 Task: Toggle the use commit input as a stash message.
Action: Mouse moved to (13, 506)
Screenshot: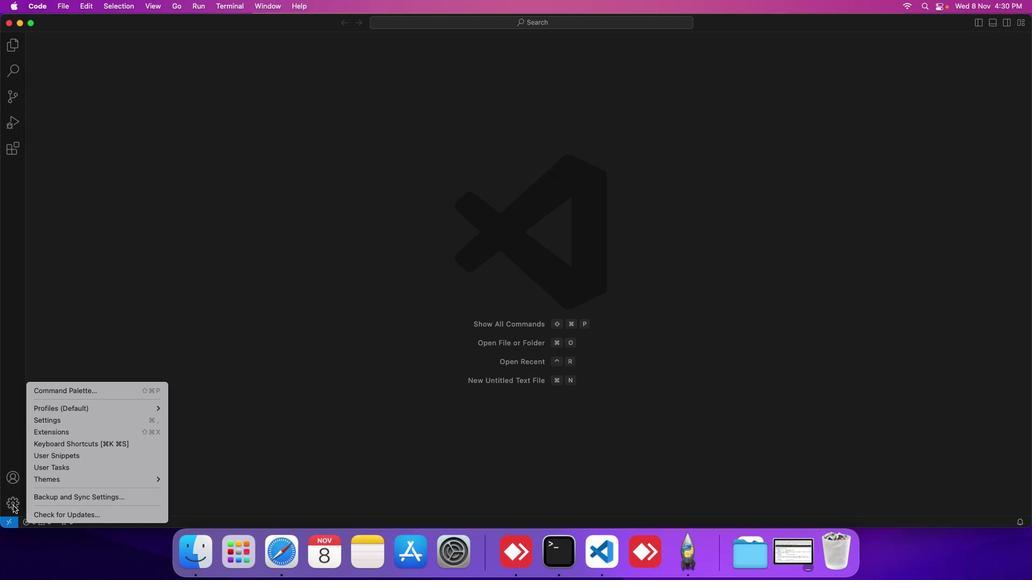 
Action: Mouse pressed left at (13, 506)
Screenshot: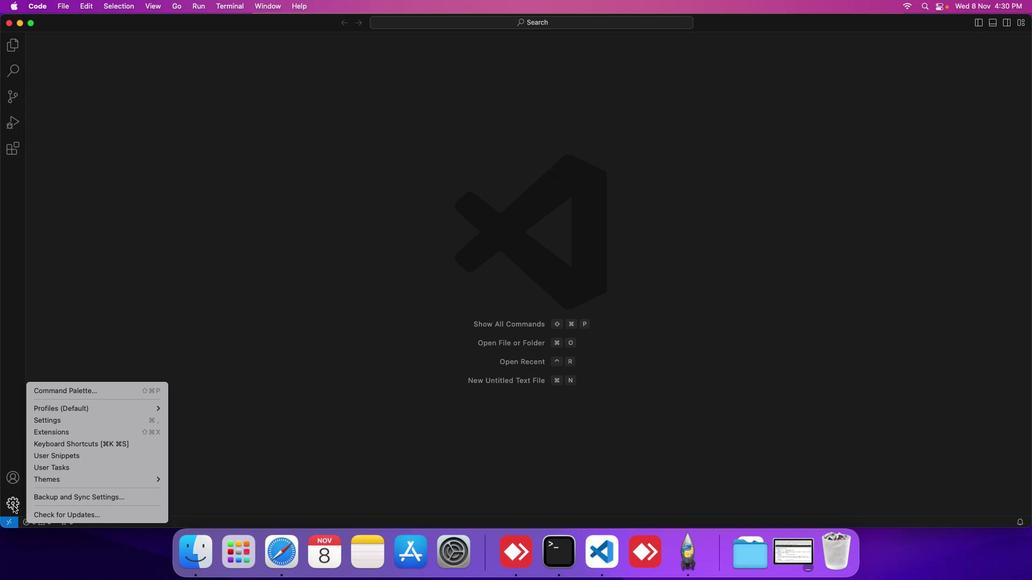 
Action: Mouse moved to (76, 423)
Screenshot: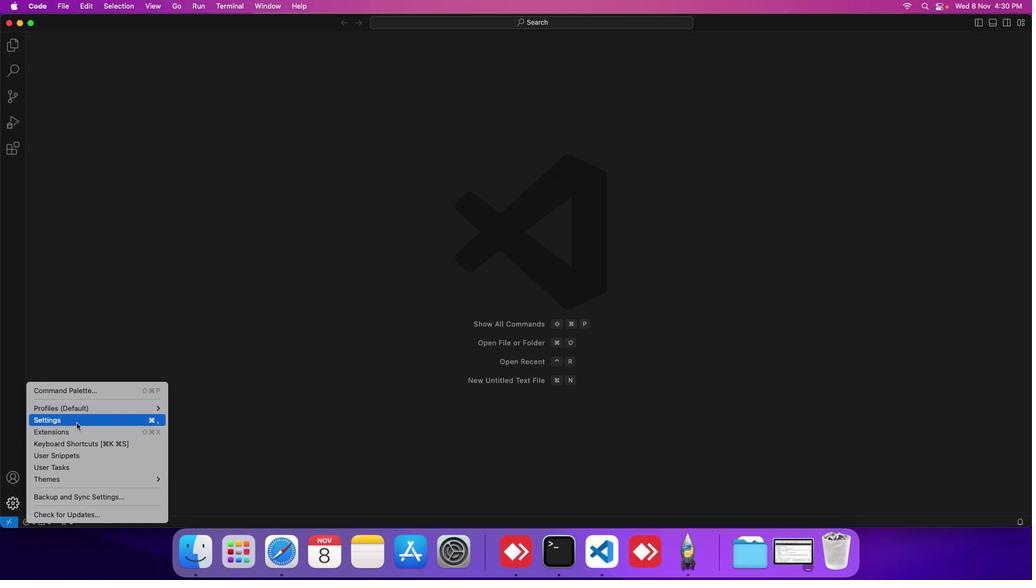 
Action: Mouse pressed left at (76, 423)
Screenshot: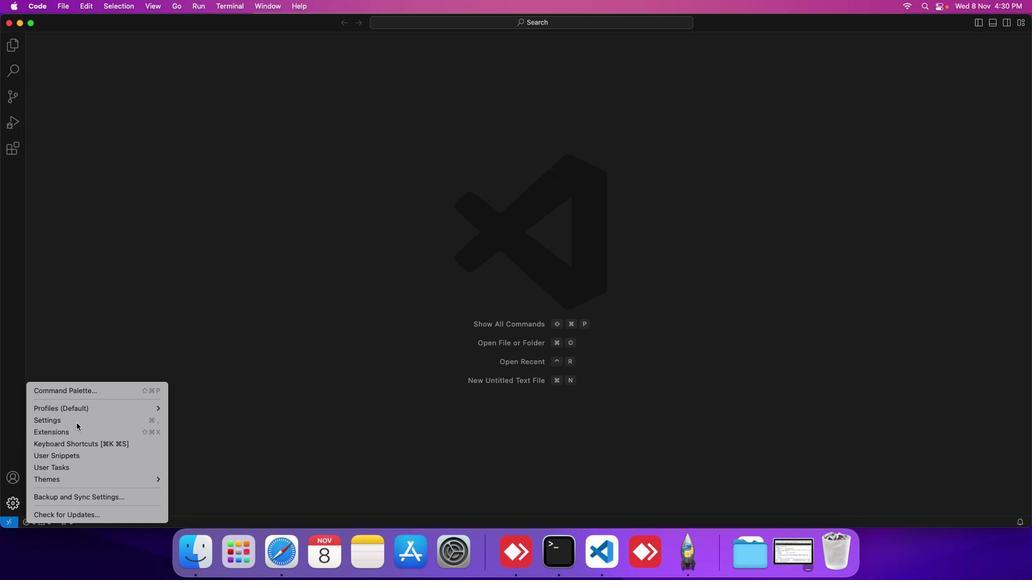 
Action: Mouse moved to (248, 193)
Screenshot: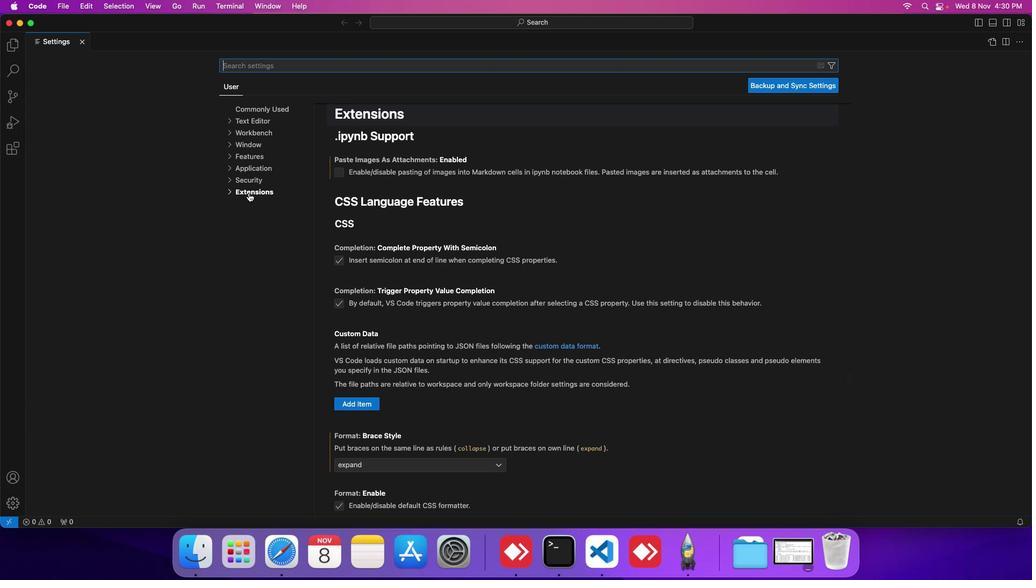 
Action: Mouse pressed left at (248, 193)
Screenshot: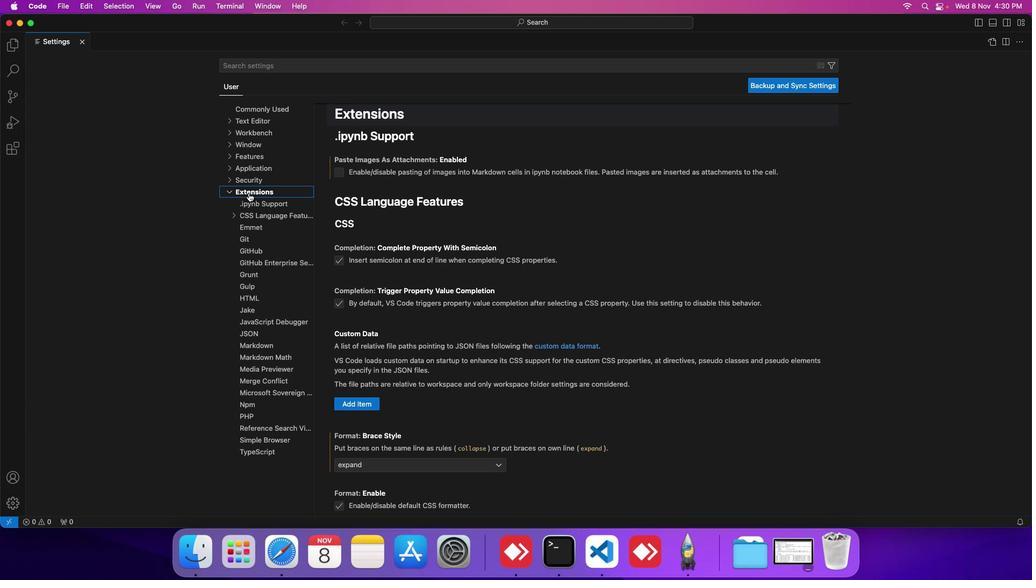 
Action: Mouse moved to (253, 238)
Screenshot: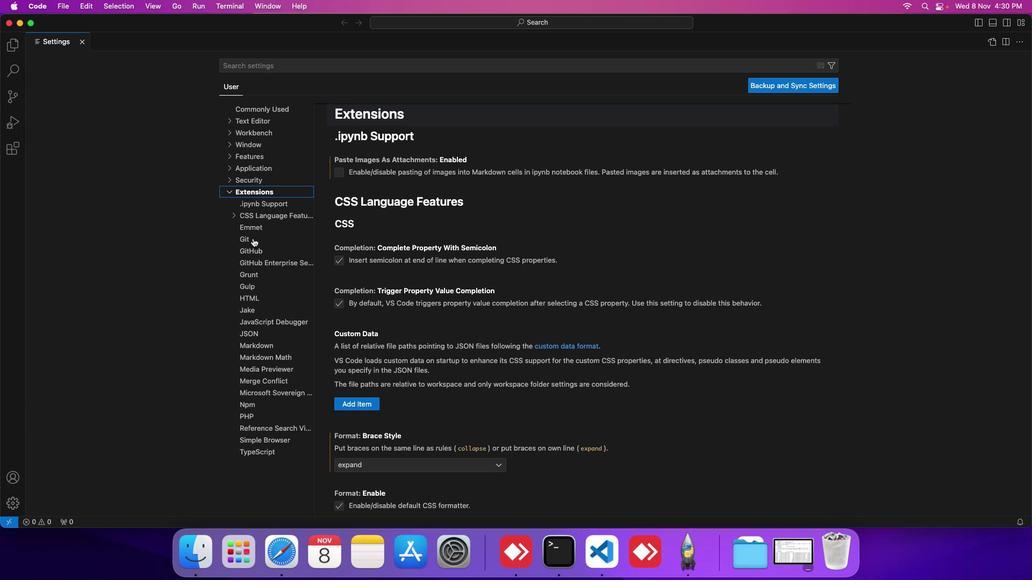 
Action: Mouse pressed left at (253, 238)
Screenshot: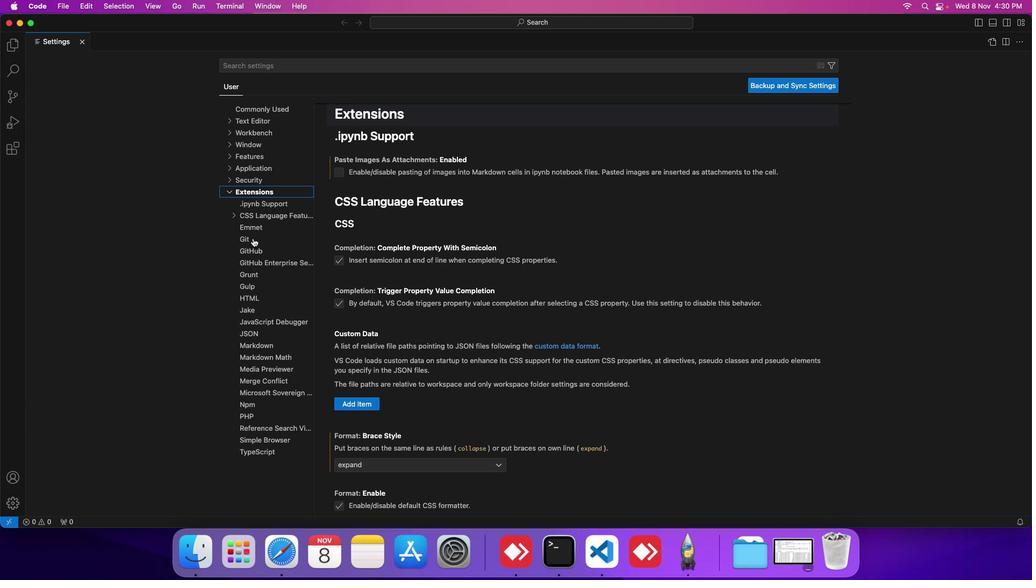 
Action: Mouse moved to (352, 276)
Screenshot: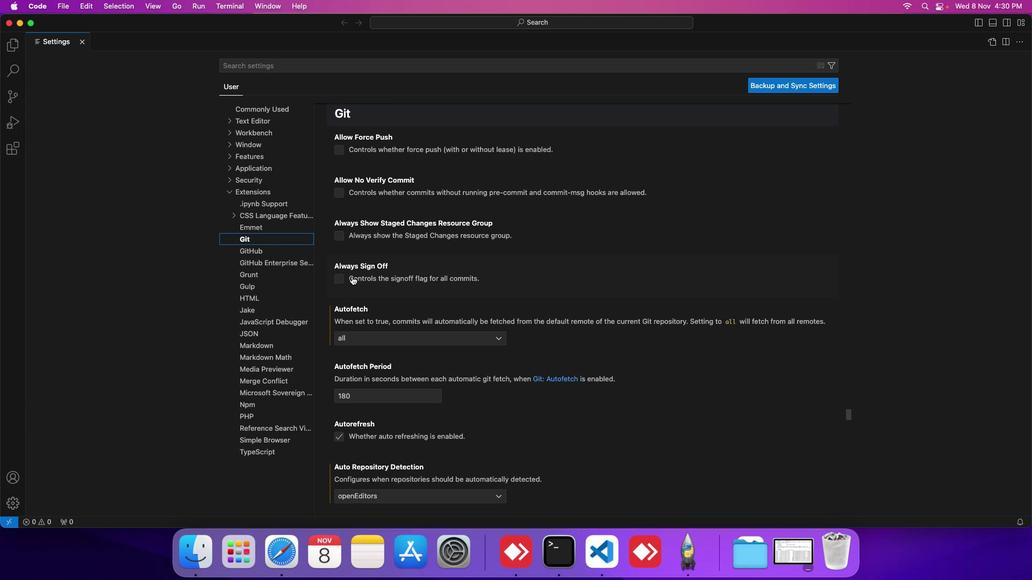 
Action: Mouse scrolled (352, 276) with delta (0, 0)
Screenshot: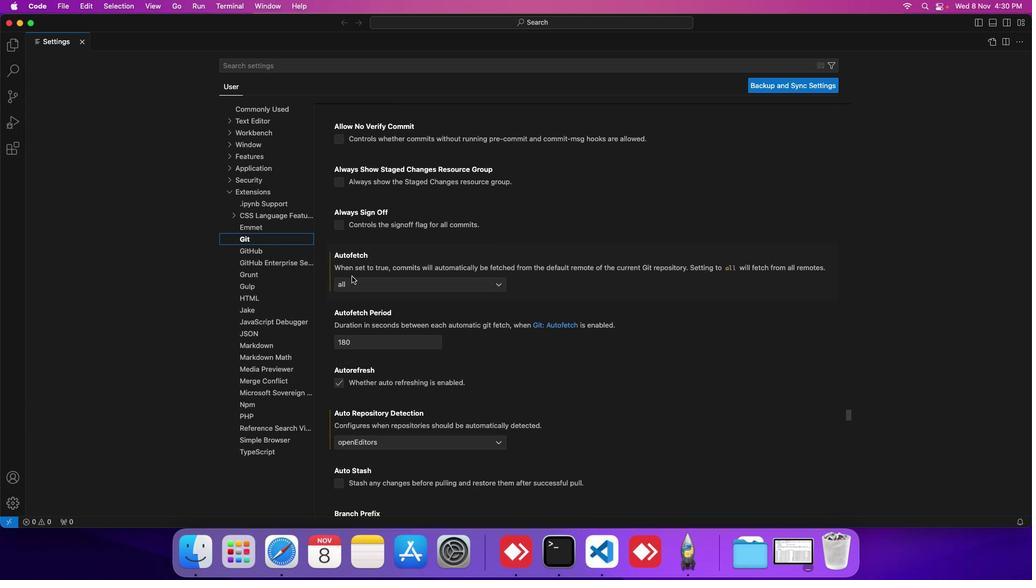 
Action: Mouse scrolled (352, 276) with delta (0, 0)
Screenshot: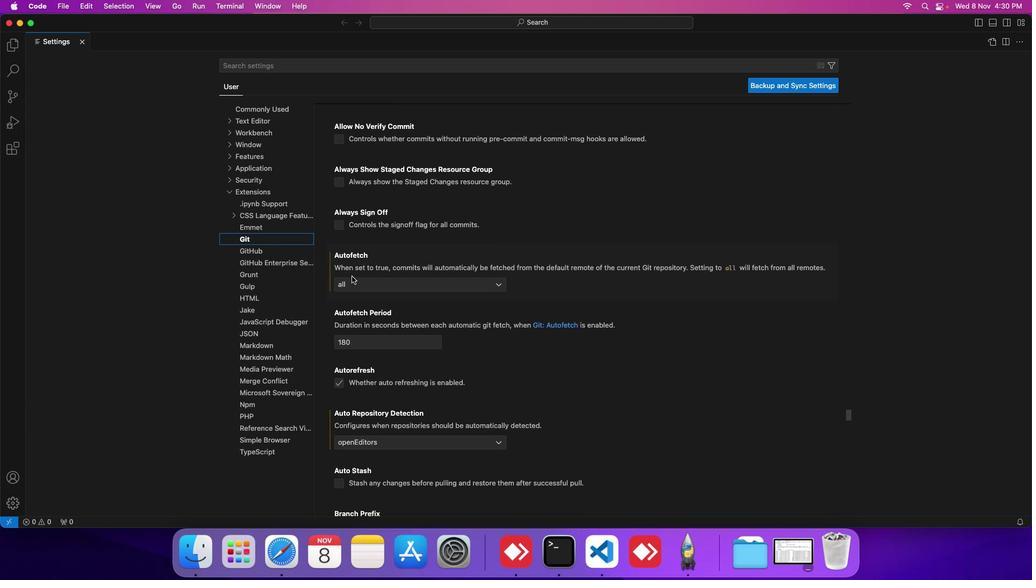 
Action: Mouse scrolled (352, 276) with delta (0, 0)
Screenshot: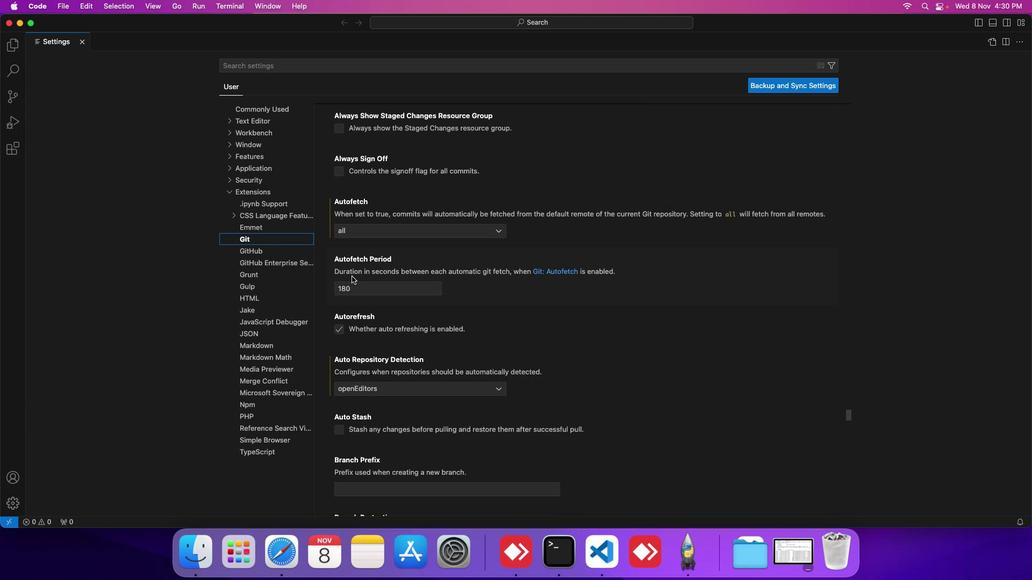 
Action: Mouse scrolled (352, 276) with delta (0, 0)
Screenshot: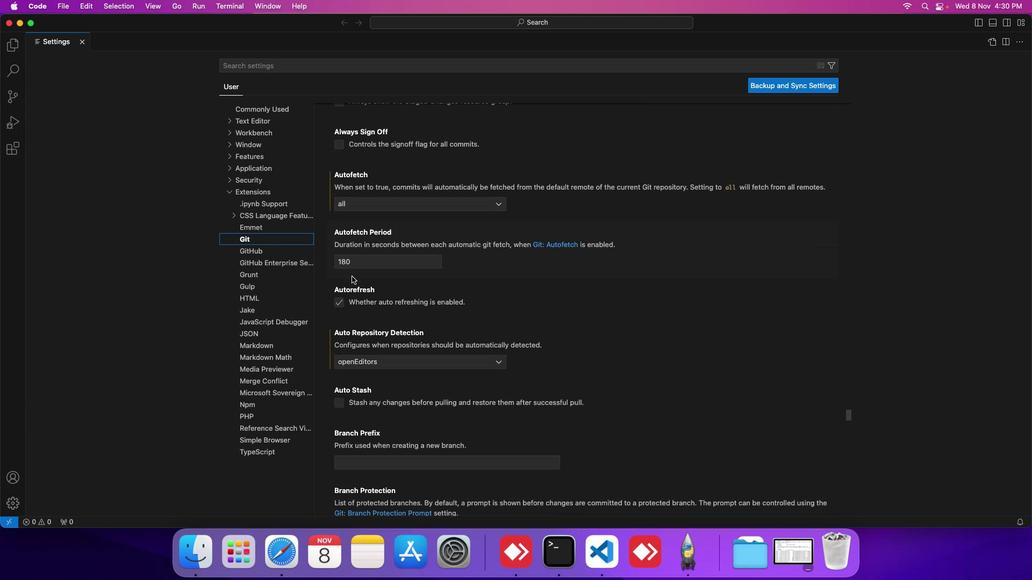 
Action: Mouse scrolled (352, 276) with delta (0, 0)
Screenshot: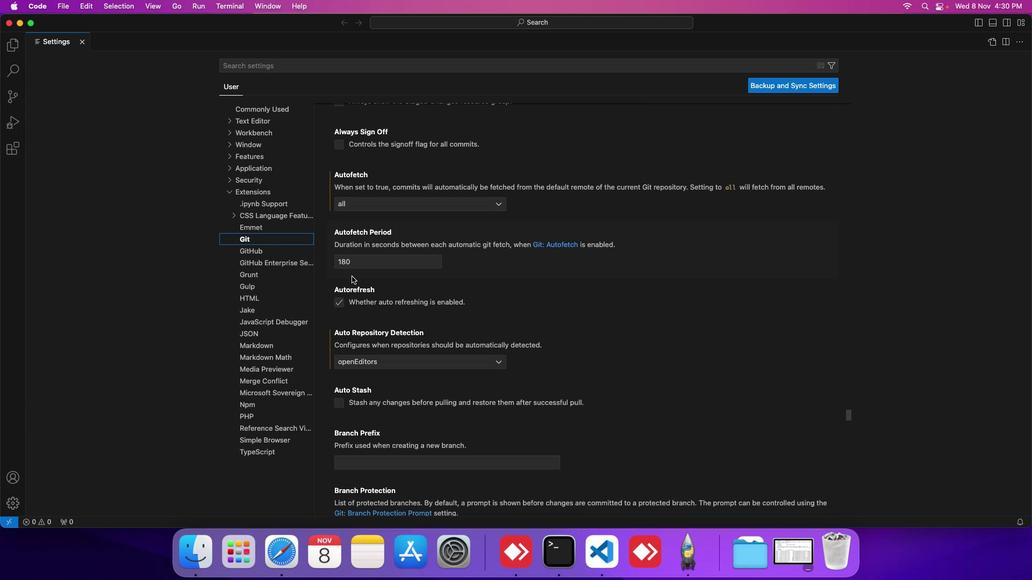 
Action: Mouse scrolled (352, 276) with delta (0, 0)
Screenshot: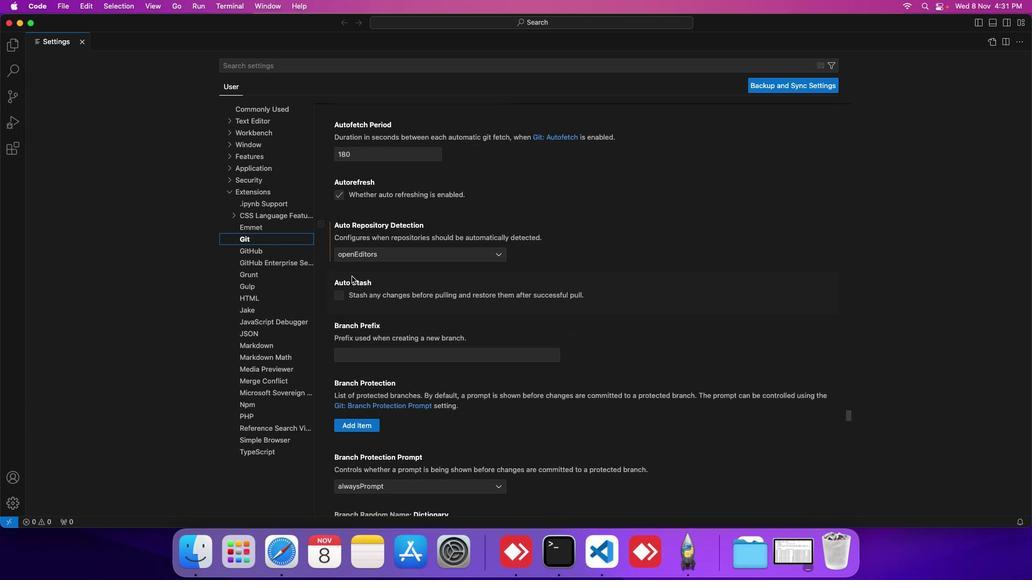
Action: Mouse scrolled (352, 276) with delta (0, 0)
Screenshot: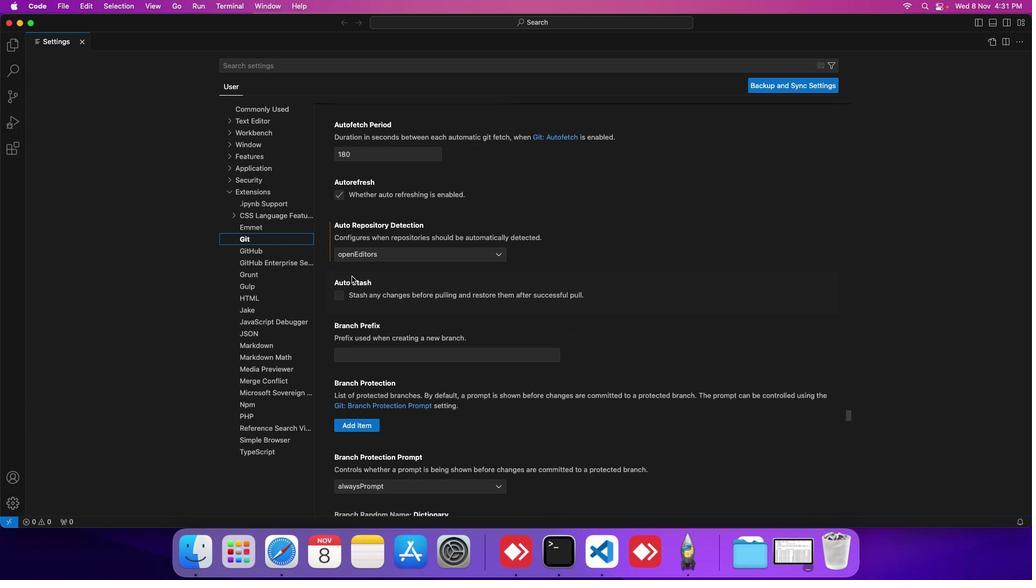 
Action: Mouse scrolled (352, 276) with delta (0, -1)
Screenshot: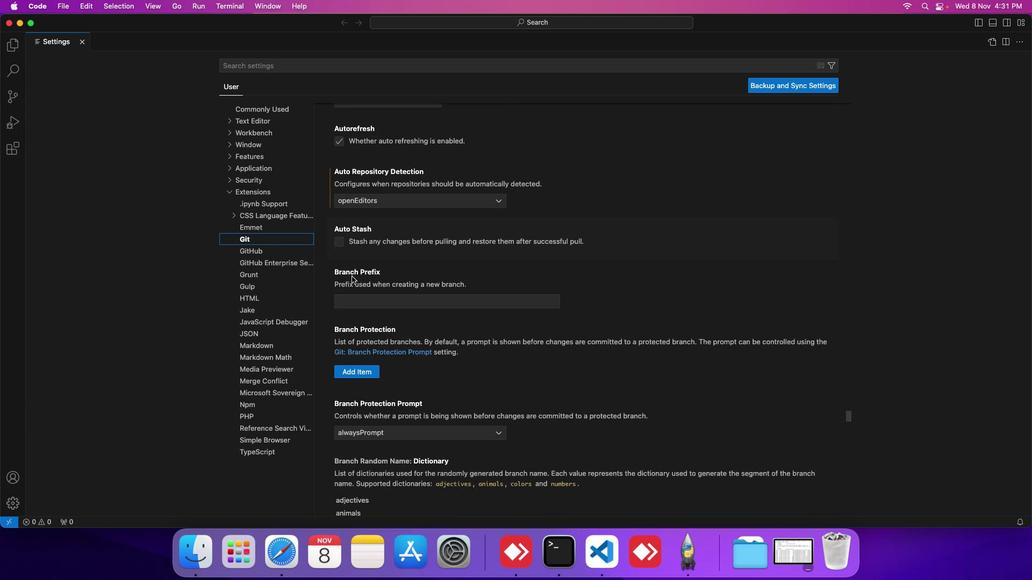 
Action: Mouse scrolled (352, 276) with delta (0, -1)
Screenshot: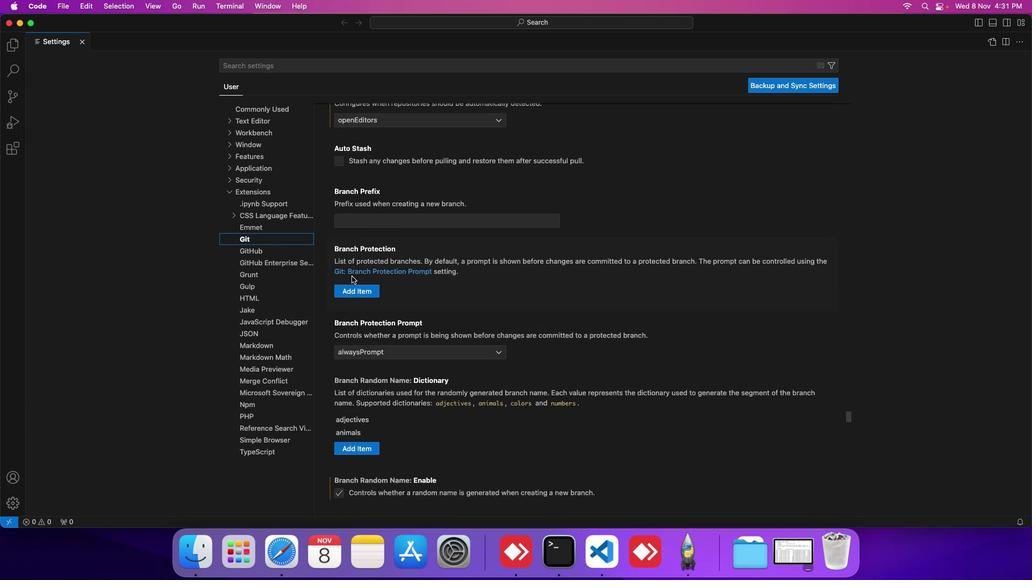 
Action: Mouse scrolled (352, 276) with delta (0, -1)
Screenshot: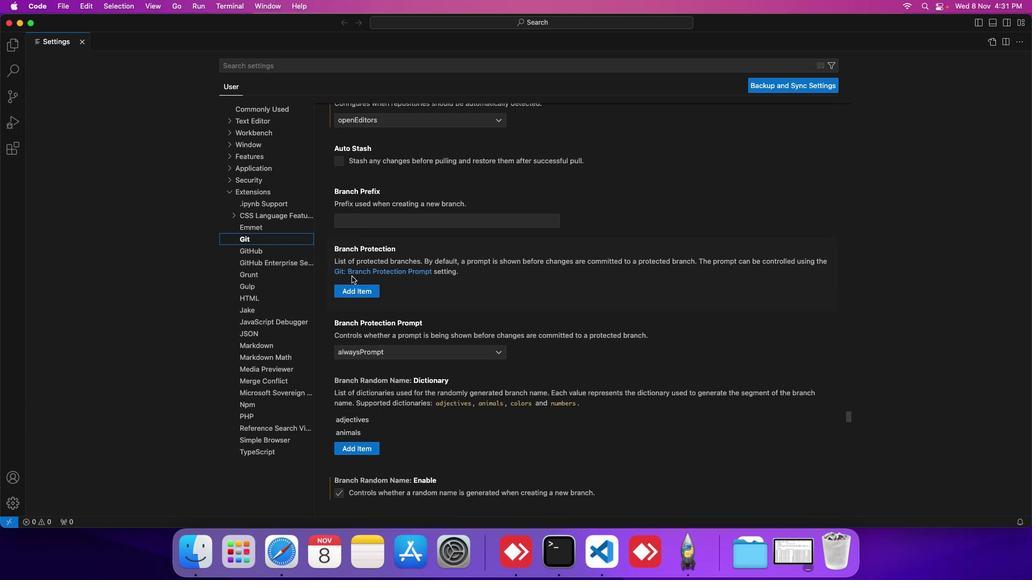 
Action: Mouse scrolled (352, 276) with delta (0, 0)
Screenshot: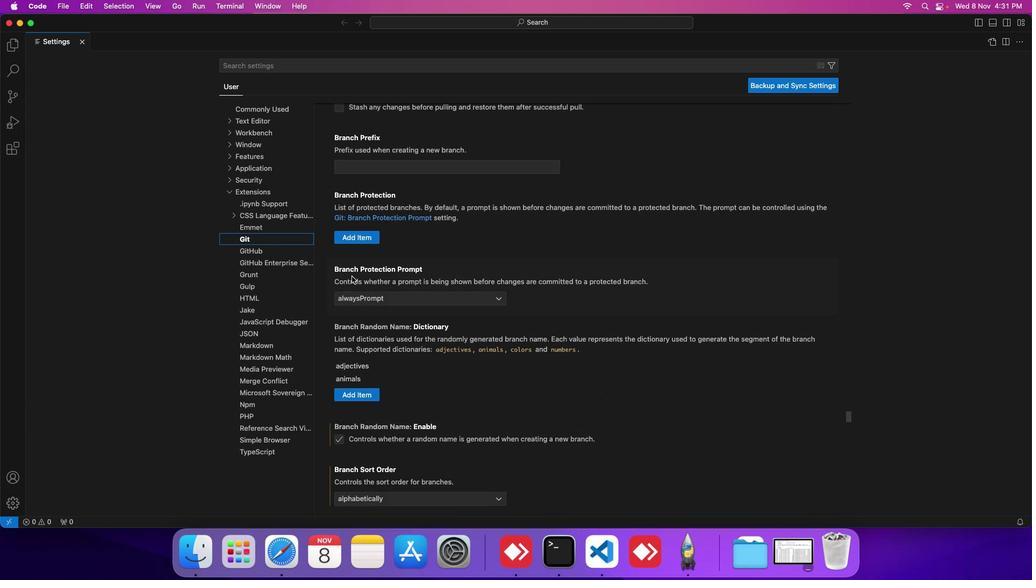 
Action: Mouse scrolled (352, 276) with delta (0, 0)
Screenshot: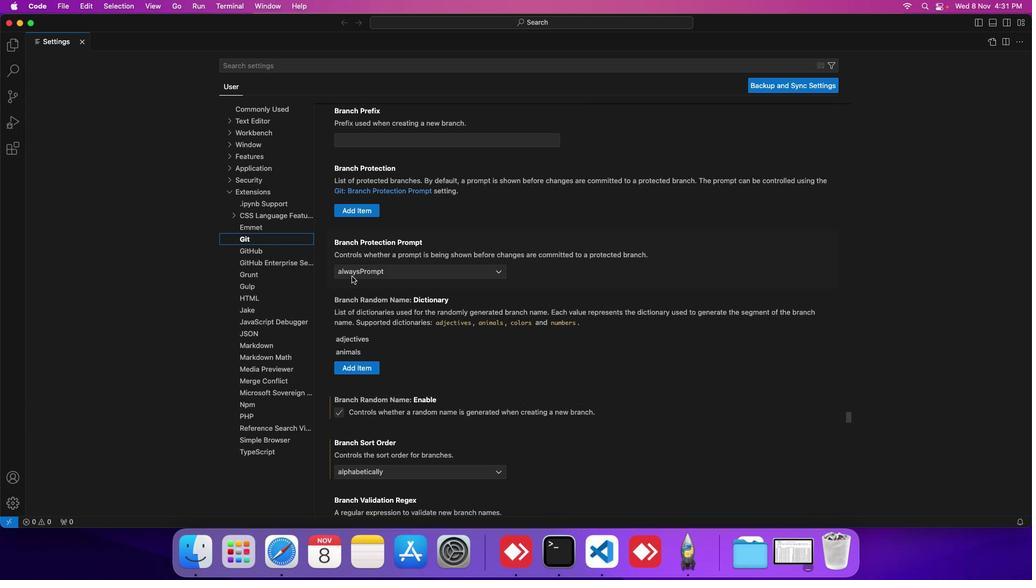 
Action: Mouse scrolled (352, 276) with delta (0, 0)
Screenshot: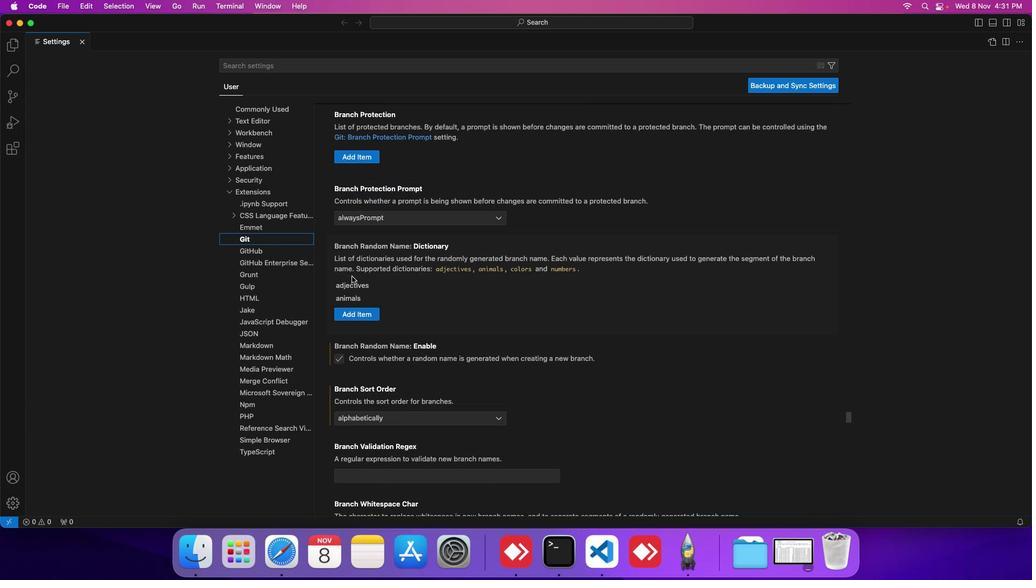 
Action: Mouse scrolled (352, 276) with delta (0, -1)
Screenshot: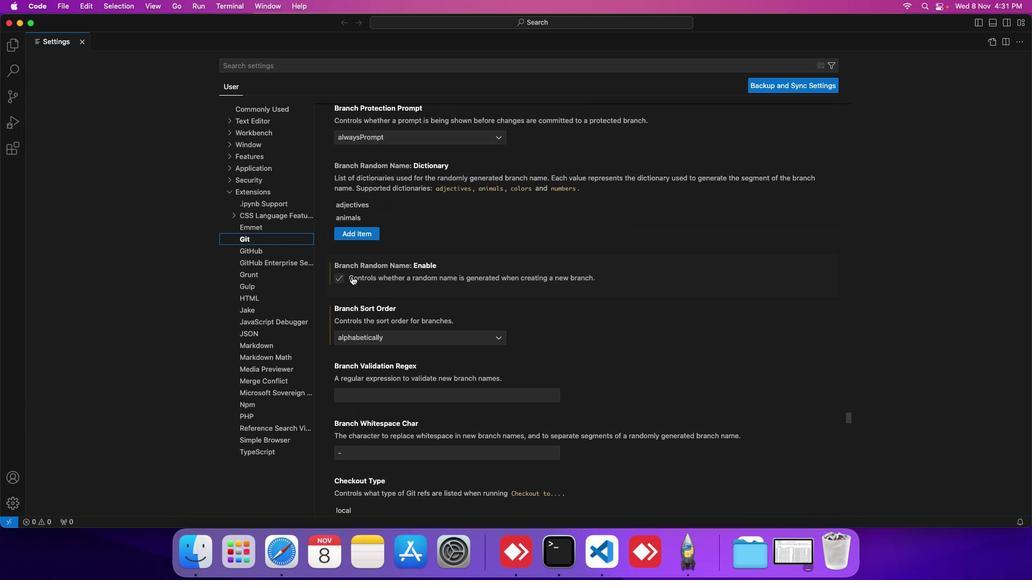 
Action: Mouse scrolled (352, 276) with delta (0, -1)
Screenshot: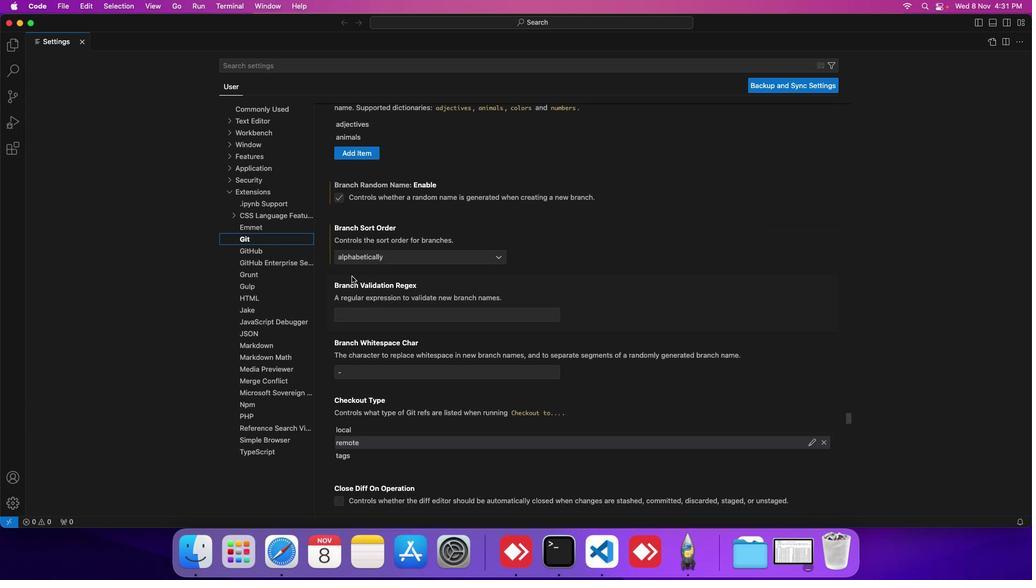 
Action: Mouse scrolled (352, 276) with delta (0, -1)
Screenshot: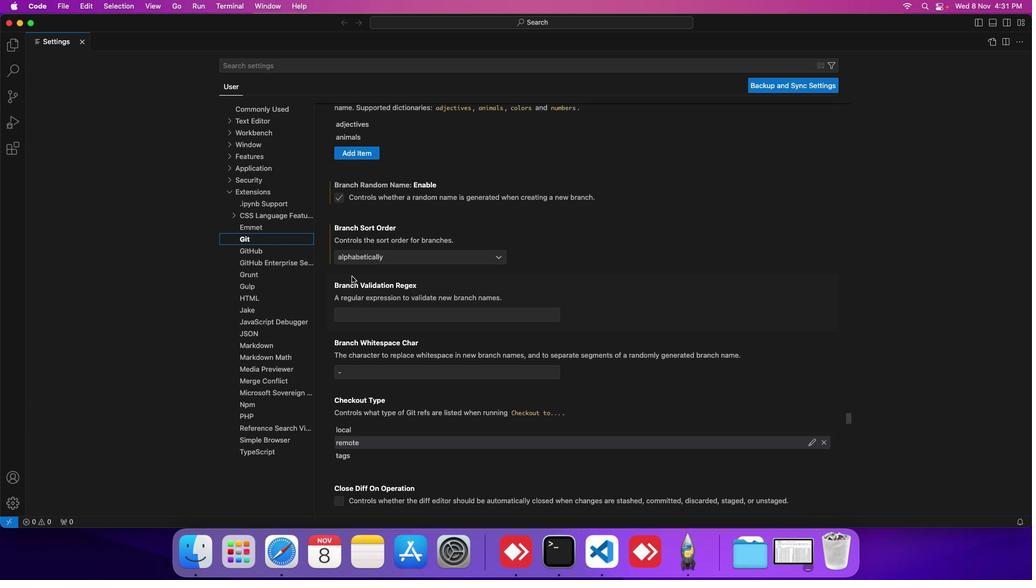 
Action: Mouse scrolled (352, 276) with delta (0, 0)
Screenshot: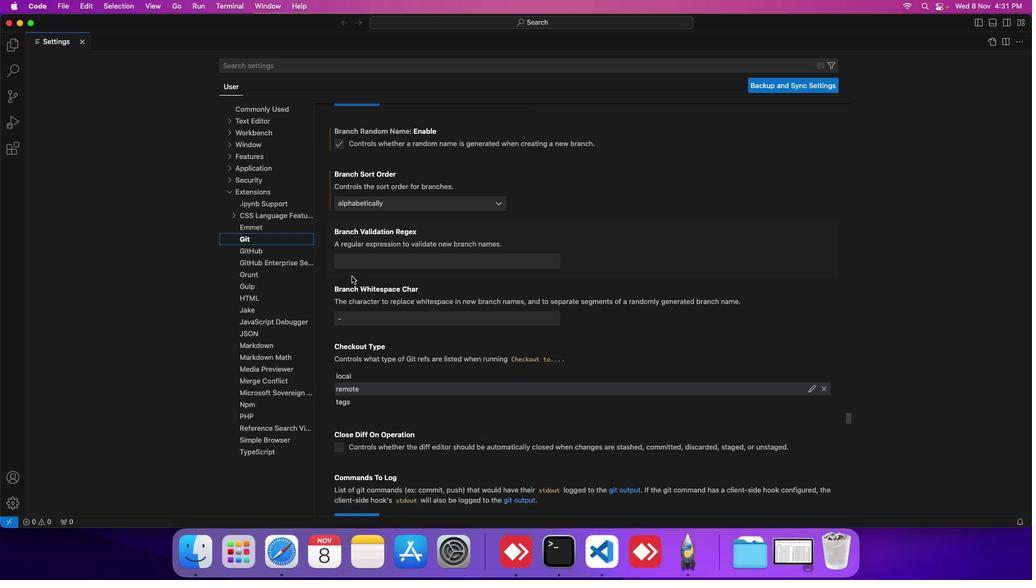 
Action: Mouse scrolled (352, 276) with delta (0, 0)
Screenshot: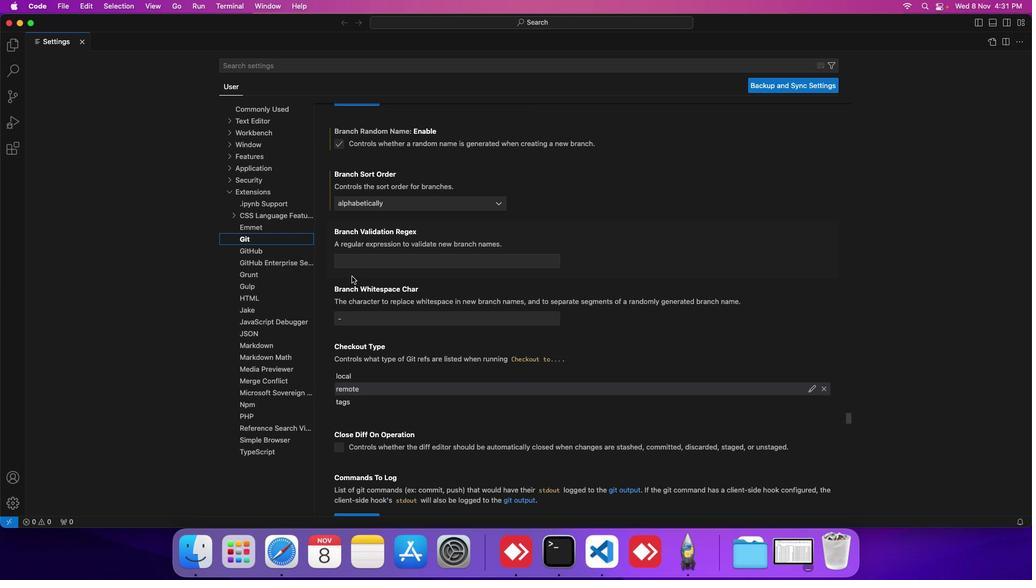 
Action: Mouse scrolled (352, 276) with delta (0, 0)
Screenshot: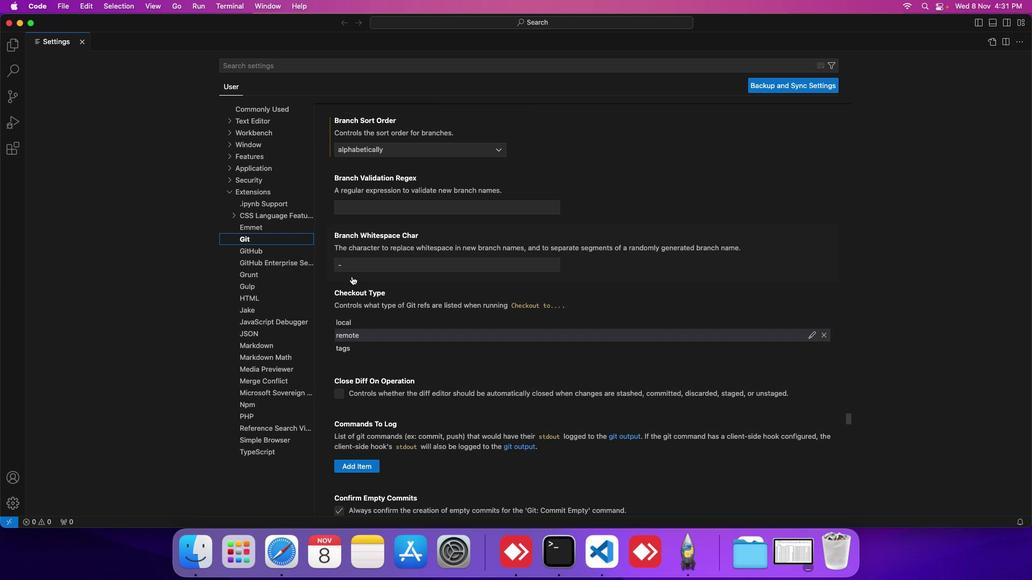 
Action: Mouse scrolled (352, 276) with delta (0, 0)
Screenshot: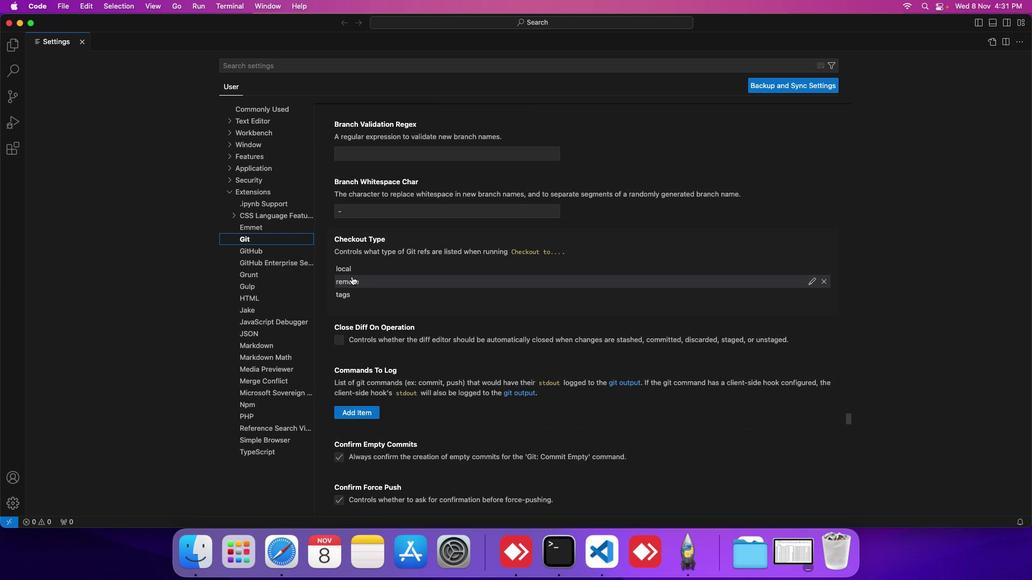 
Action: Mouse scrolled (352, 276) with delta (0, -1)
Screenshot: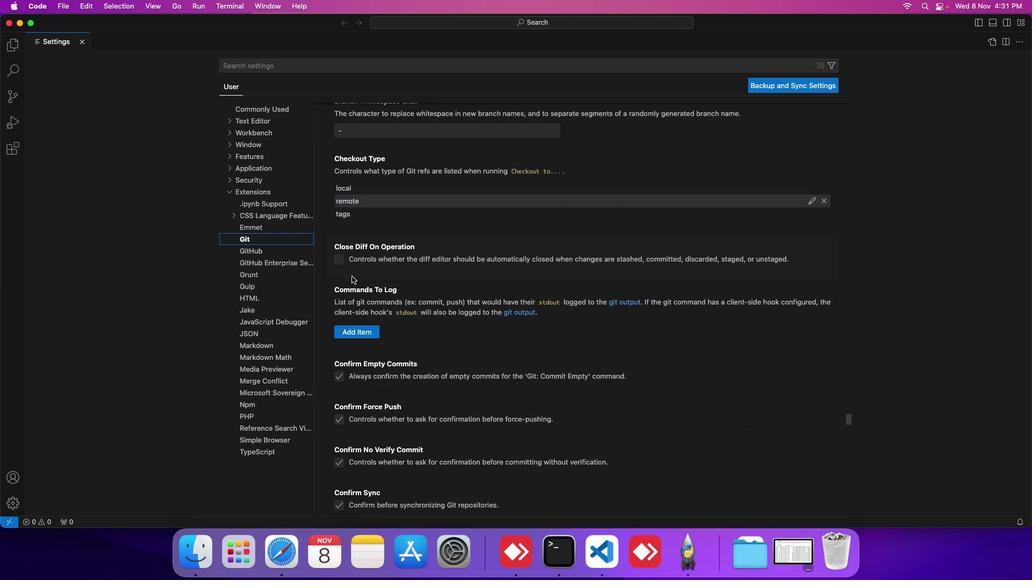 
Action: Mouse scrolled (352, 276) with delta (0, -1)
Screenshot: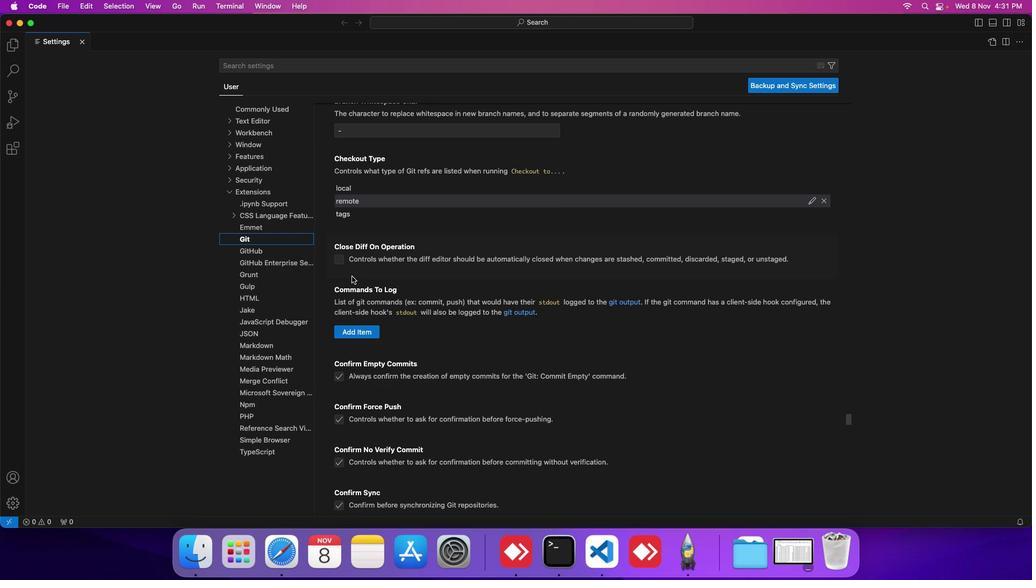 
Action: Mouse scrolled (352, 276) with delta (0, 0)
Screenshot: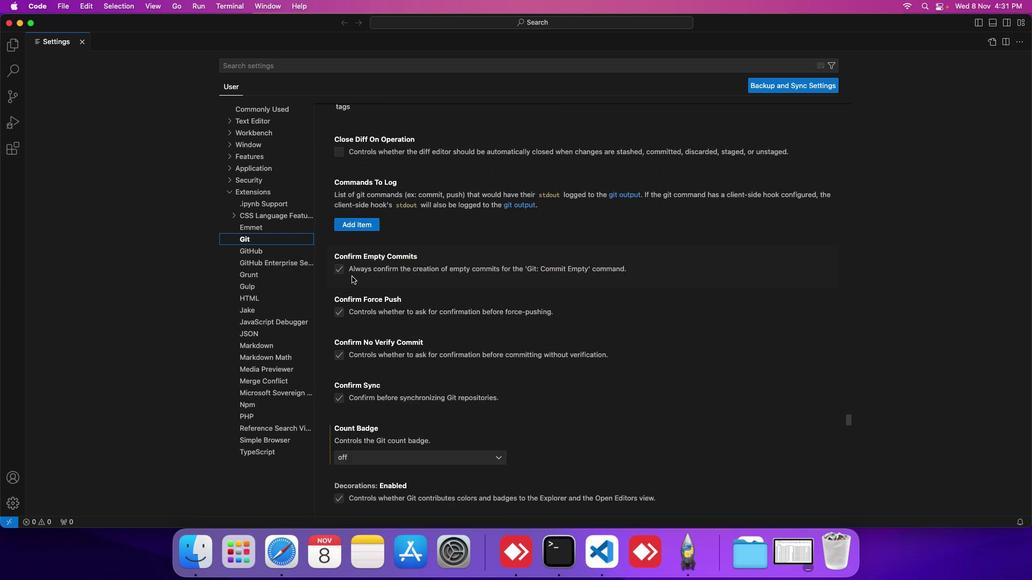 
Action: Mouse scrolled (352, 276) with delta (0, 0)
Screenshot: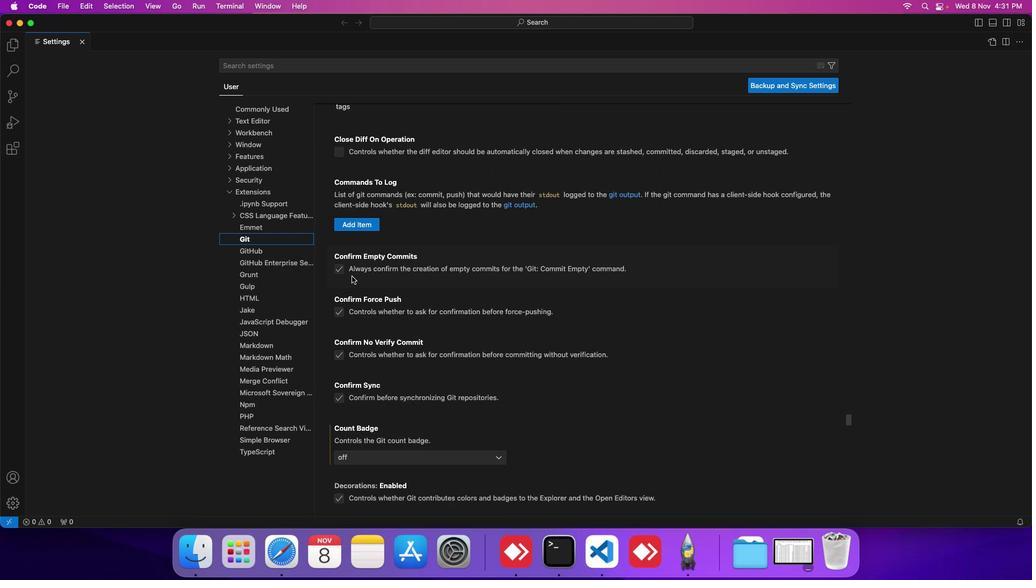 
Action: Mouse scrolled (352, 276) with delta (0, -1)
Screenshot: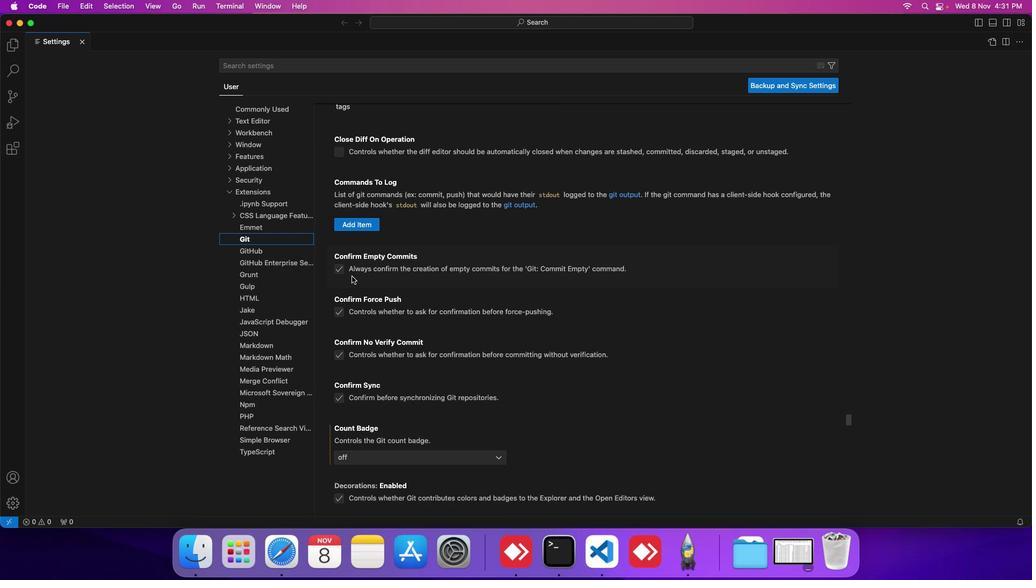 
Action: Mouse scrolled (352, 276) with delta (0, -1)
Screenshot: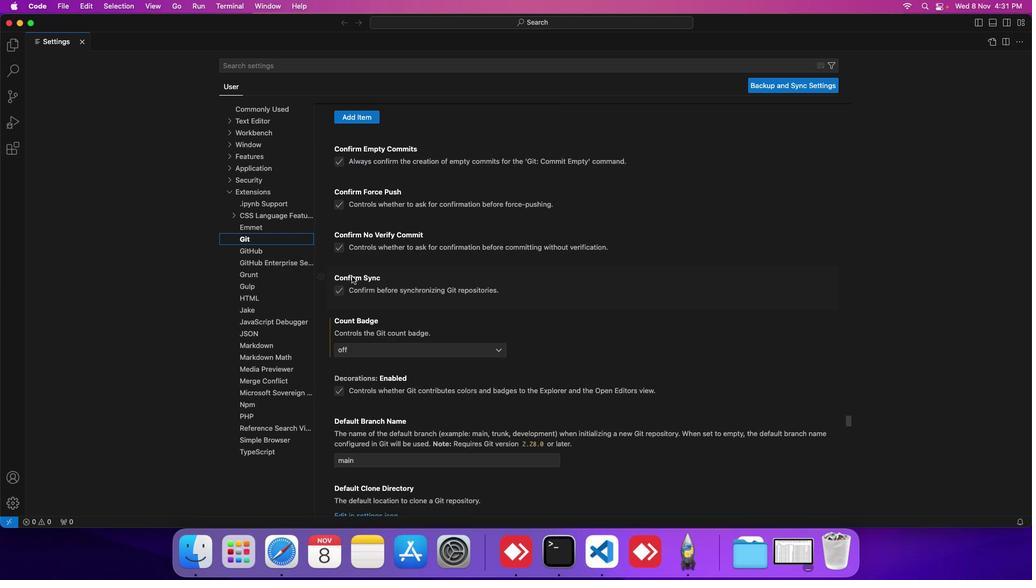
Action: Mouse scrolled (352, 276) with delta (0, -1)
Screenshot: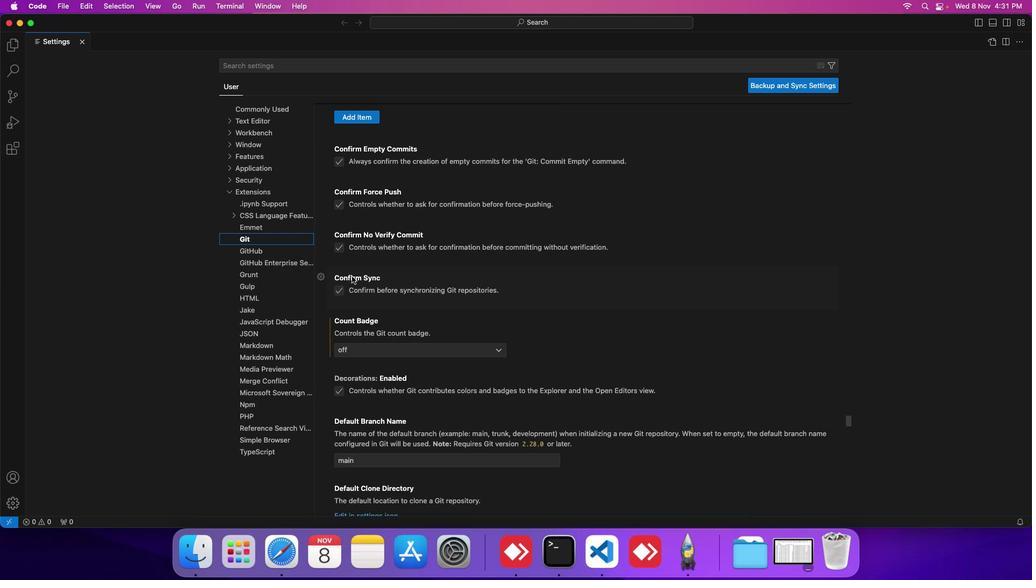 
Action: Mouse scrolled (352, 276) with delta (0, -1)
Screenshot: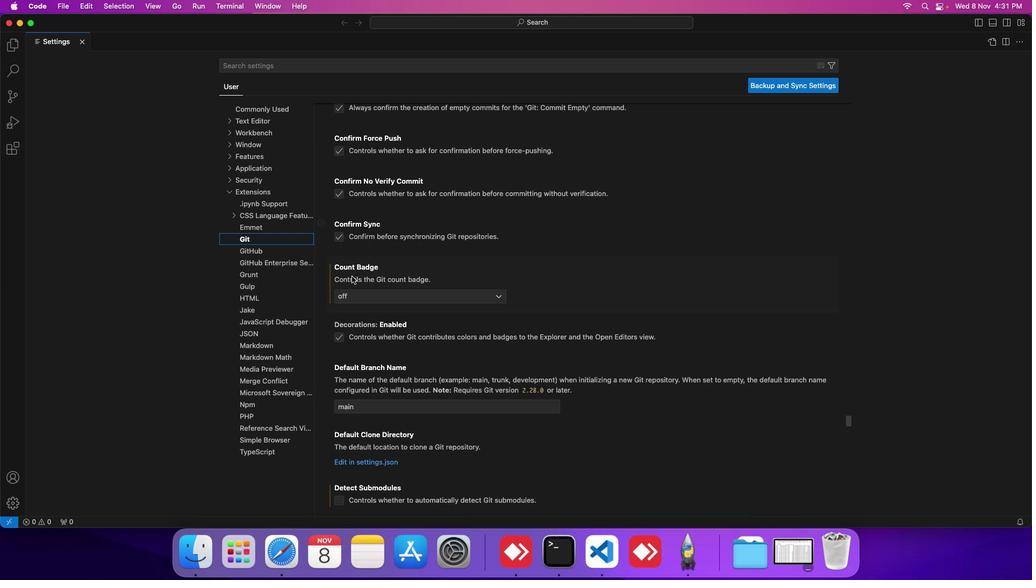 
Action: Mouse scrolled (352, 276) with delta (0, 0)
Screenshot: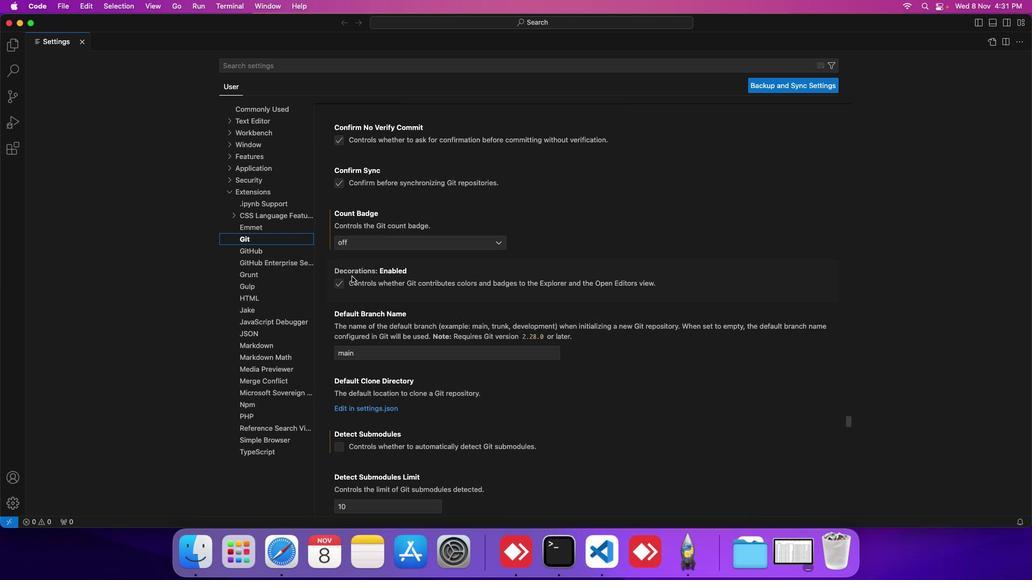 
Action: Mouse scrolled (352, 276) with delta (0, 0)
Screenshot: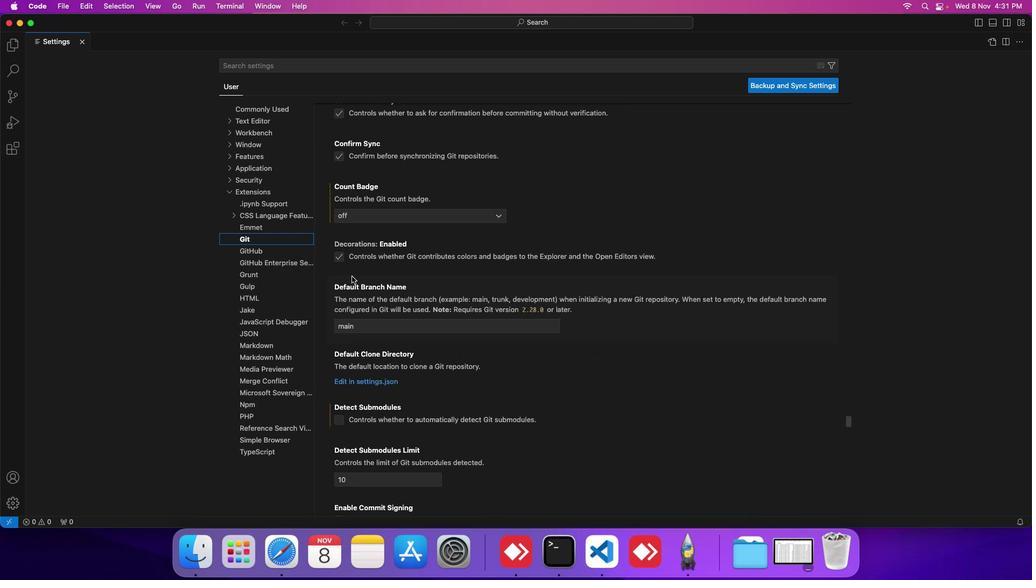 
Action: Mouse scrolled (352, 276) with delta (0, 0)
Screenshot: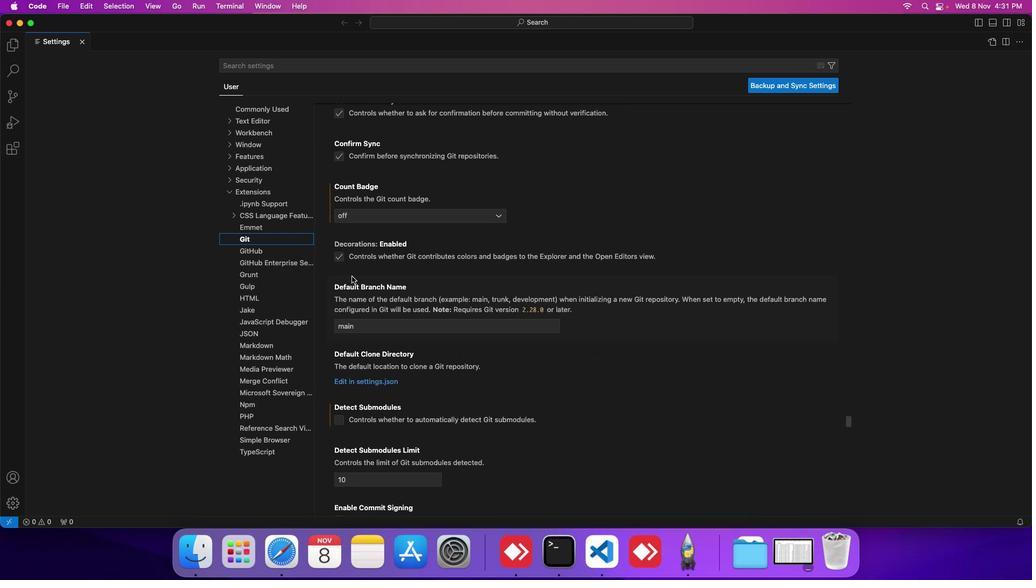 
Action: Mouse scrolled (352, 276) with delta (0, 0)
Screenshot: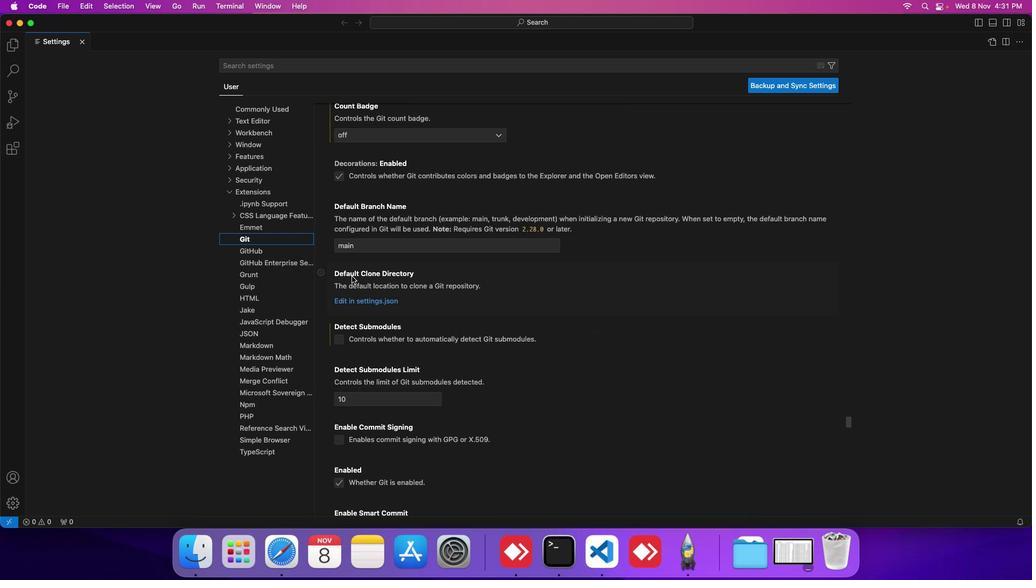 
Action: Mouse scrolled (352, 276) with delta (0, -1)
Screenshot: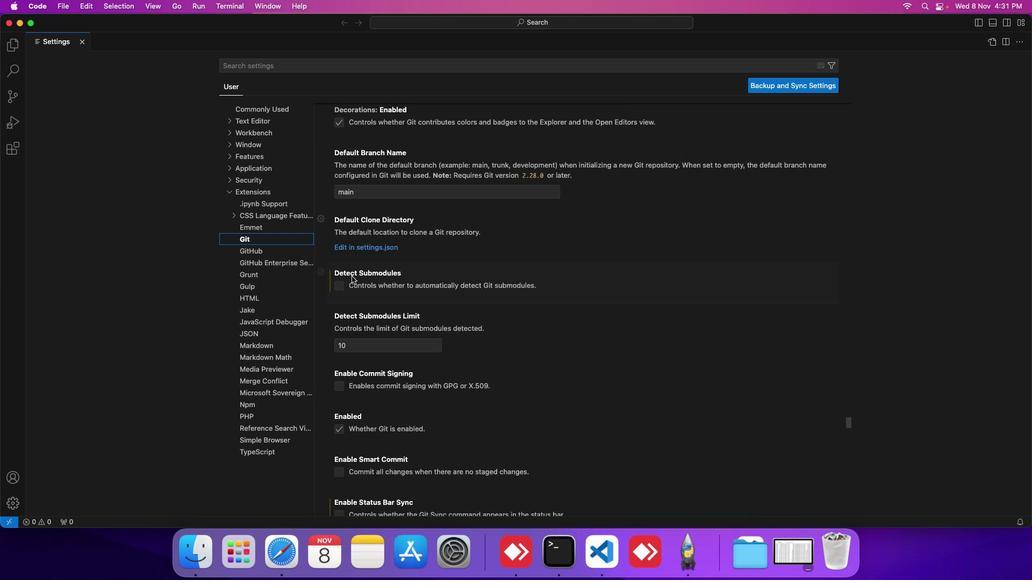 
Action: Mouse scrolled (352, 276) with delta (0, -1)
Screenshot: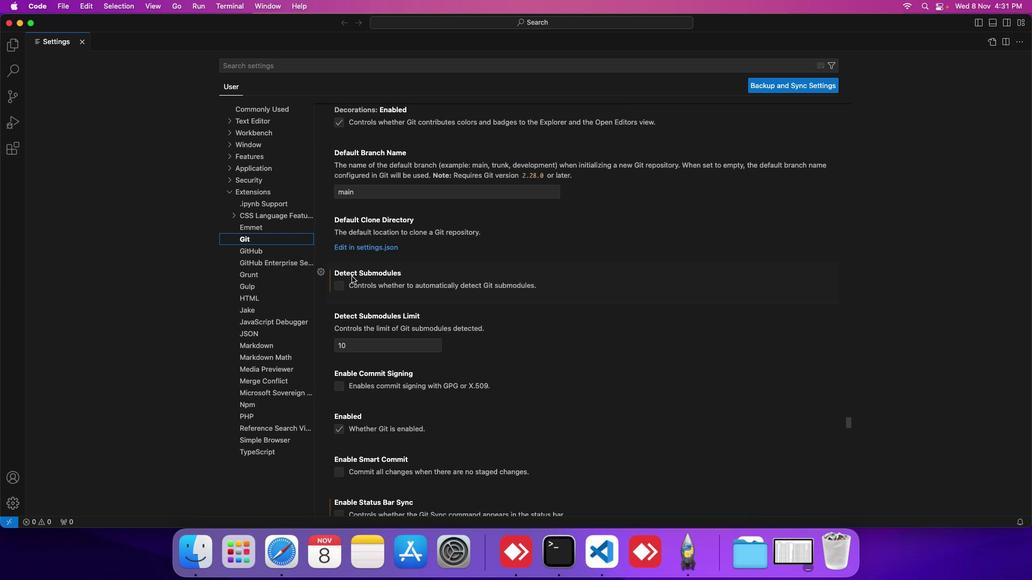 
Action: Mouse scrolled (352, 276) with delta (0, 0)
Screenshot: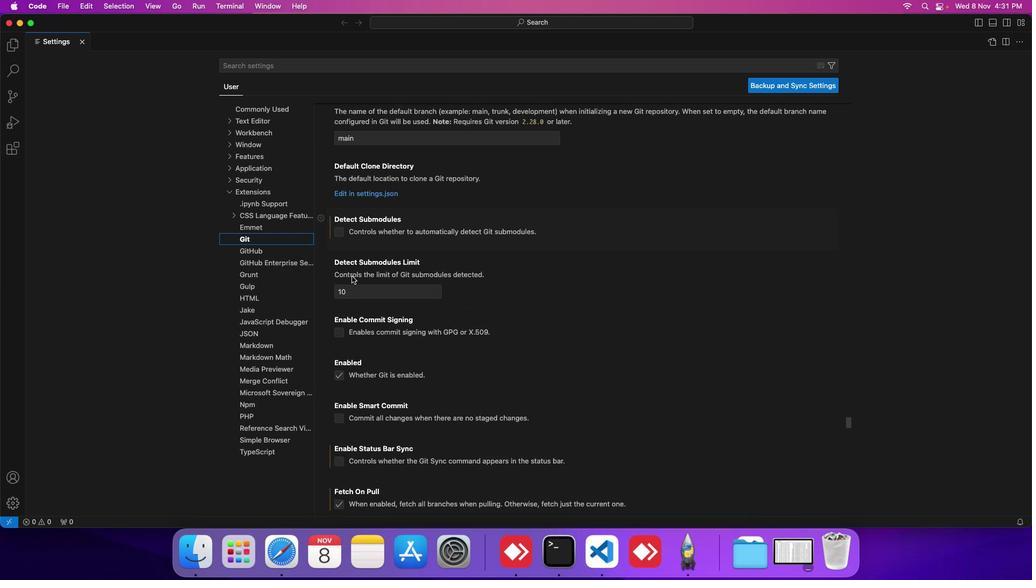 
Action: Mouse scrolled (352, 276) with delta (0, 0)
Screenshot: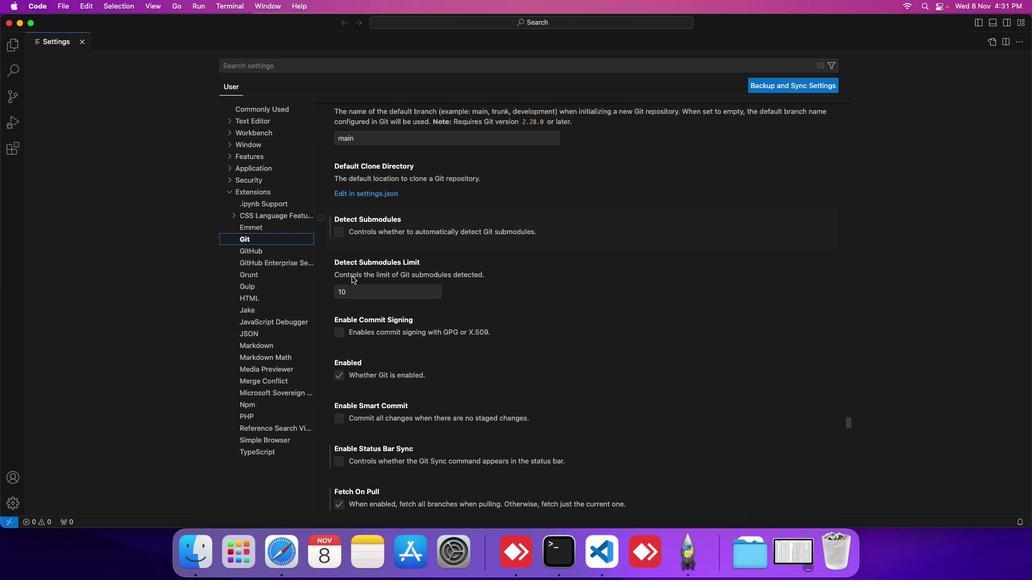 
Action: Mouse scrolled (352, 276) with delta (0, 0)
Screenshot: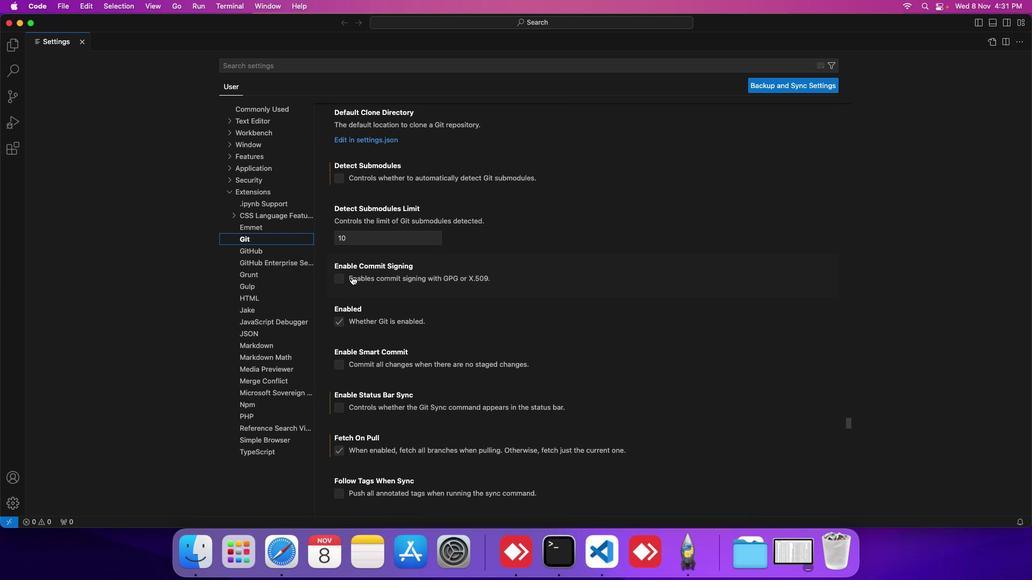 
Action: Mouse scrolled (352, 276) with delta (0, 0)
Screenshot: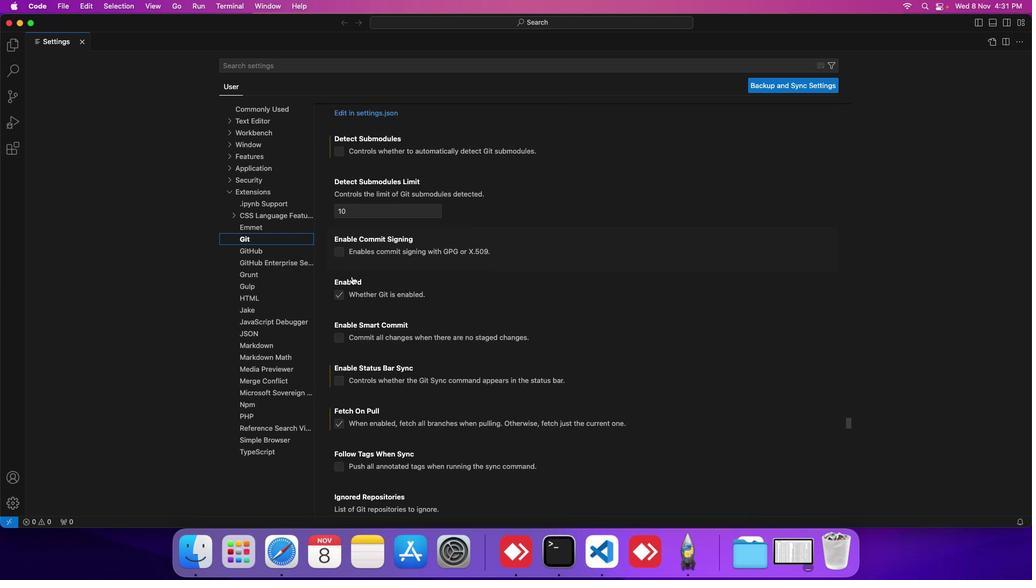 
Action: Mouse scrolled (352, 276) with delta (0, 0)
Screenshot: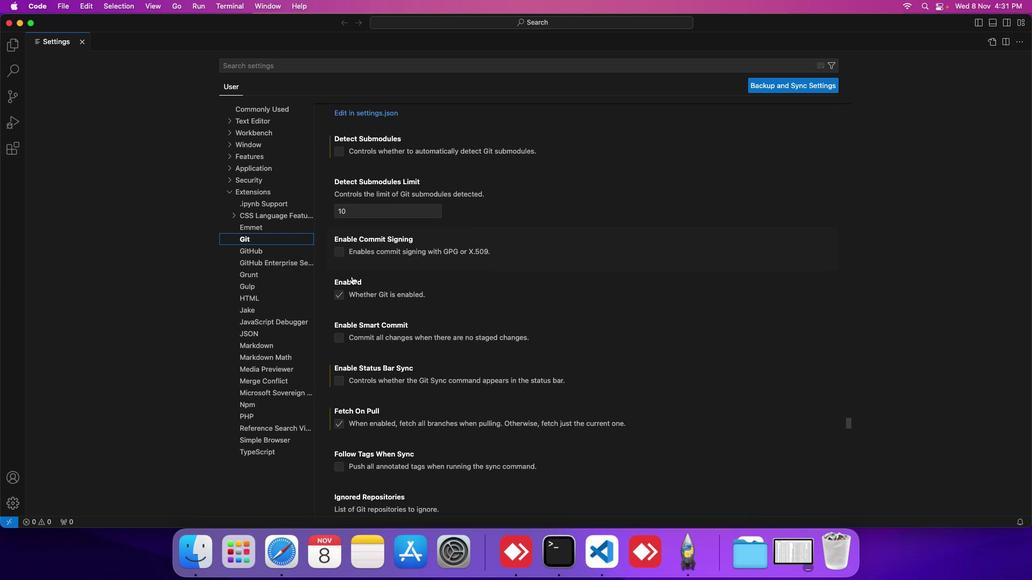 
Action: Mouse scrolled (352, 276) with delta (0, 0)
Screenshot: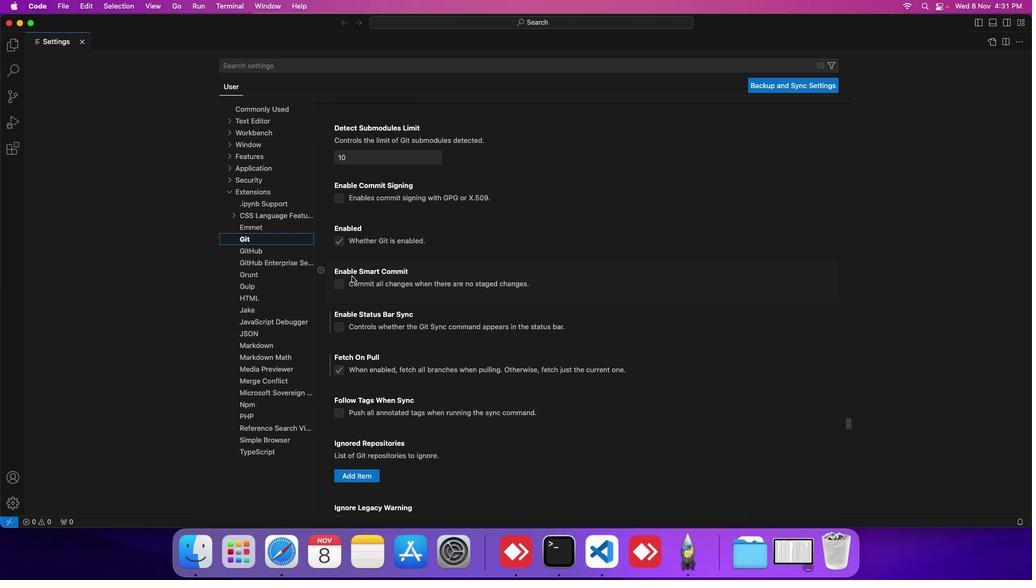 
Action: Mouse scrolled (352, 276) with delta (0, 0)
Screenshot: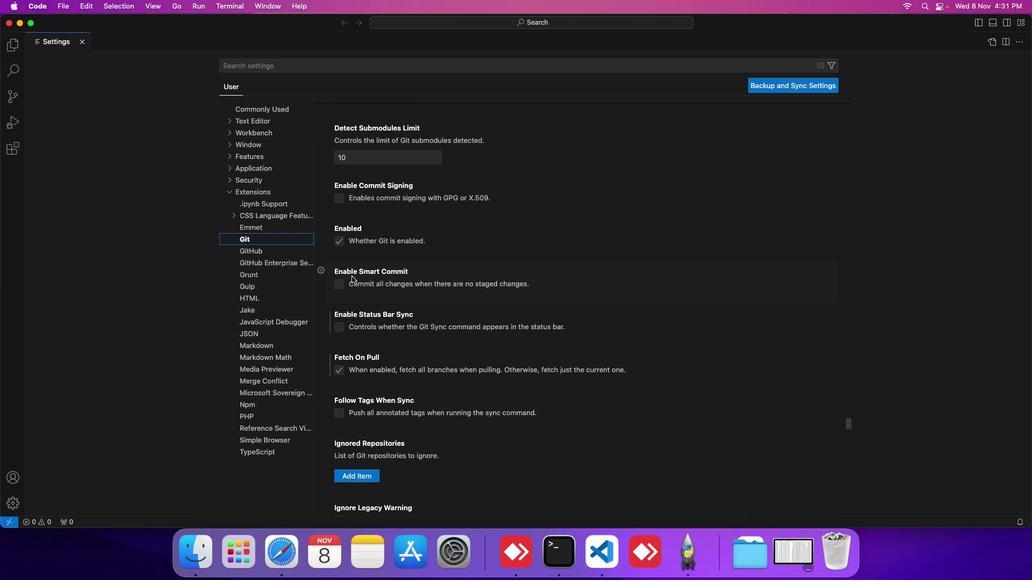 
Action: Mouse scrolled (352, 276) with delta (0, 0)
Screenshot: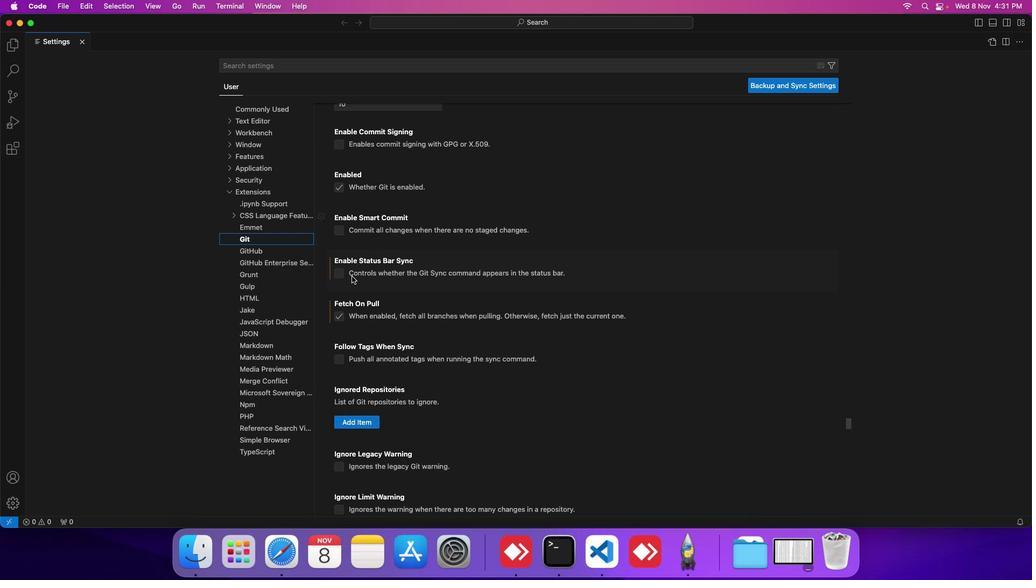 
Action: Mouse scrolled (352, 276) with delta (0, 0)
Screenshot: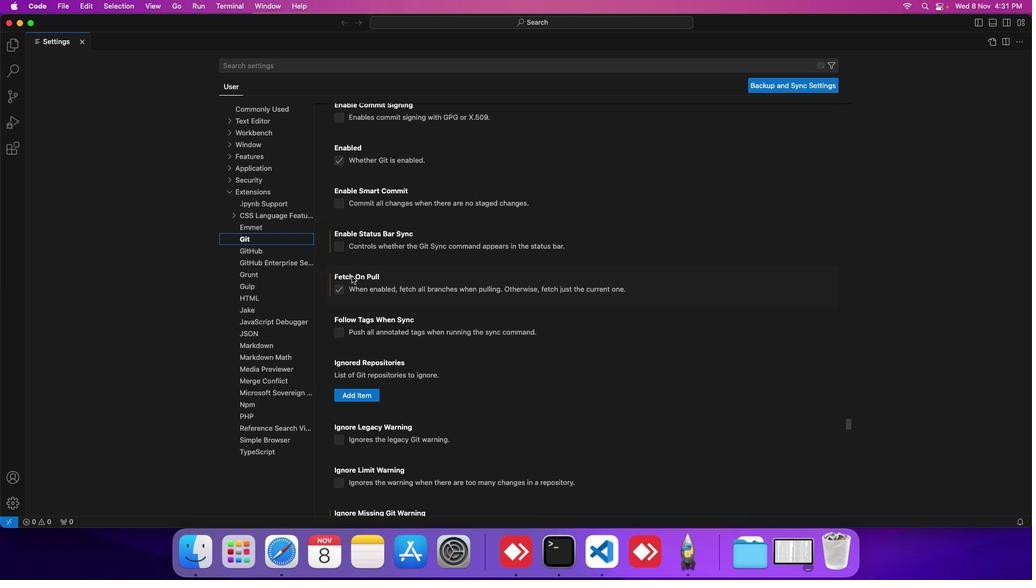 
Action: Mouse scrolled (352, 276) with delta (0, 0)
Screenshot: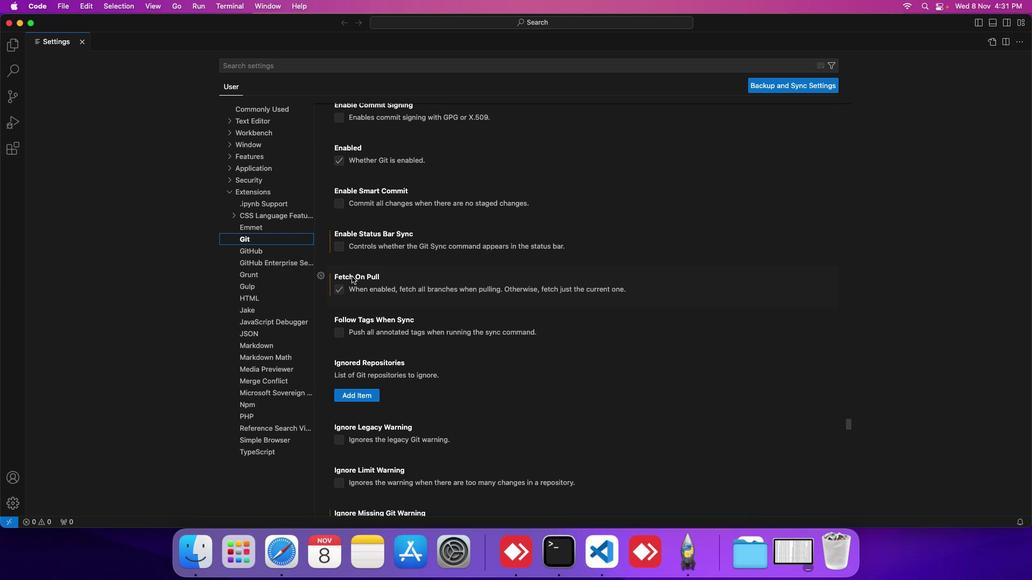 
Action: Mouse scrolled (352, 276) with delta (0, 0)
Screenshot: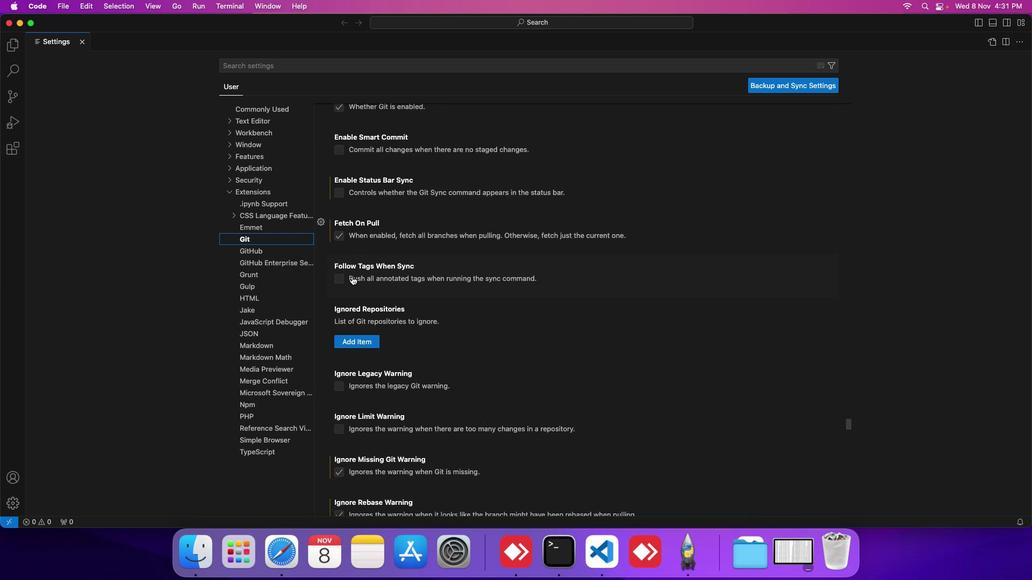 
Action: Mouse scrolled (352, 276) with delta (0, 0)
Screenshot: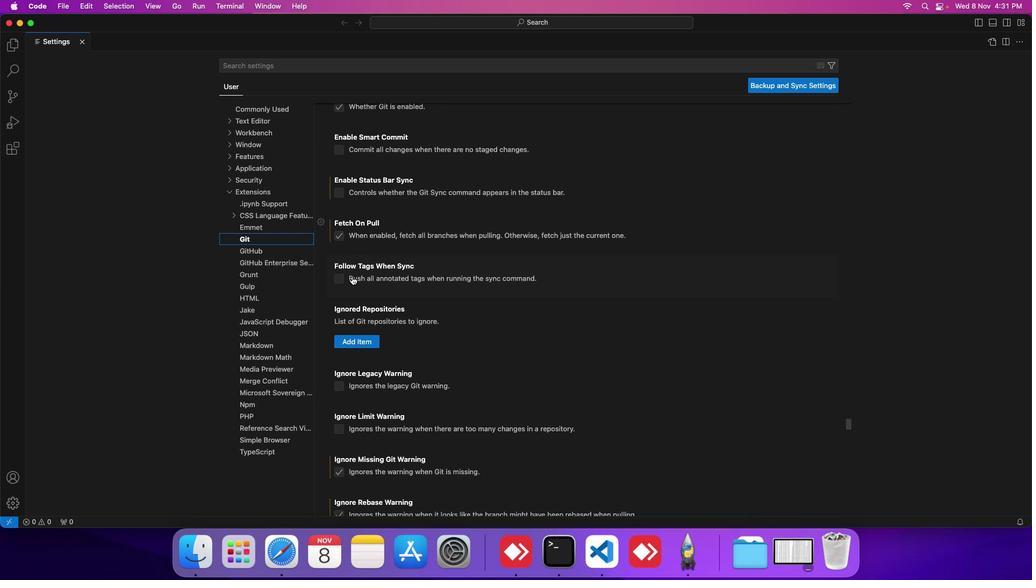 
Action: Mouse scrolled (352, 276) with delta (0, 0)
Screenshot: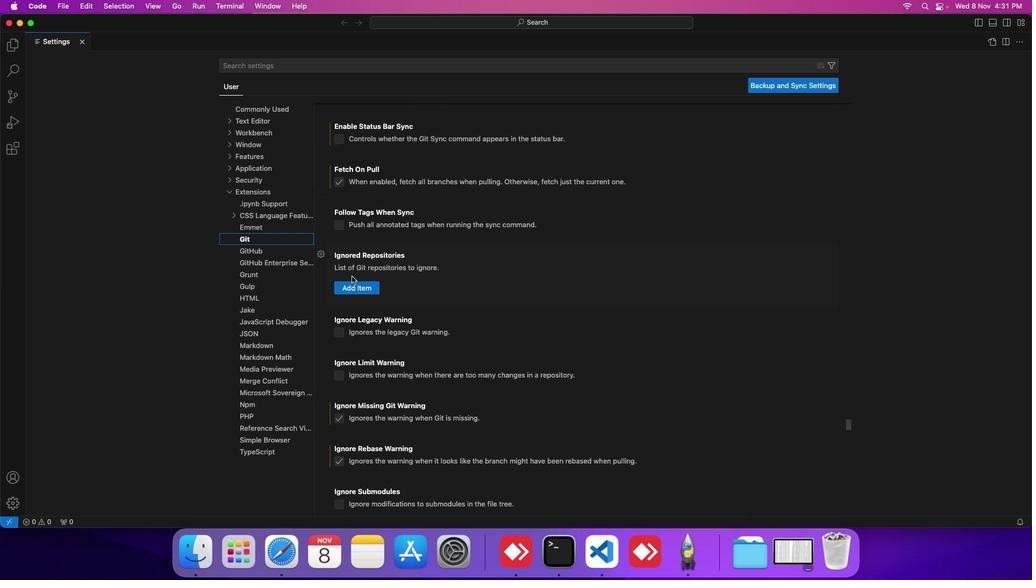 
Action: Mouse scrolled (352, 276) with delta (0, 0)
Screenshot: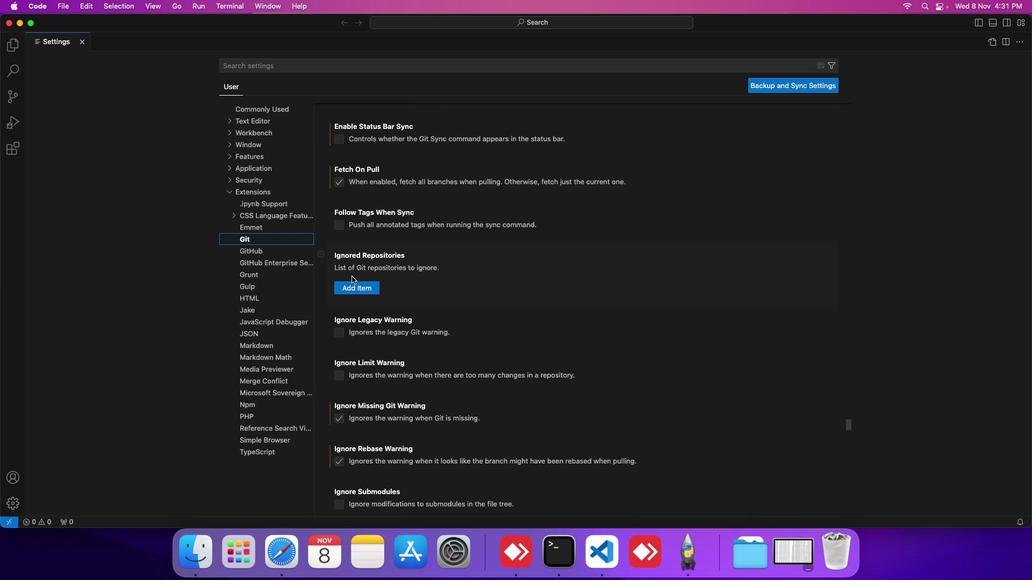 
Action: Mouse scrolled (352, 276) with delta (0, 0)
Screenshot: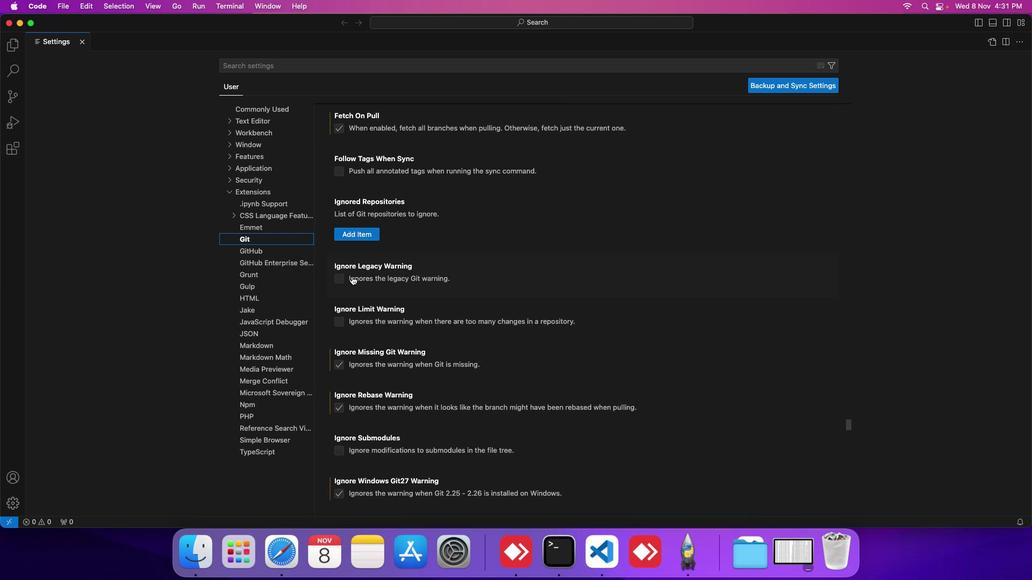 
Action: Mouse scrolled (352, 276) with delta (0, 0)
Screenshot: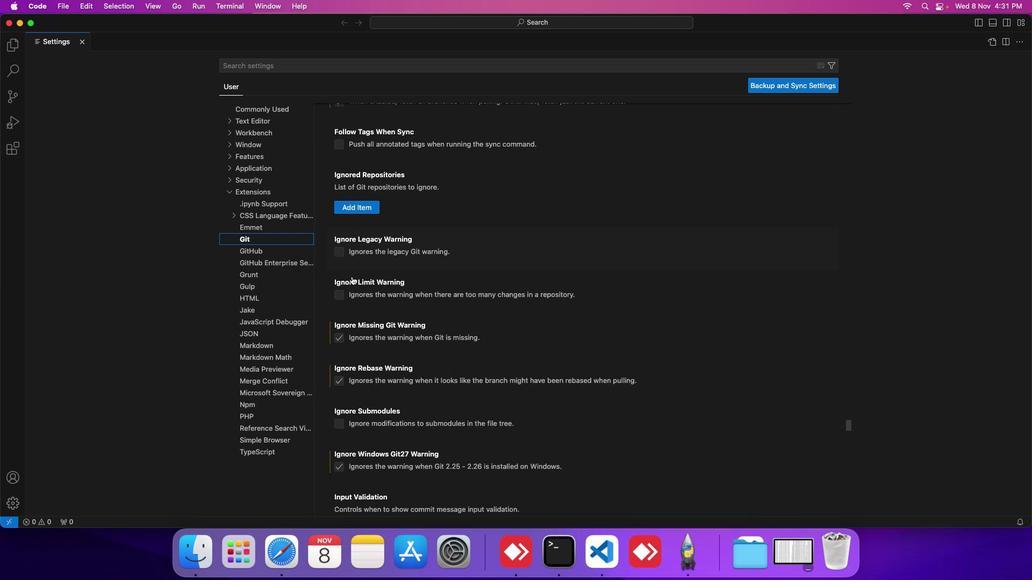 
Action: Mouse scrolled (352, 276) with delta (0, 0)
Screenshot: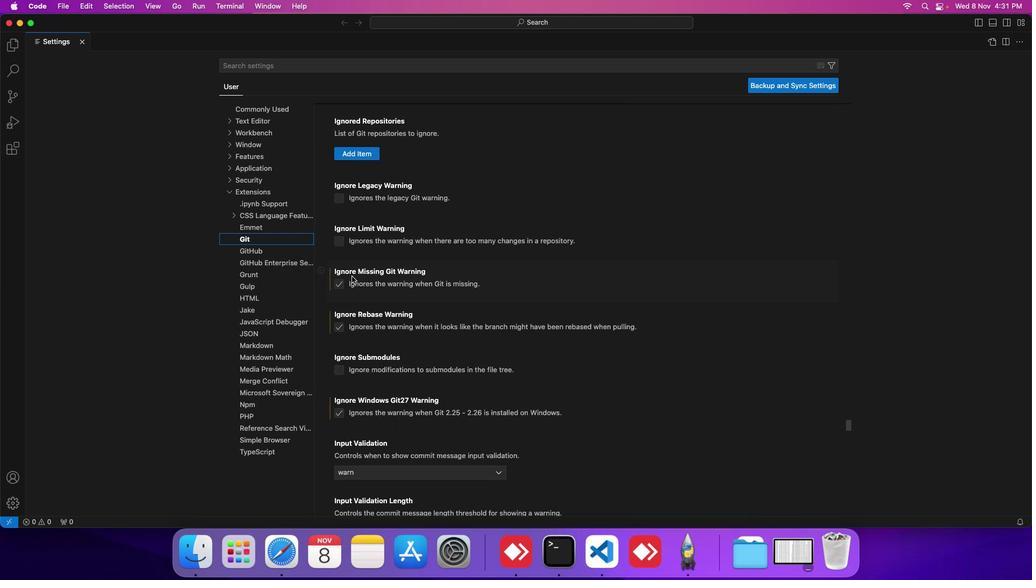 
Action: Mouse scrolled (352, 276) with delta (0, -1)
Screenshot: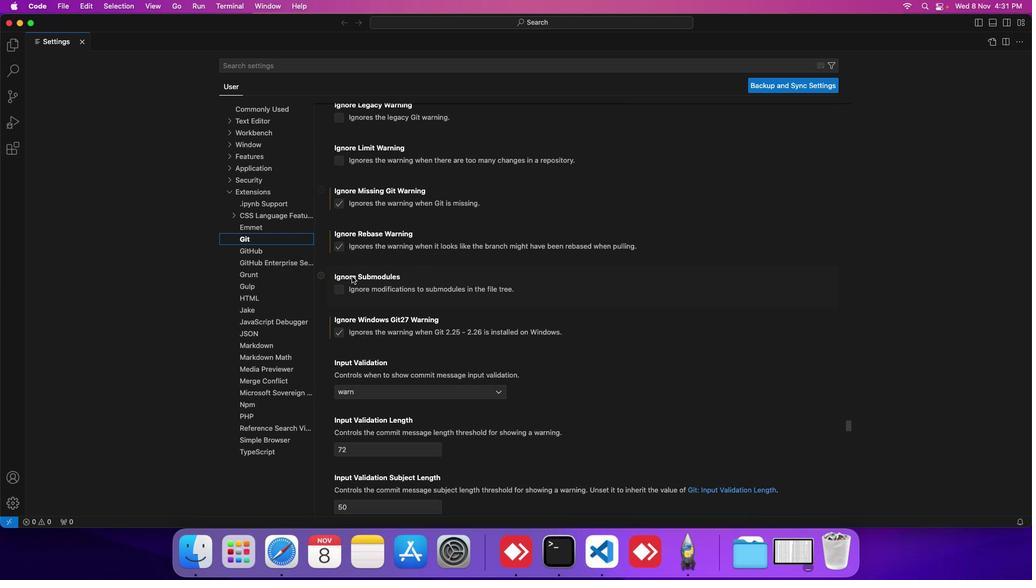 
Action: Mouse scrolled (352, 276) with delta (0, -1)
Screenshot: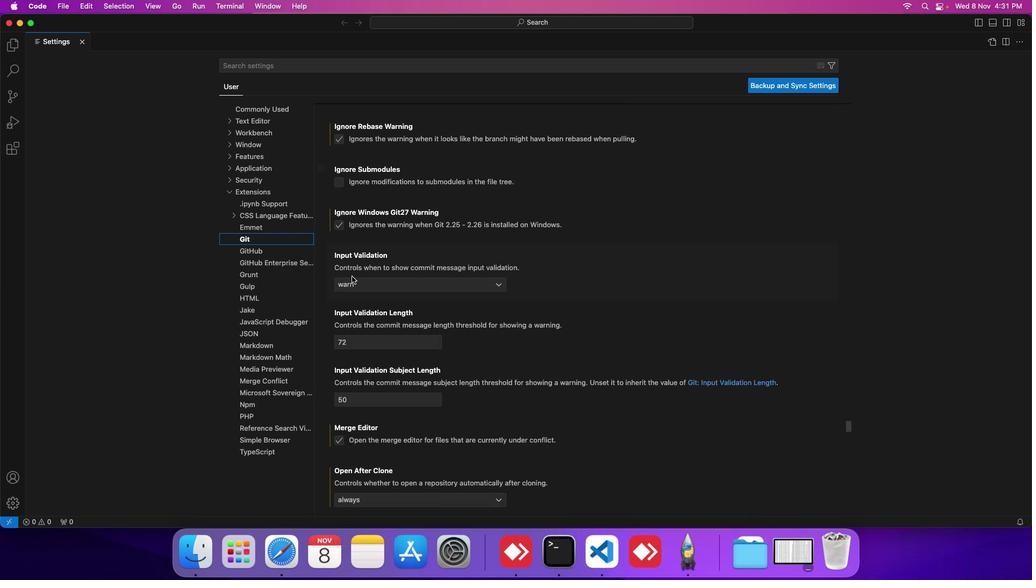 
Action: Mouse scrolled (352, 276) with delta (0, -2)
Screenshot: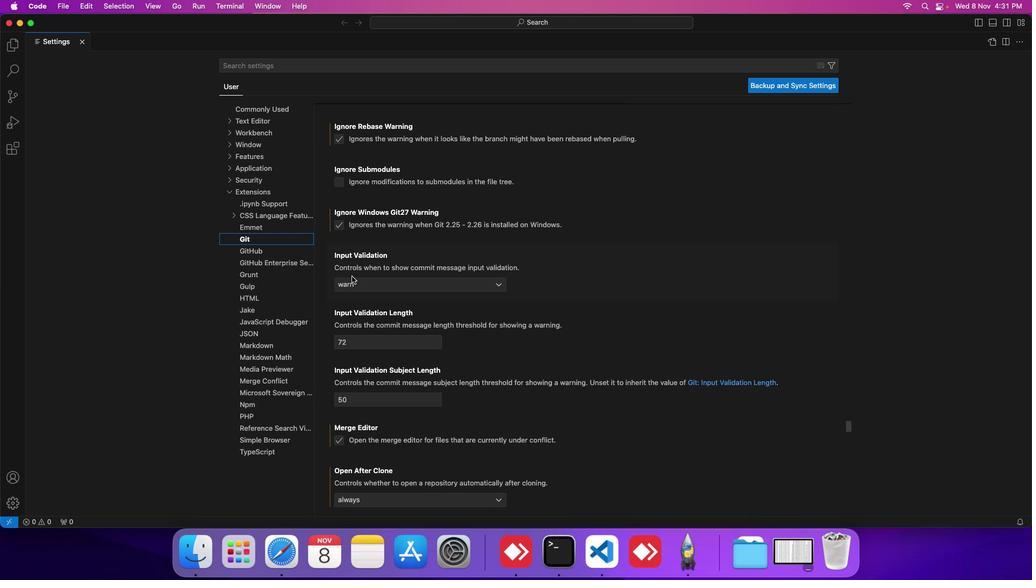 
Action: Mouse scrolled (352, 276) with delta (0, 0)
Screenshot: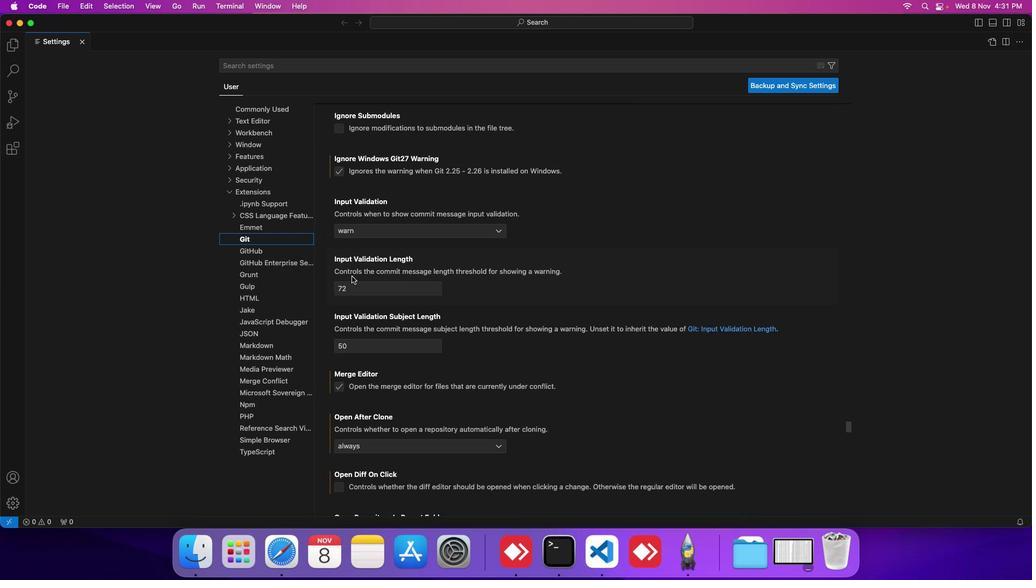 
Action: Mouse scrolled (352, 276) with delta (0, 0)
Screenshot: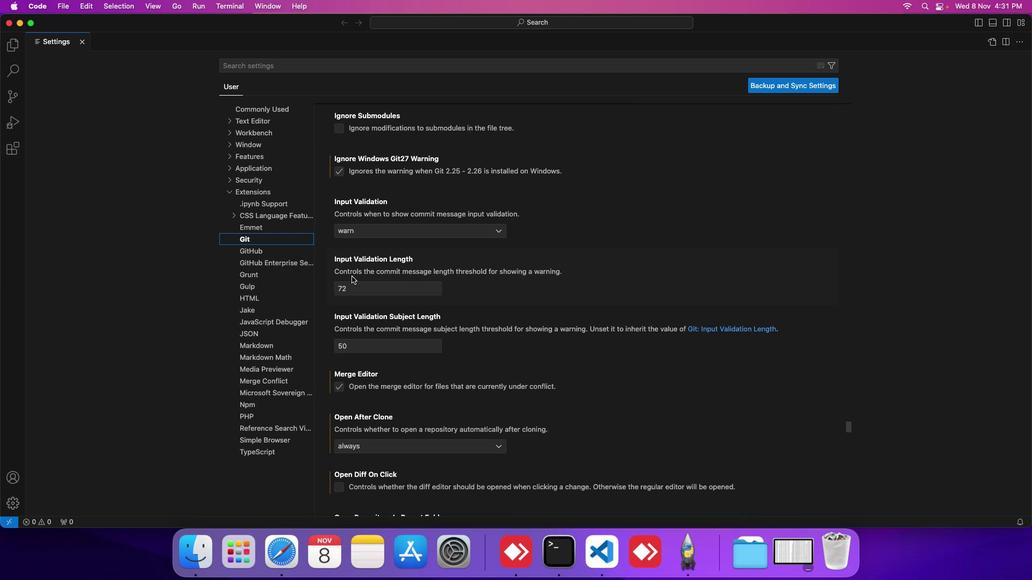 
Action: Mouse scrolled (352, 276) with delta (0, 0)
Screenshot: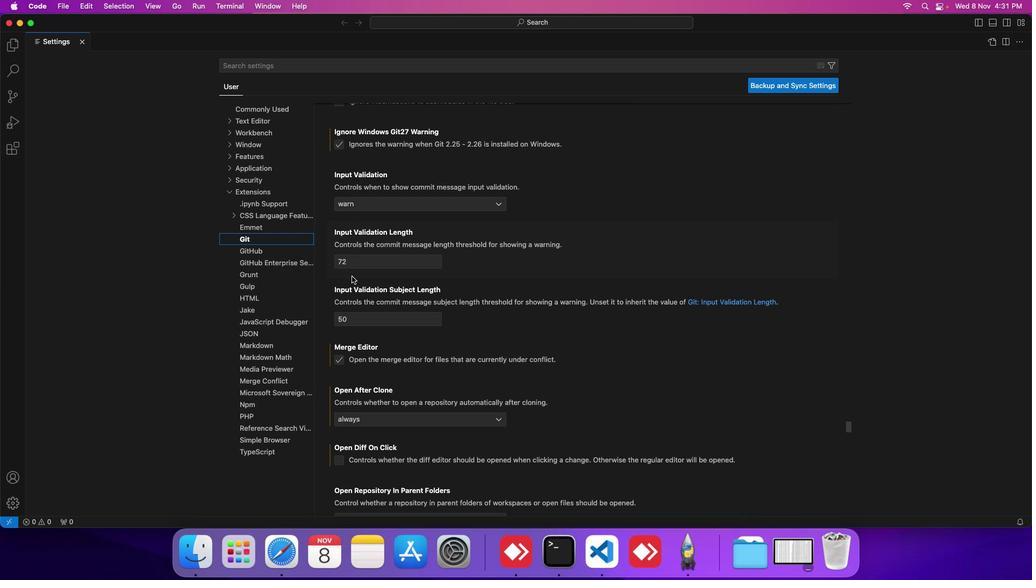 
Action: Mouse scrolled (352, 276) with delta (0, 0)
Screenshot: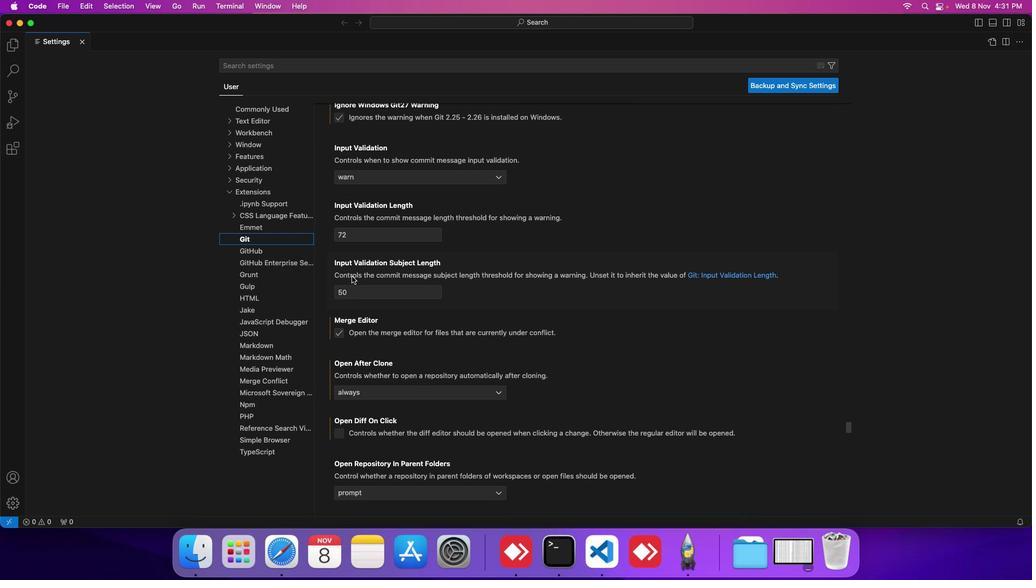 
Action: Mouse scrolled (352, 276) with delta (0, 0)
Screenshot: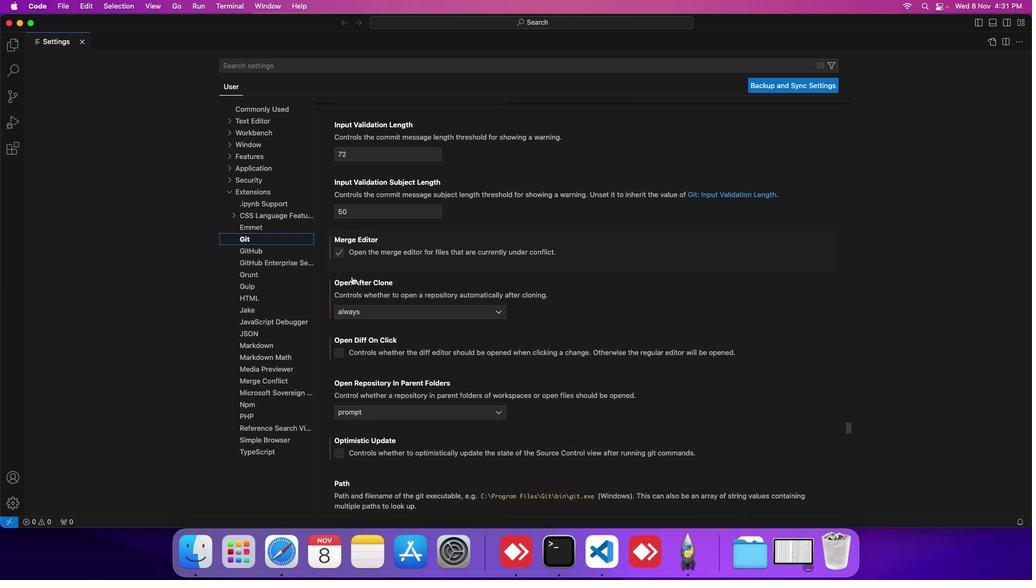 
Action: Mouse scrolled (352, 276) with delta (0, 0)
Screenshot: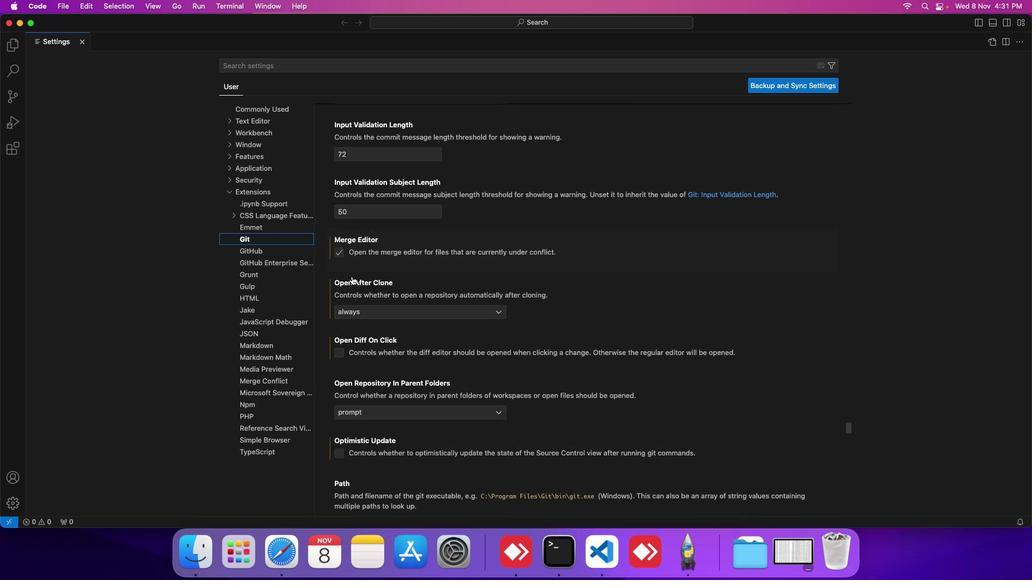 
Action: Mouse scrolled (352, 276) with delta (0, 0)
Screenshot: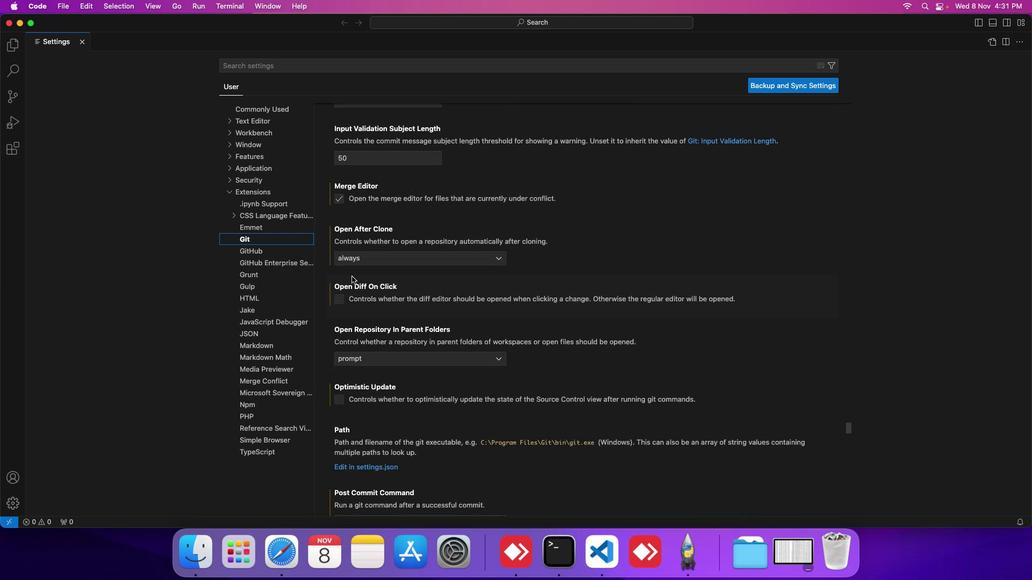 
Action: Mouse scrolled (352, 276) with delta (0, -1)
Screenshot: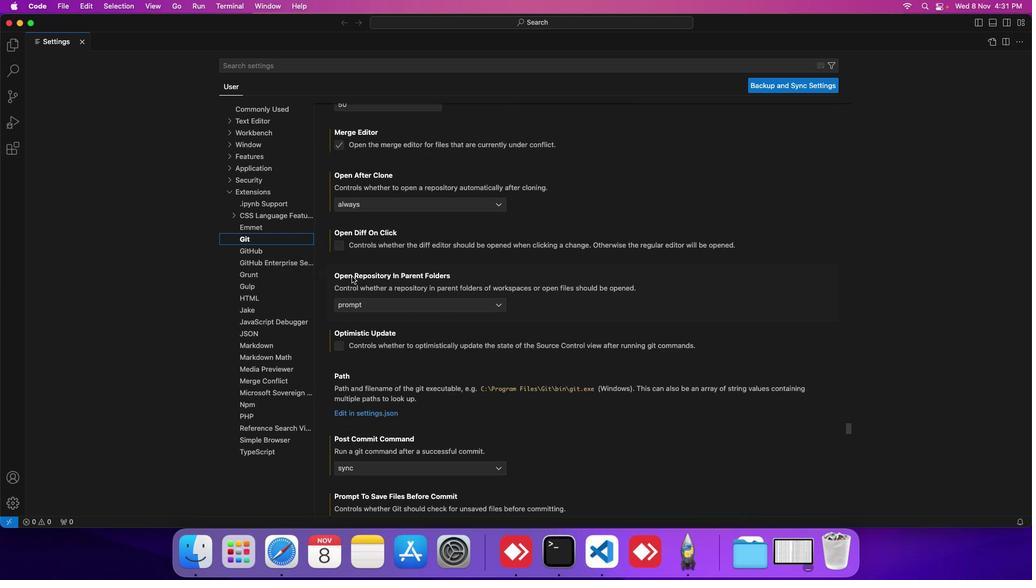 
Action: Mouse scrolled (352, 276) with delta (0, -1)
Screenshot: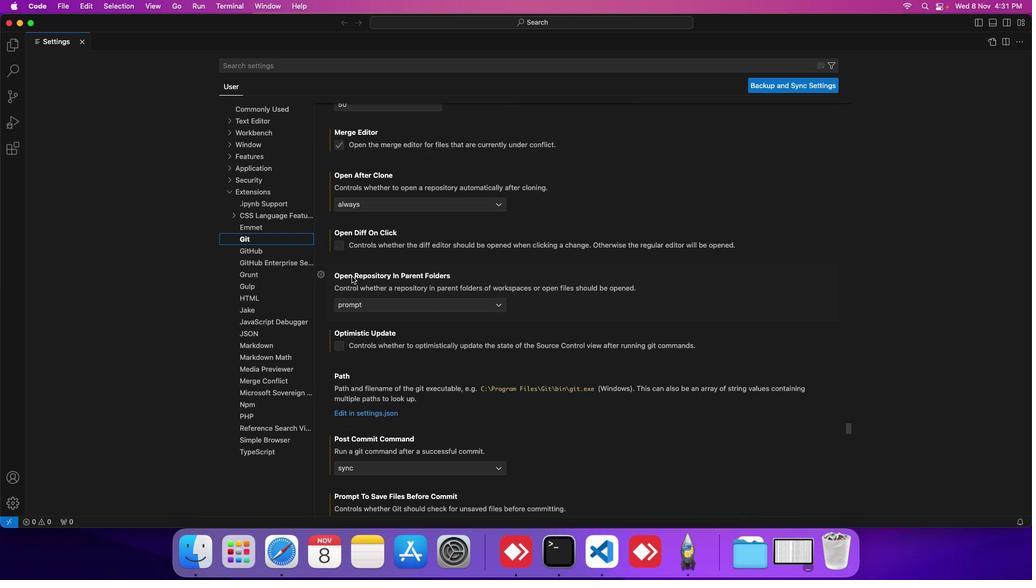 
Action: Mouse scrolled (352, 276) with delta (0, 0)
Screenshot: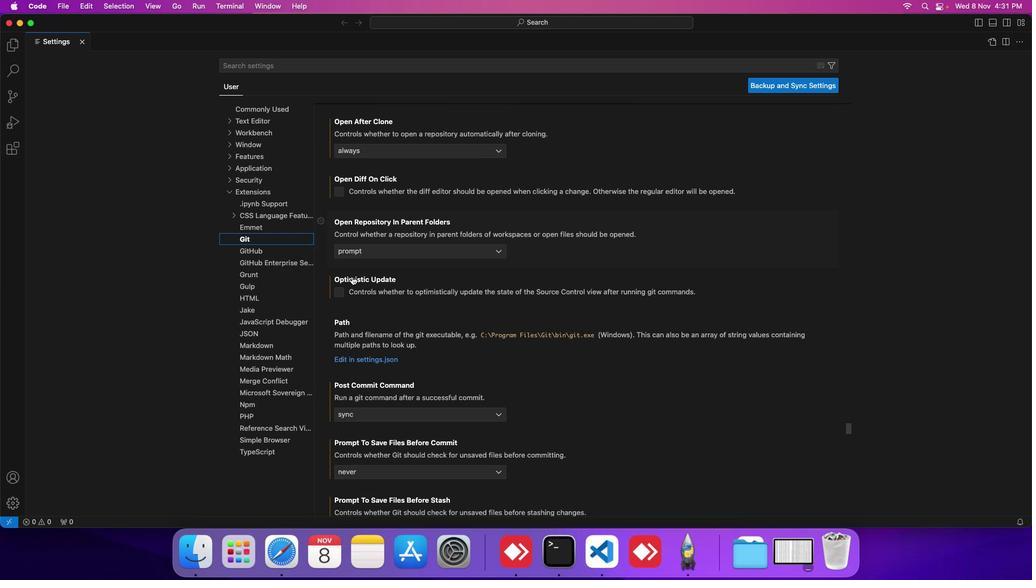 
Action: Mouse scrolled (352, 276) with delta (0, 0)
Screenshot: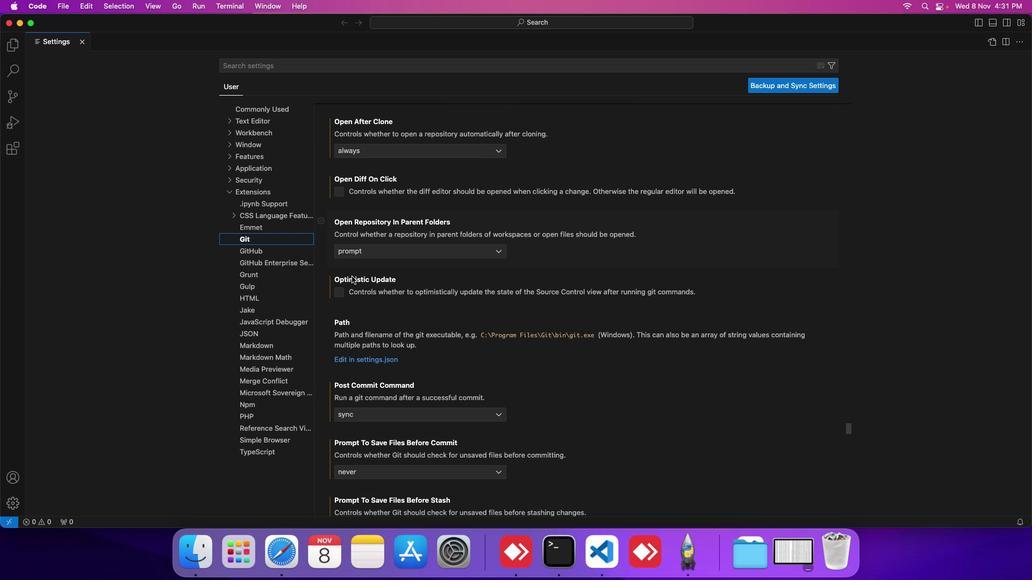 
Action: Mouse scrolled (352, 276) with delta (0, 0)
Screenshot: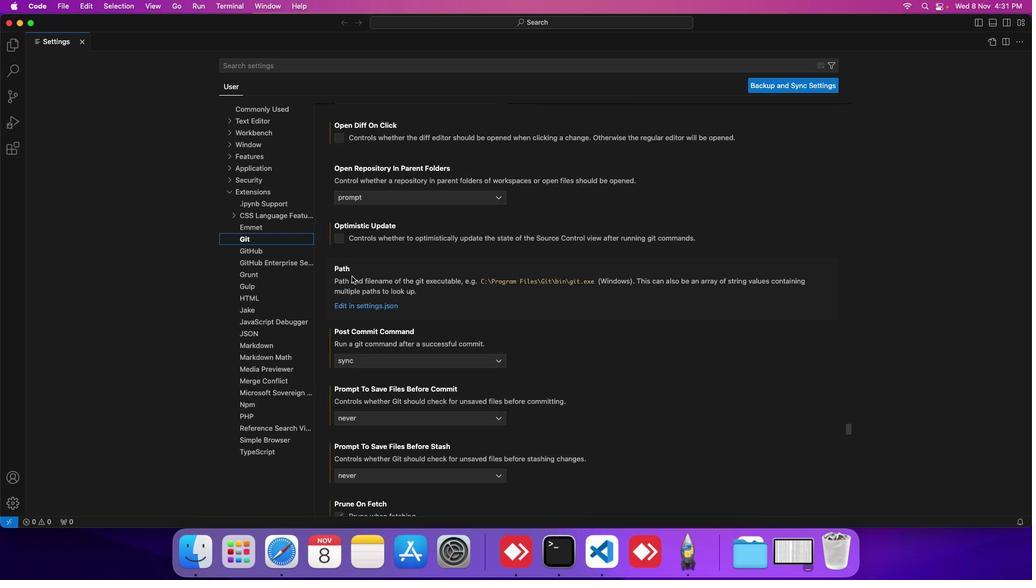 
Action: Mouse scrolled (352, 276) with delta (0, 0)
Screenshot: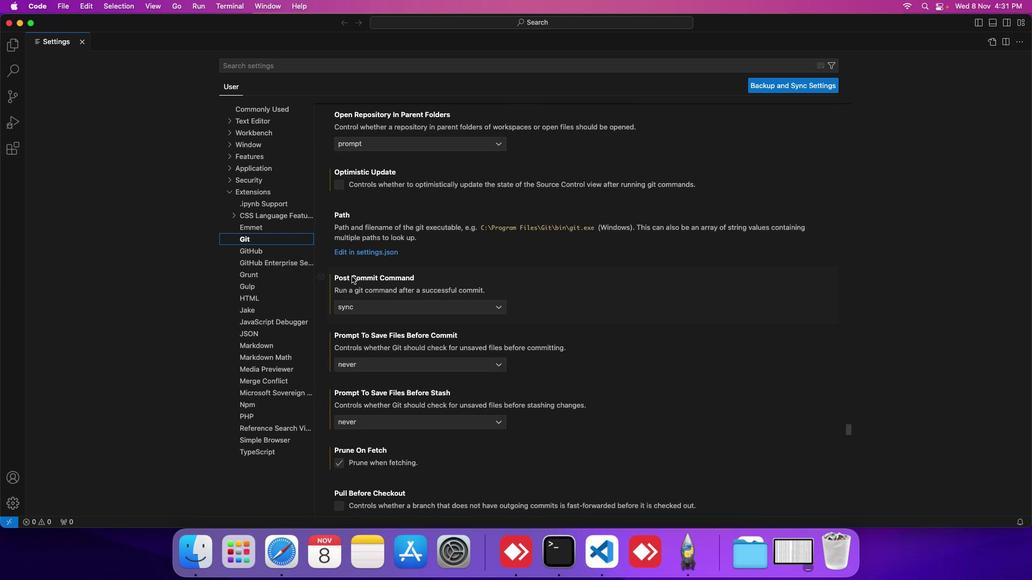 
Action: Mouse scrolled (352, 276) with delta (0, -1)
Screenshot: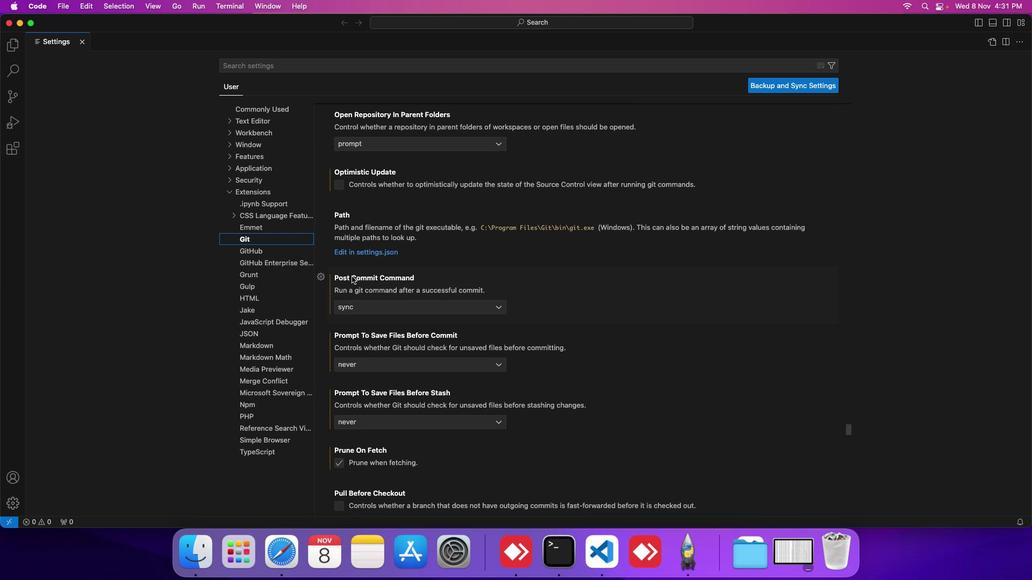 
Action: Mouse scrolled (352, 276) with delta (0, 0)
Screenshot: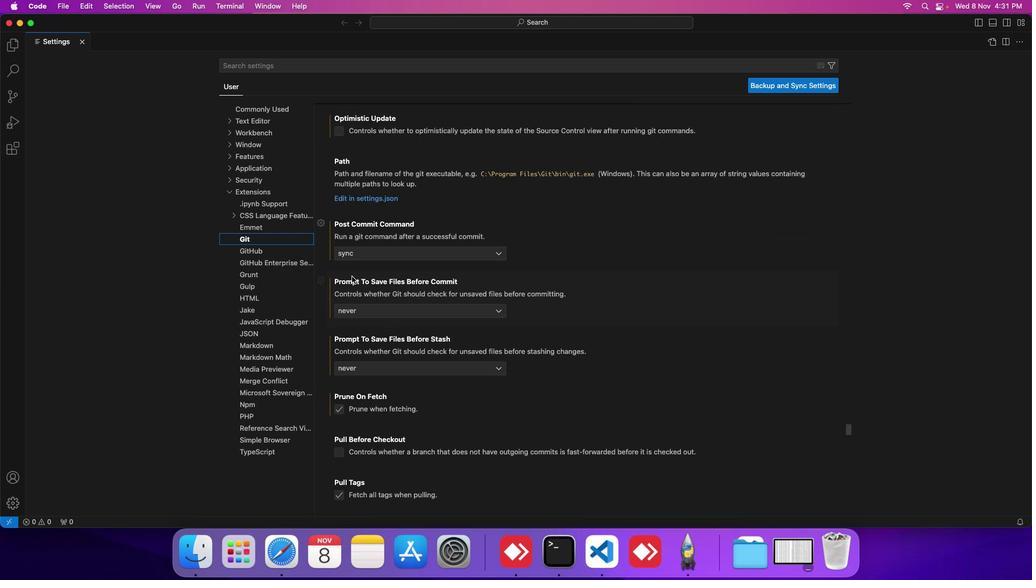 
Action: Mouse scrolled (352, 276) with delta (0, 0)
Screenshot: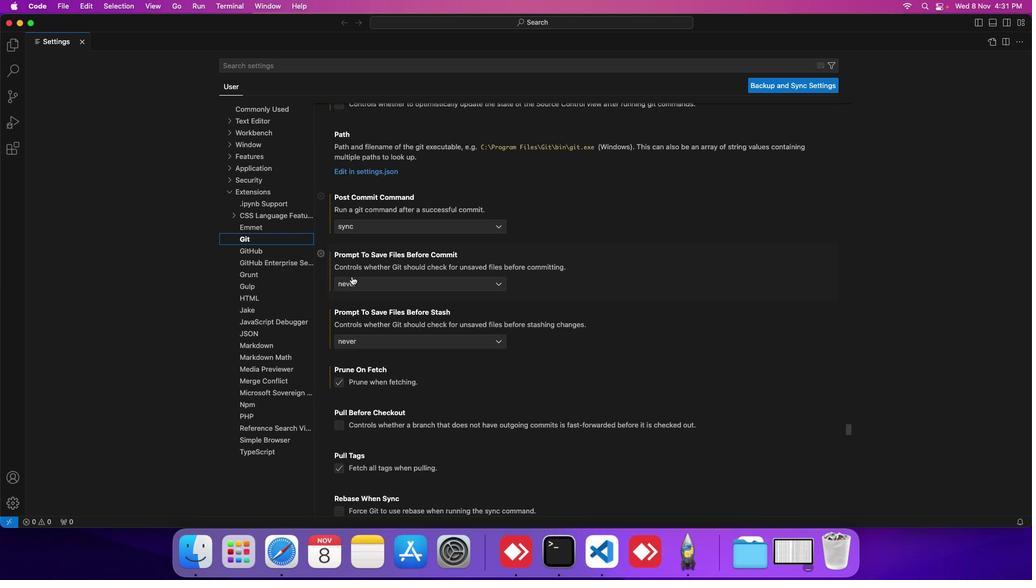 
Action: Mouse scrolled (352, 276) with delta (0, 0)
Screenshot: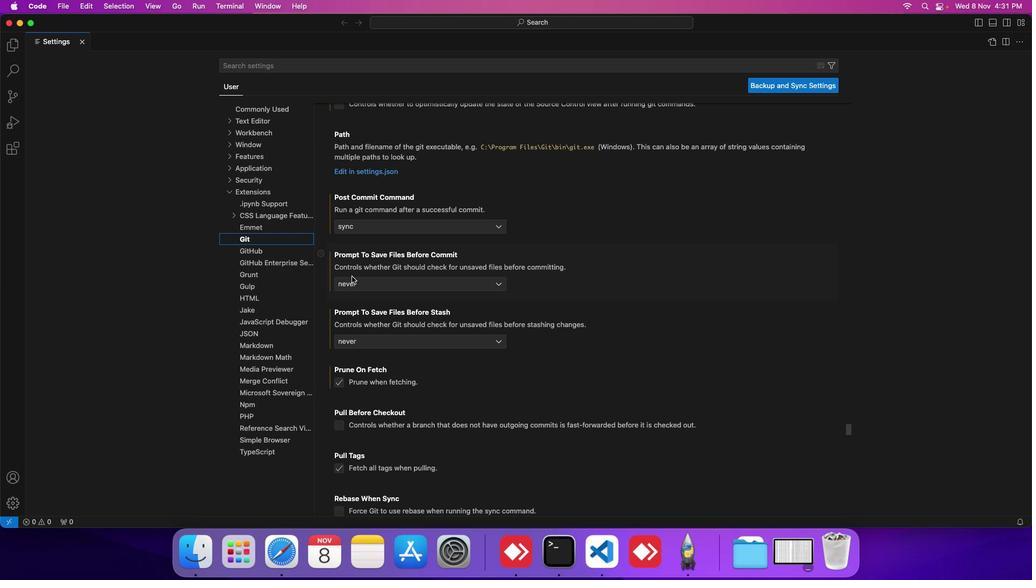 
Action: Mouse scrolled (352, 276) with delta (0, 0)
Screenshot: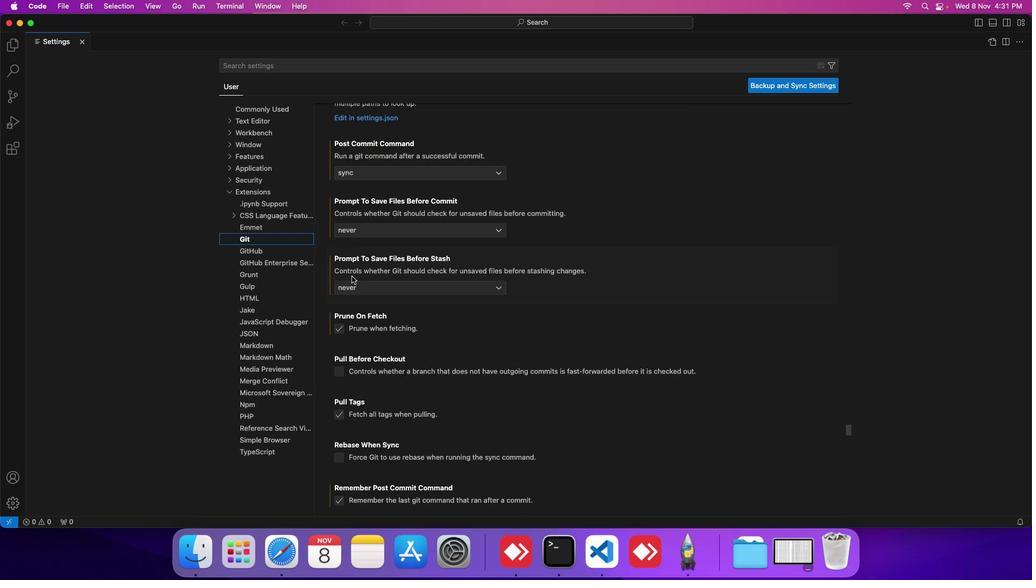 
Action: Mouse scrolled (352, 276) with delta (0, 0)
Screenshot: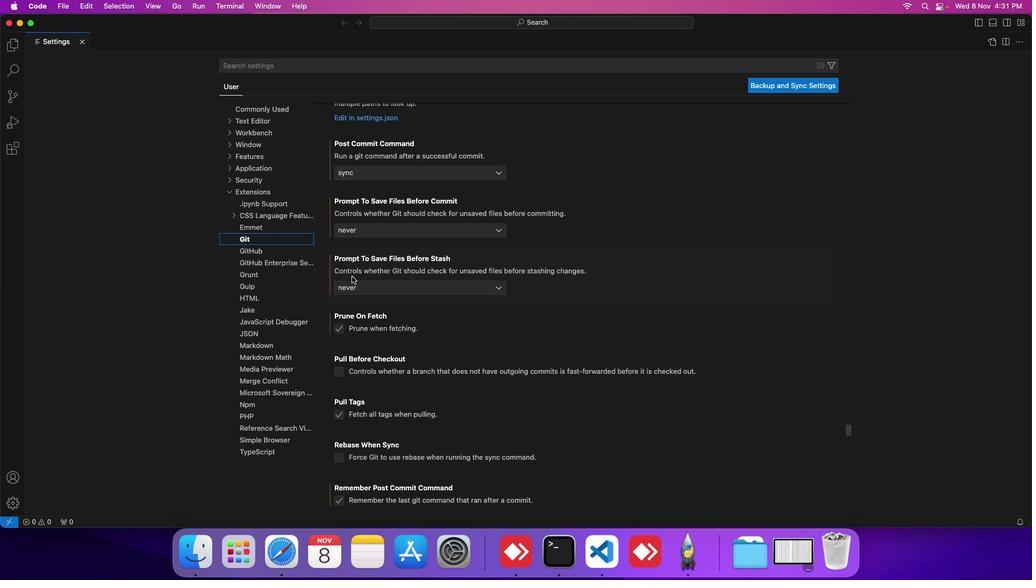 
Action: Mouse scrolled (352, 276) with delta (0, 0)
Screenshot: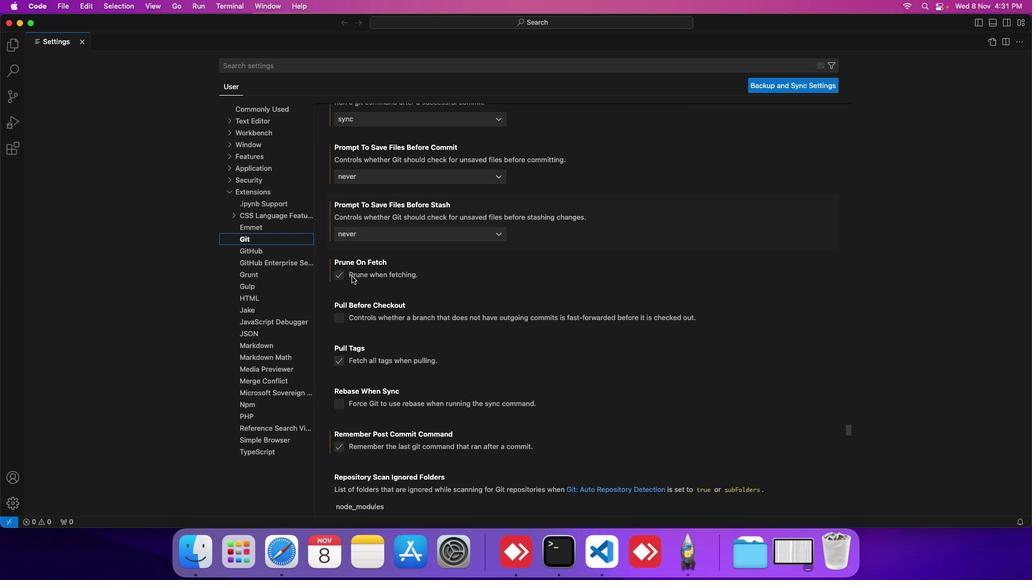 
Action: Mouse scrolled (352, 276) with delta (0, 0)
Screenshot: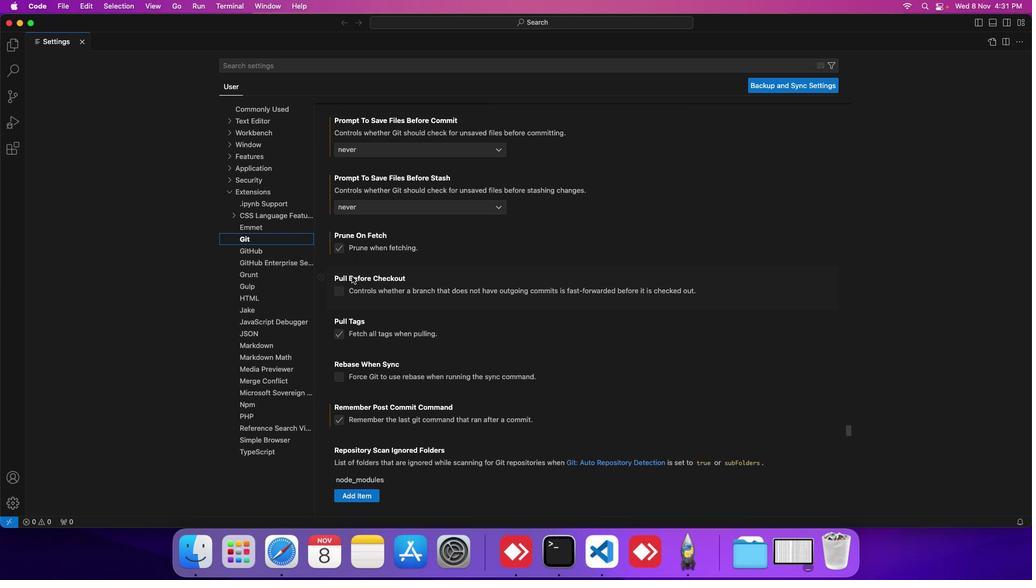
Action: Mouse scrolled (352, 276) with delta (0, 0)
Screenshot: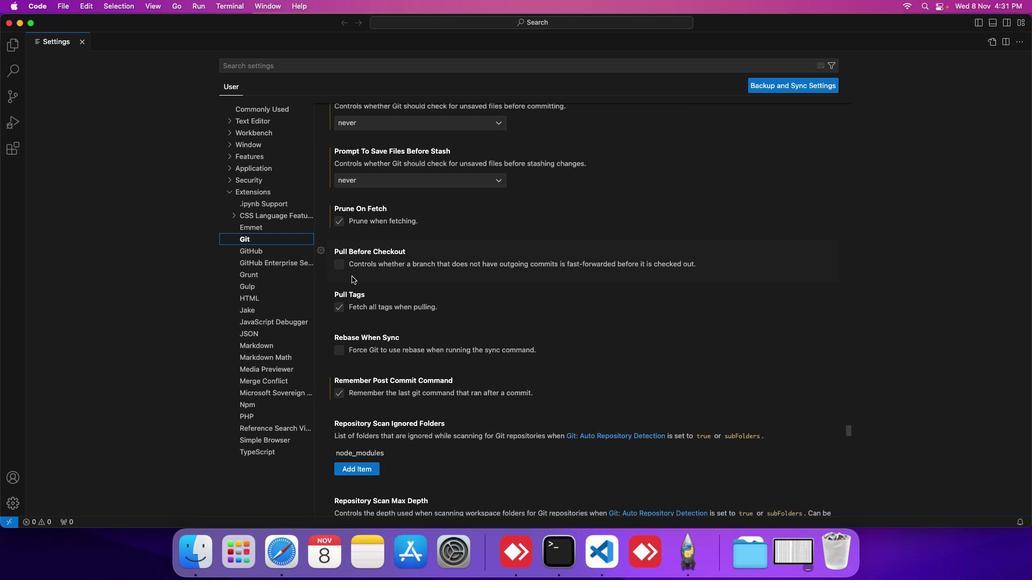 
Action: Mouse scrolled (352, 276) with delta (0, 0)
Screenshot: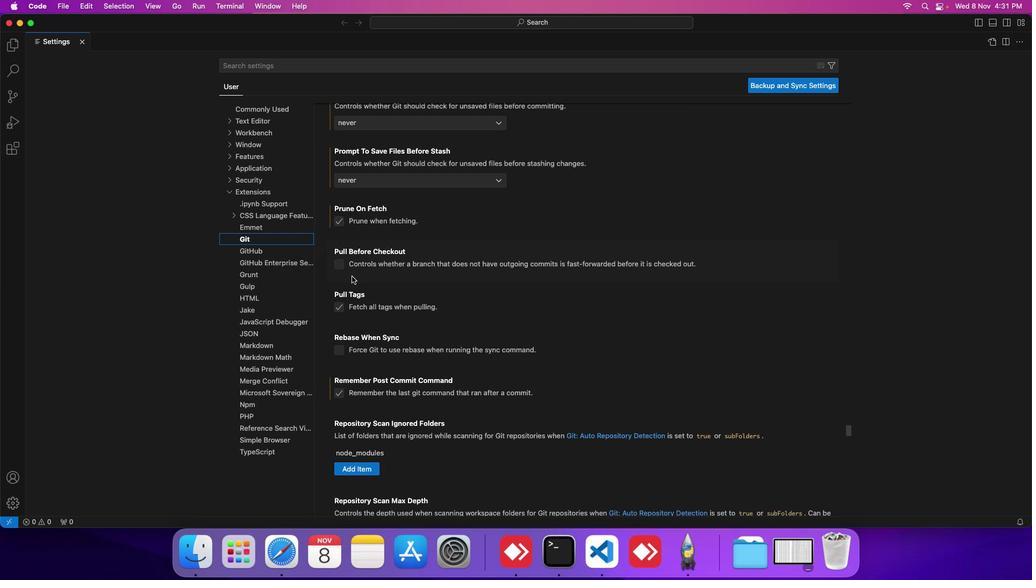 
Action: Mouse scrolled (352, 276) with delta (0, 0)
Screenshot: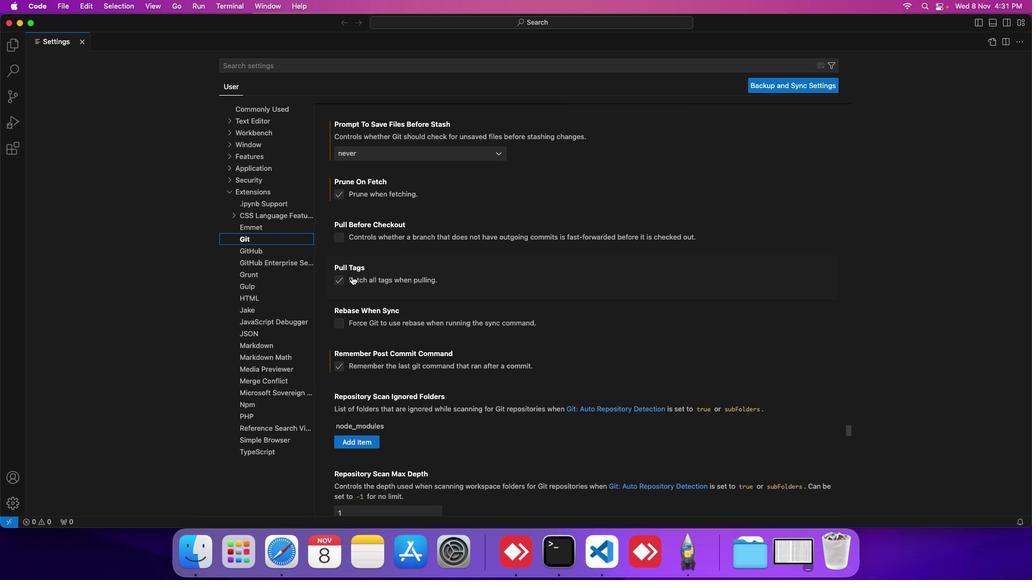 
Action: Mouse scrolled (352, 276) with delta (0, 0)
Screenshot: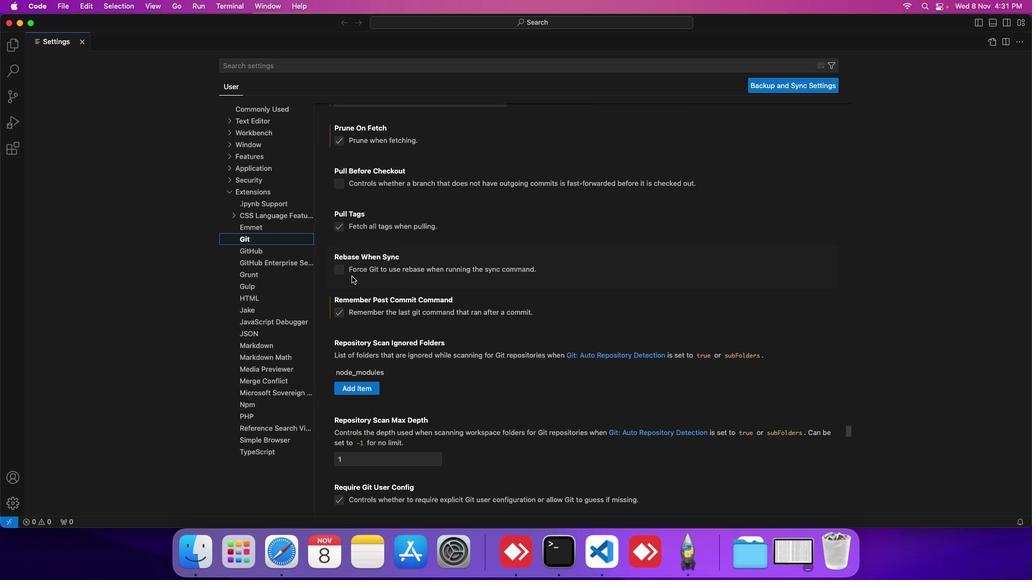 
Action: Mouse scrolled (352, 276) with delta (0, 0)
Screenshot: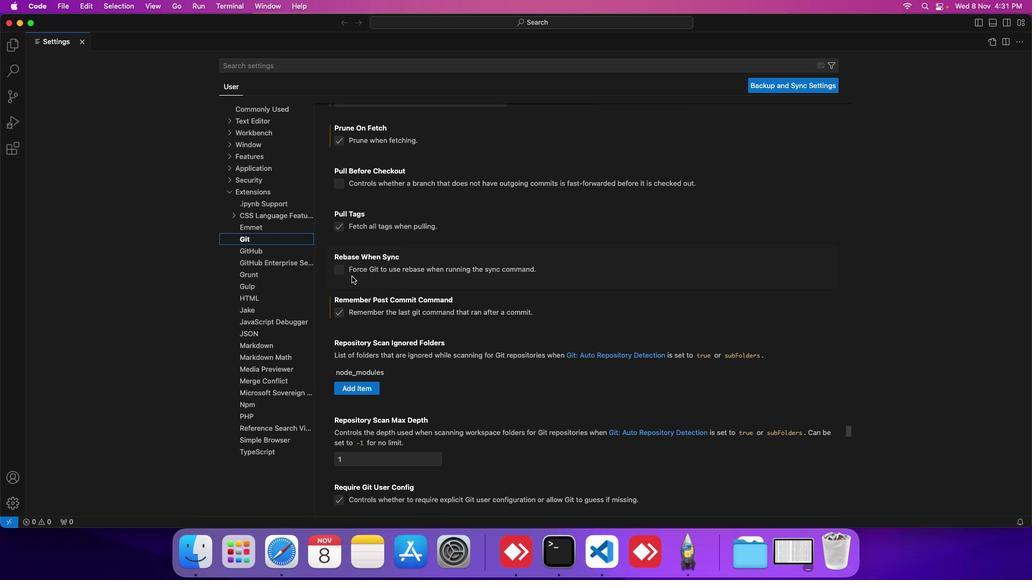 
Action: Mouse scrolled (352, 276) with delta (0, 0)
Screenshot: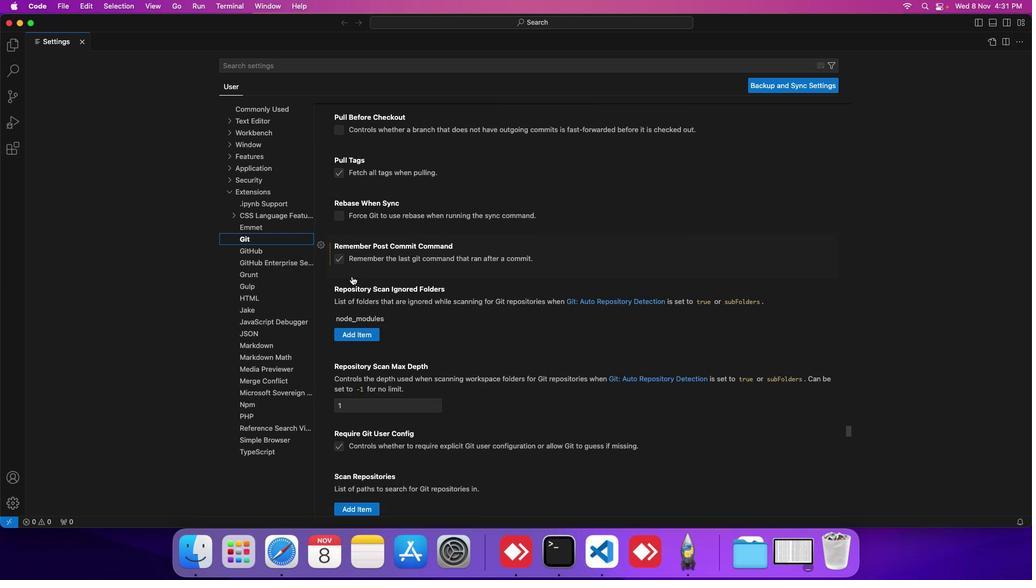 
Action: Mouse scrolled (352, 276) with delta (0, 0)
Screenshot: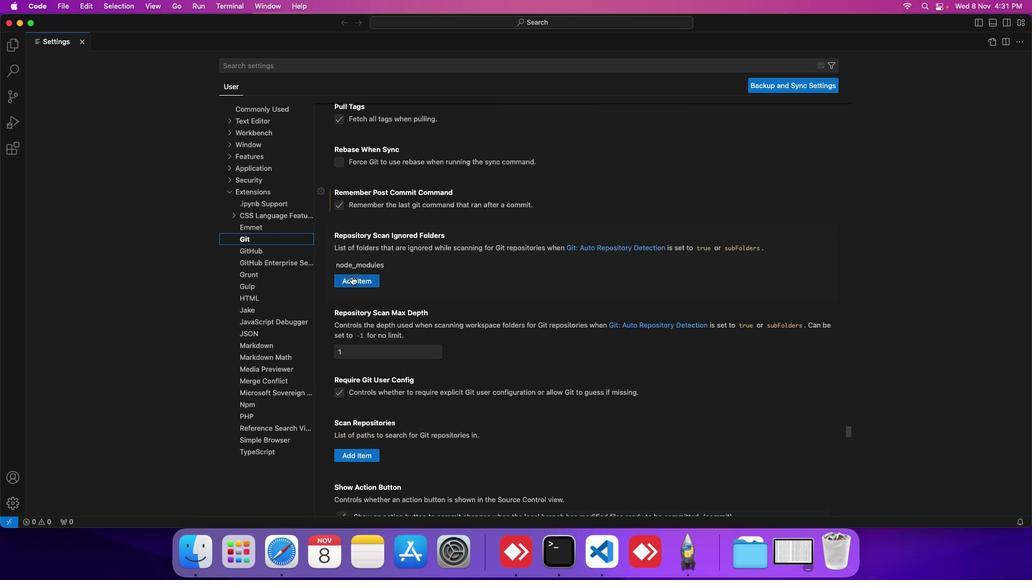 
Action: Mouse scrolled (352, 276) with delta (0, -1)
Screenshot: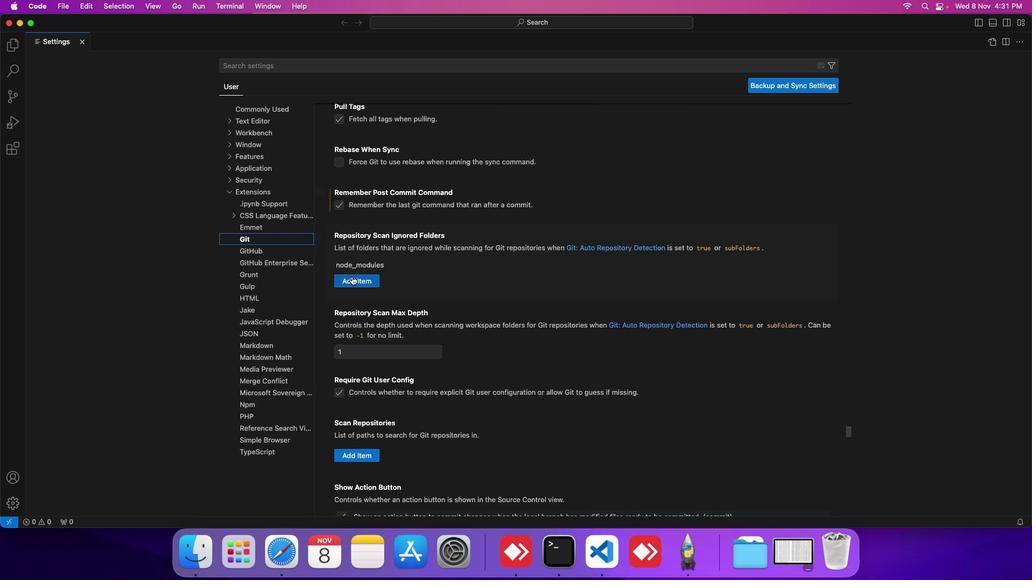 
Action: Mouse scrolled (352, 276) with delta (0, 0)
Screenshot: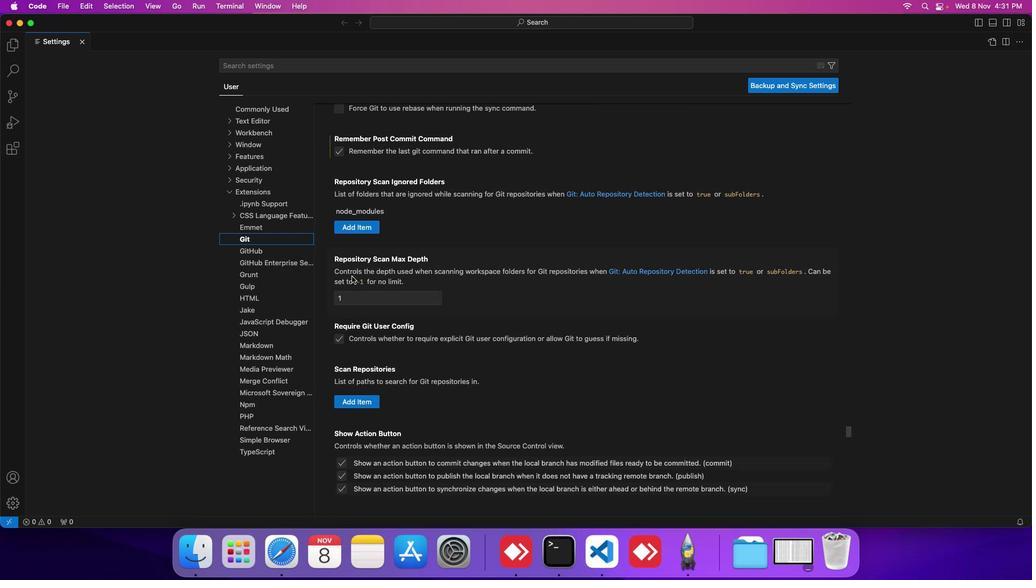 
Action: Mouse scrolled (352, 276) with delta (0, 0)
Screenshot: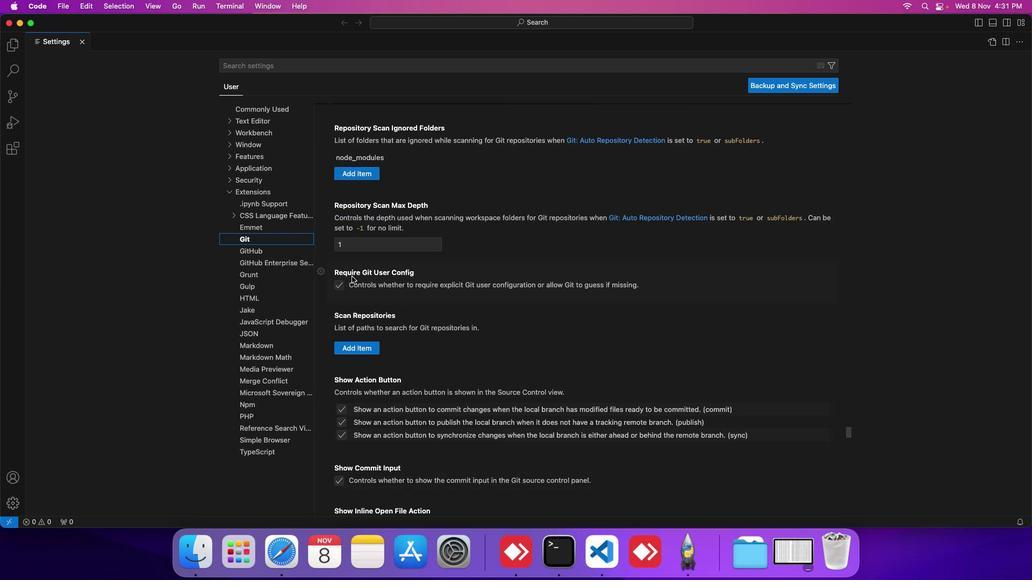 
Action: Mouse scrolled (352, 276) with delta (0, -1)
Screenshot: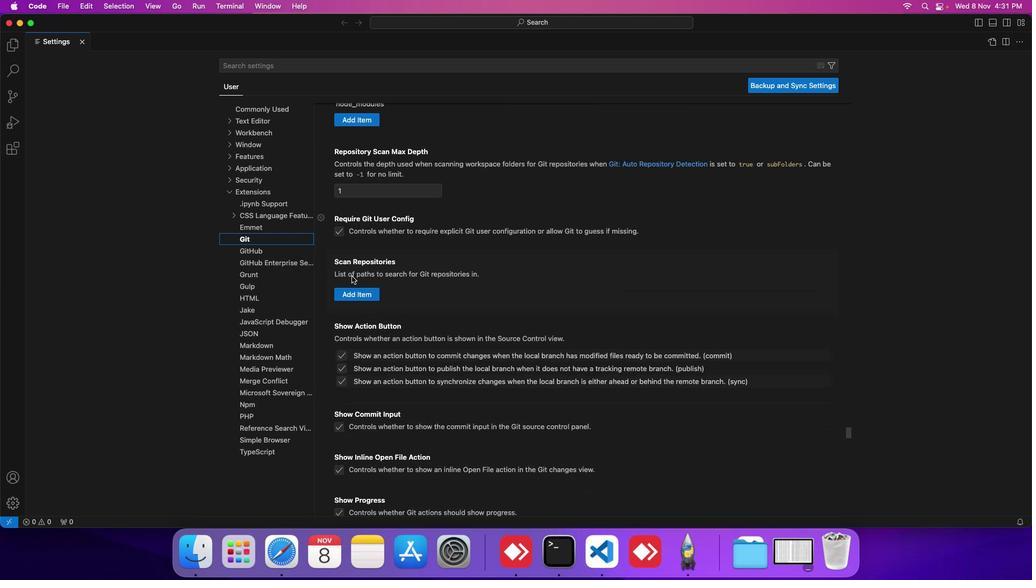 
Action: Mouse scrolled (352, 276) with delta (0, -1)
Screenshot: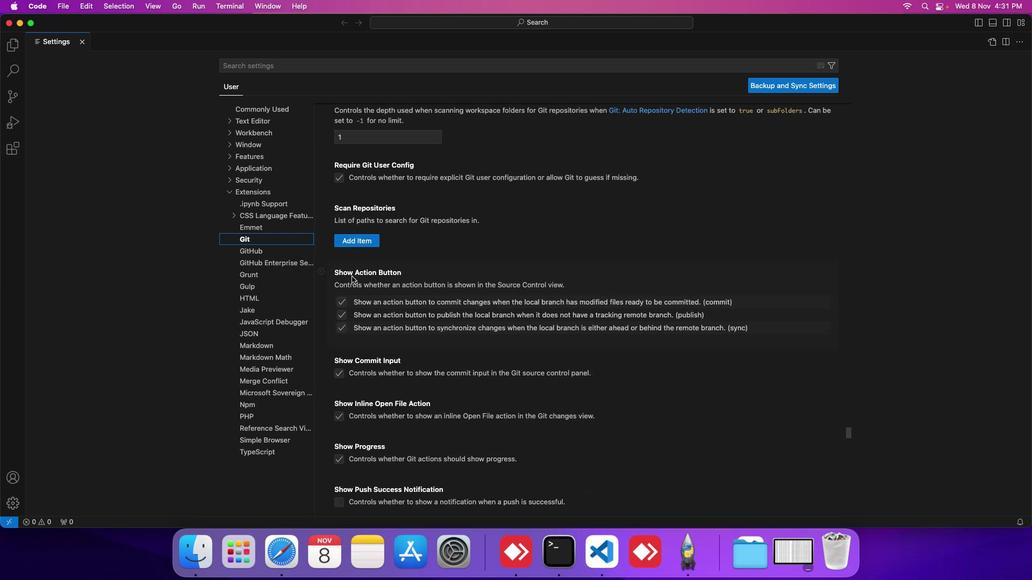 
Action: Mouse scrolled (352, 276) with delta (0, -1)
Screenshot: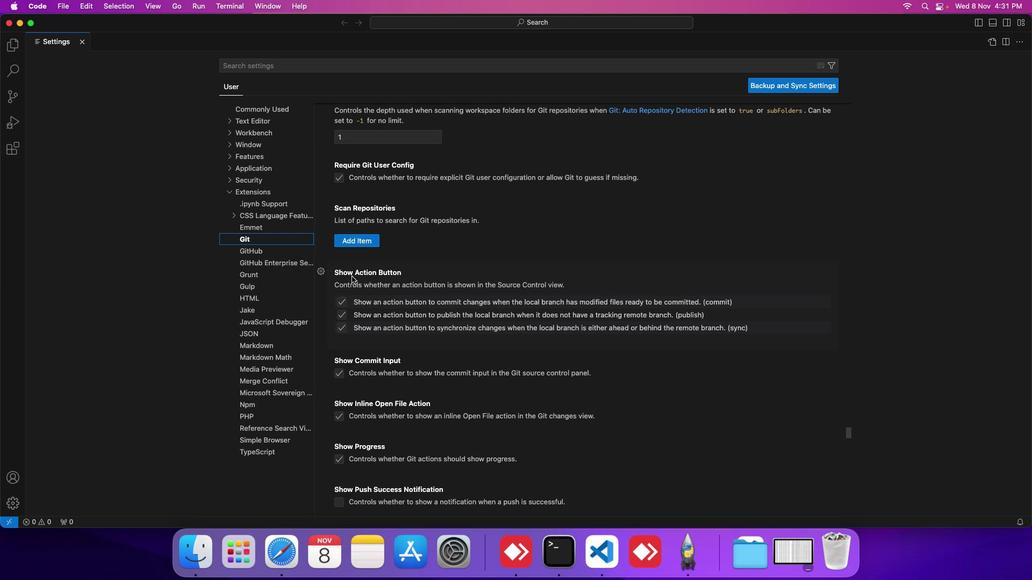 
Action: Mouse scrolled (352, 276) with delta (0, 0)
Screenshot: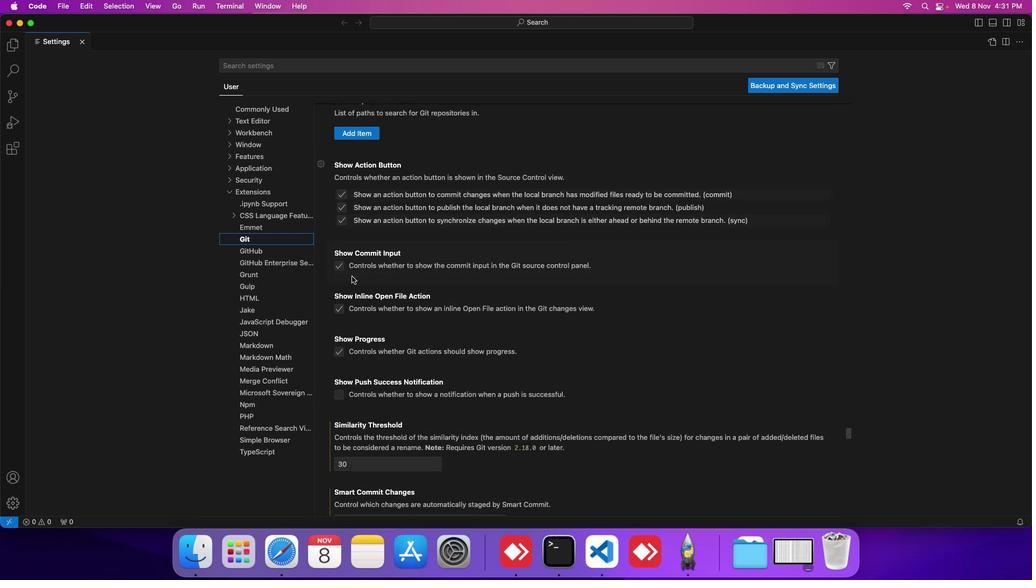 
Action: Mouse scrolled (352, 276) with delta (0, 0)
Screenshot: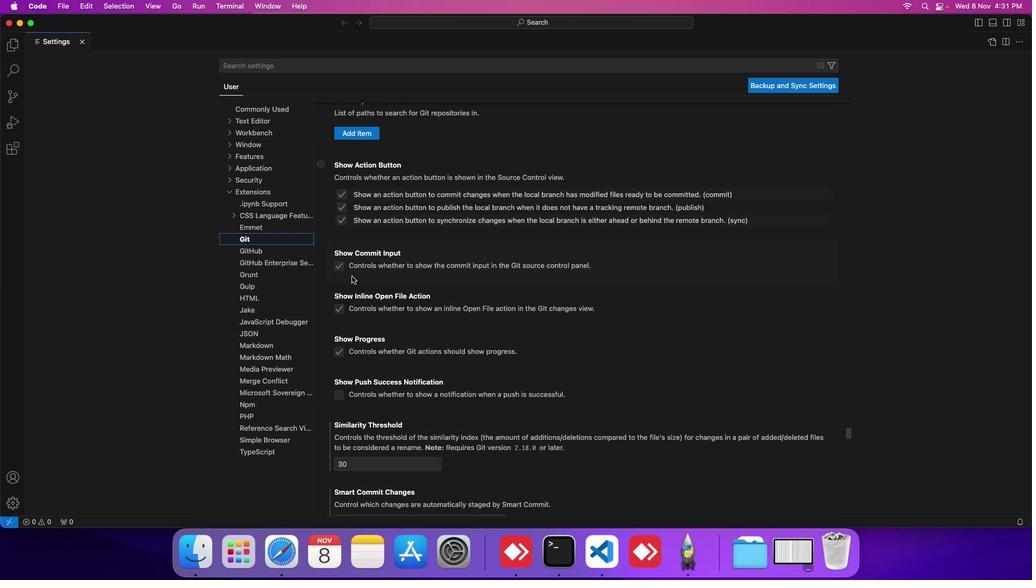 
Action: Mouse scrolled (352, 276) with delta (0, -1)
Screenshot: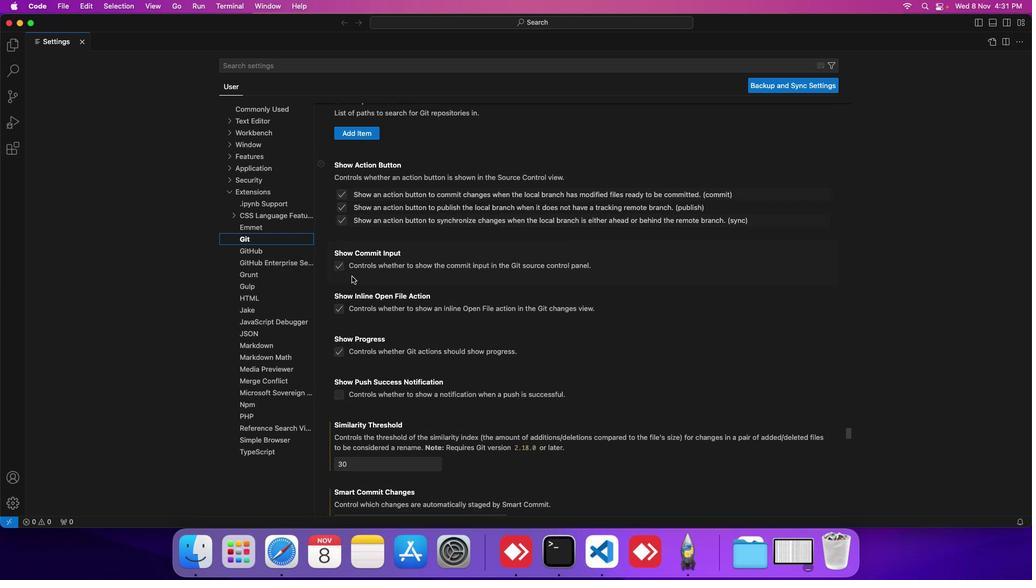 
Action: Mouse scrolled (352, 276) with delta (0, -1)
Screenshot: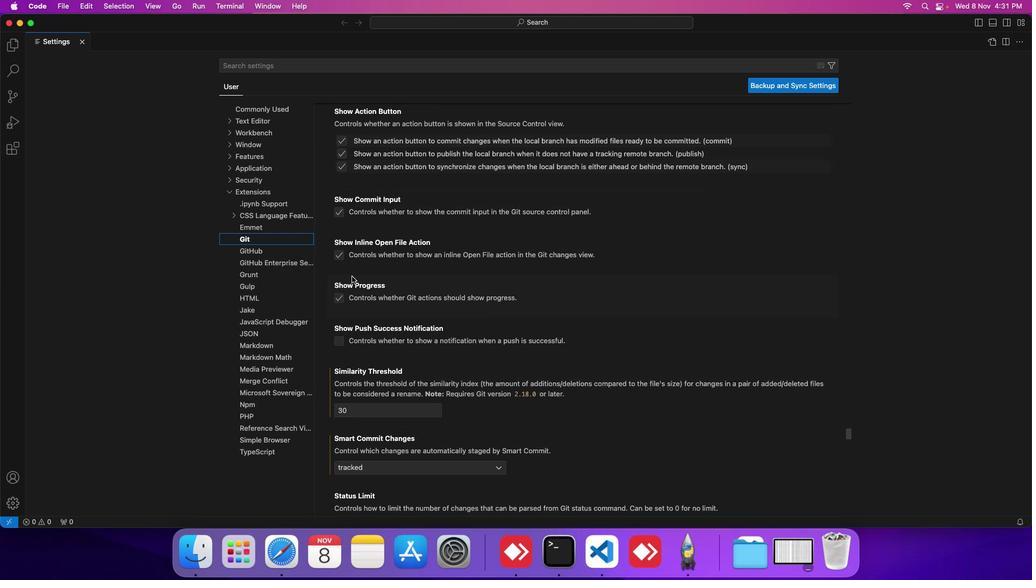 
Action: Mouse scrolled (352, 276) with delta (0, -1)
Screenshot: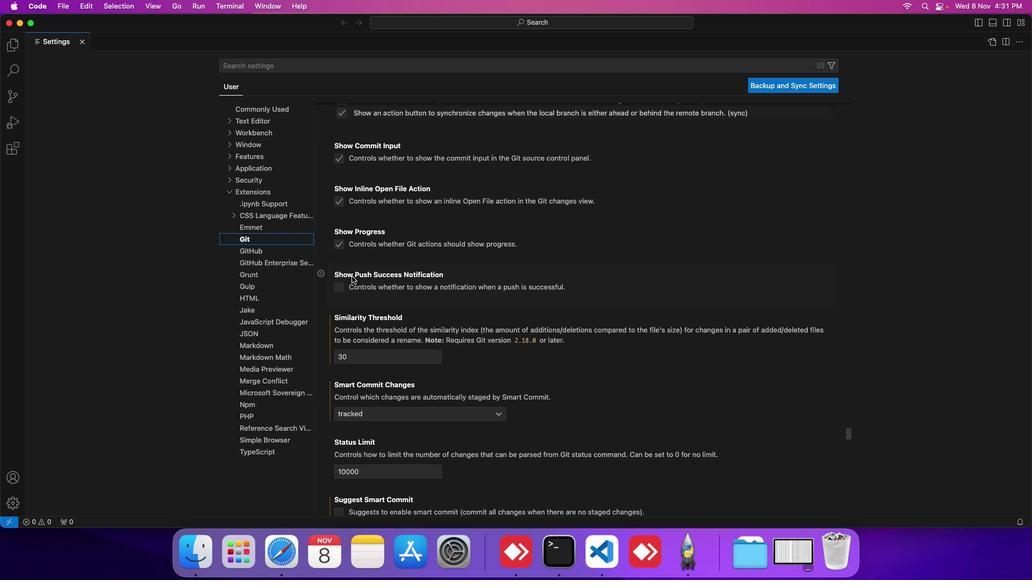 
Action: Mouse scrolled (352, 276) with delta (0, 0)
Screenshot: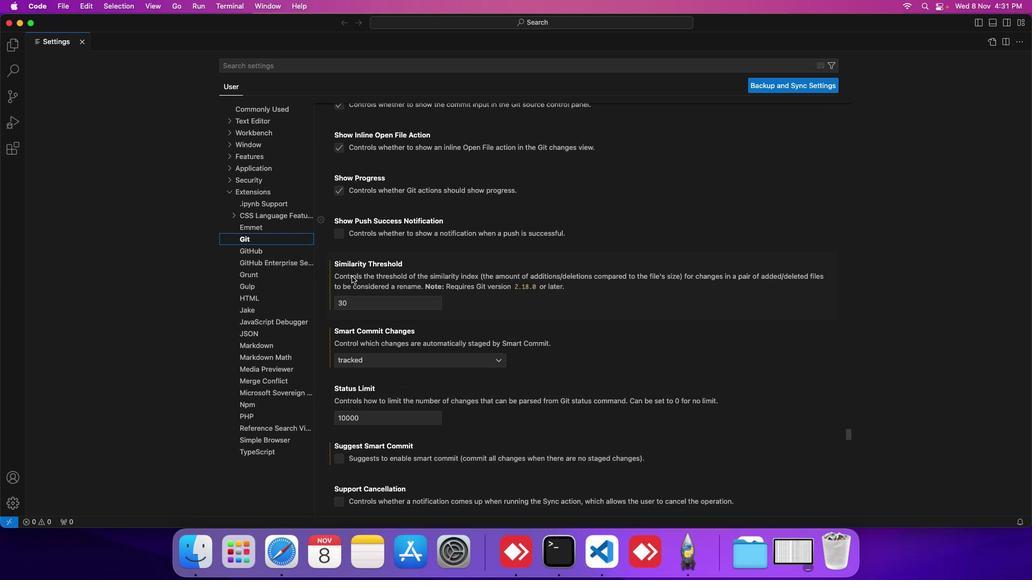 
Action: Mouse scrolled (352, 276) with delta (0, 0)
Screenshot: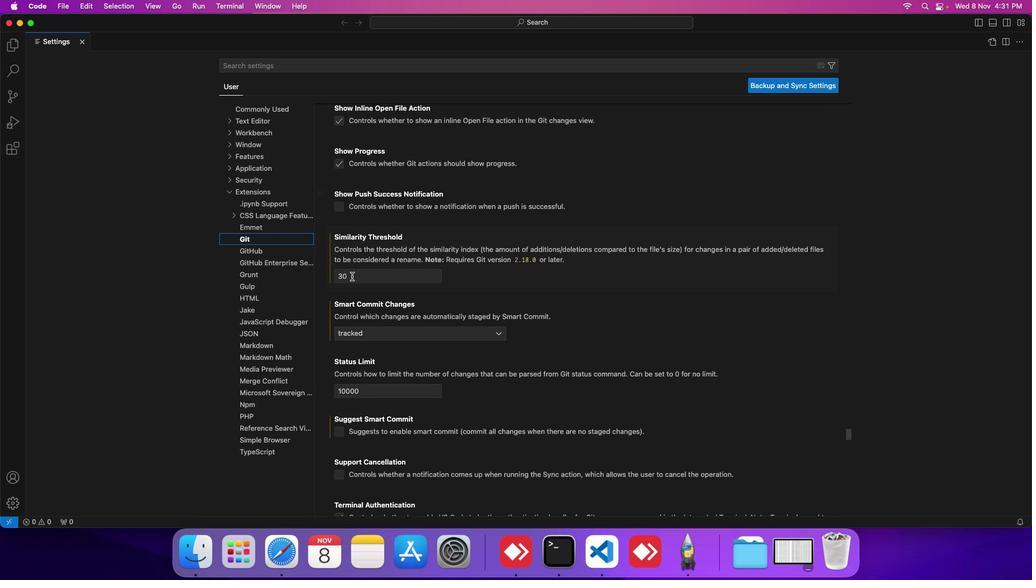 
Action: Mouse scrolled (352, 276) with delta (0, 0)
Screenshot: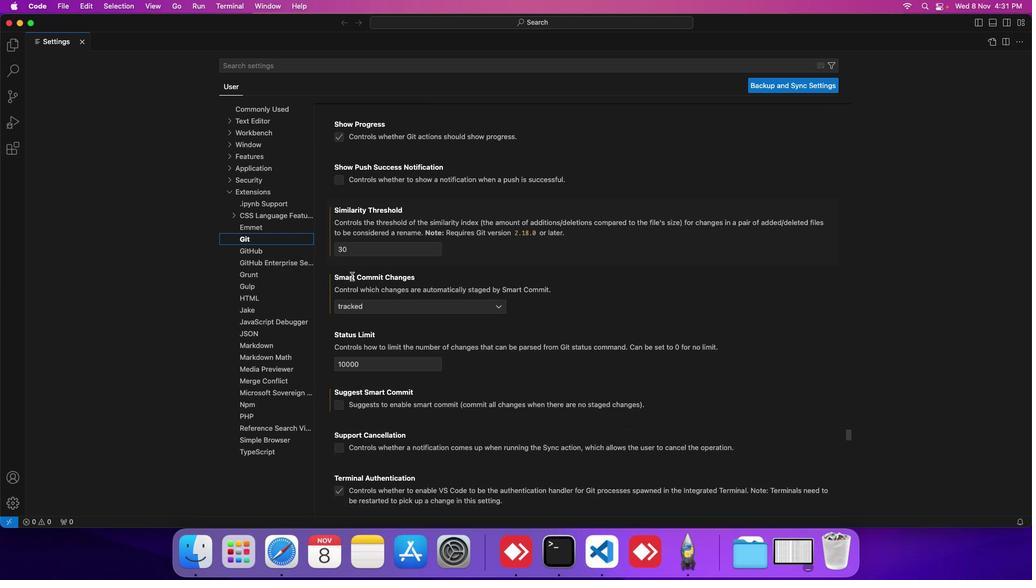 
Action: Mouse scrolled (352, 276) with delta (0, 0)
Screenshot: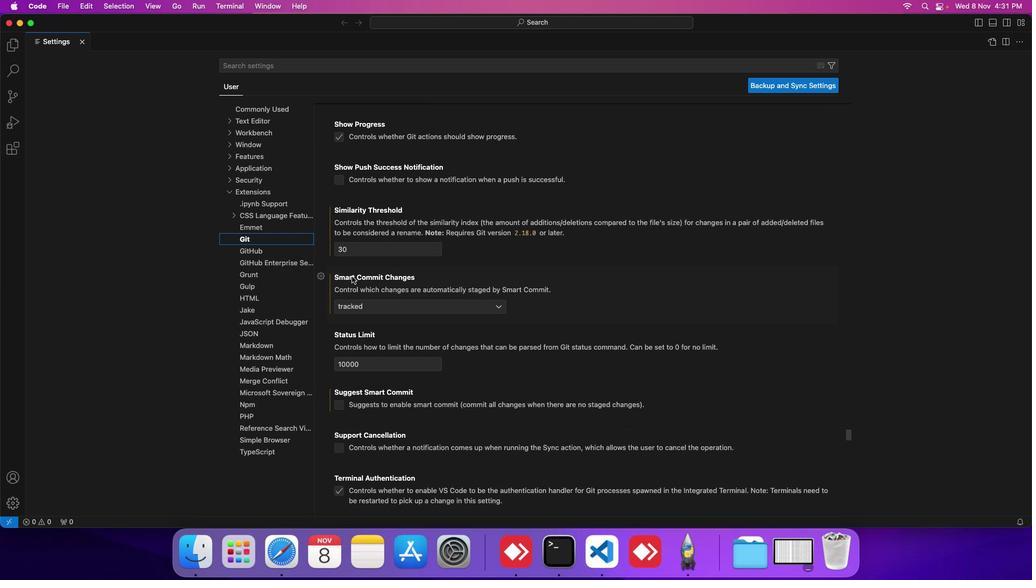 
Action: Mouse scrolled (352, 276) with delta (0, 0)
Screenshot: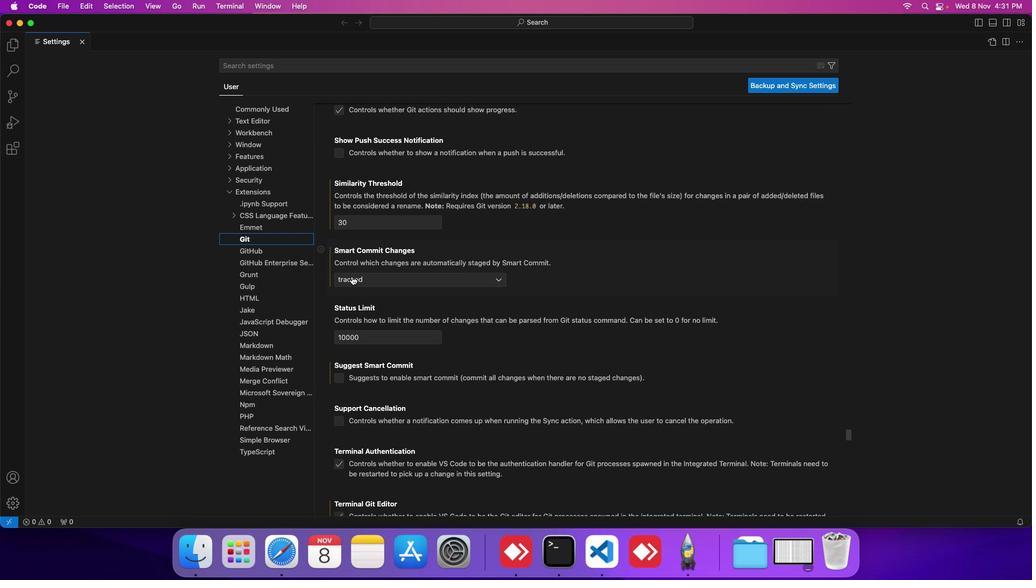 
Action: Mouse scrolled (352, 276) with delta (0, 0)
Screenshot: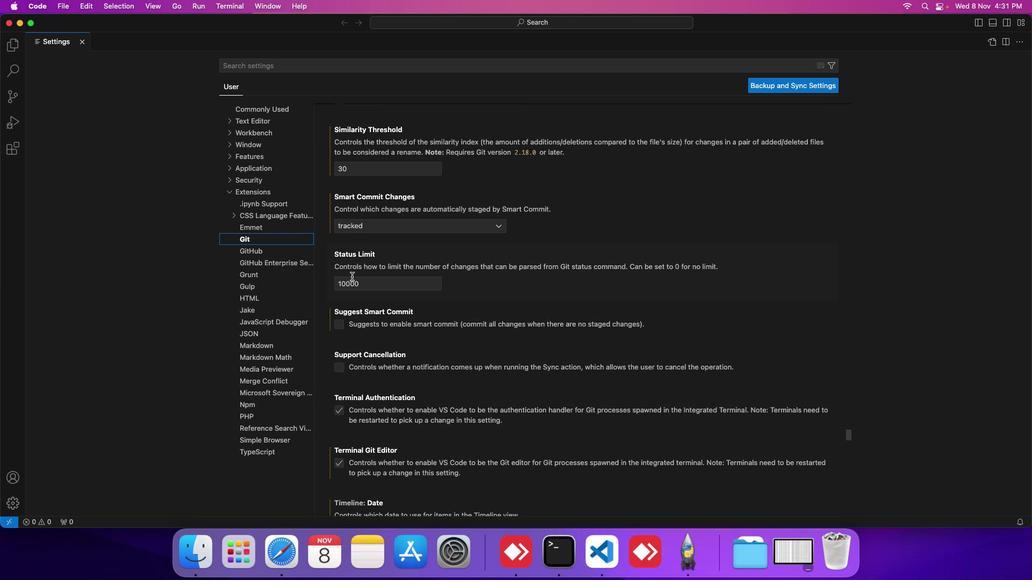 
Action: Mouse scrolled (352, 276) with delta (0, 0)
Screenshot: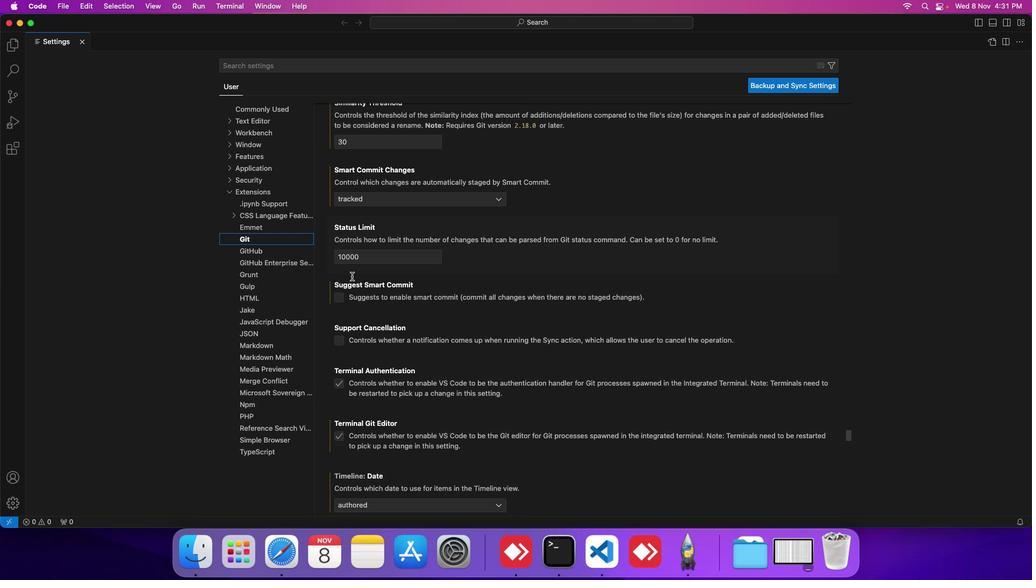 
Action: Mouse scrolled (352, 276) with delta (0, 0)
Screenshot: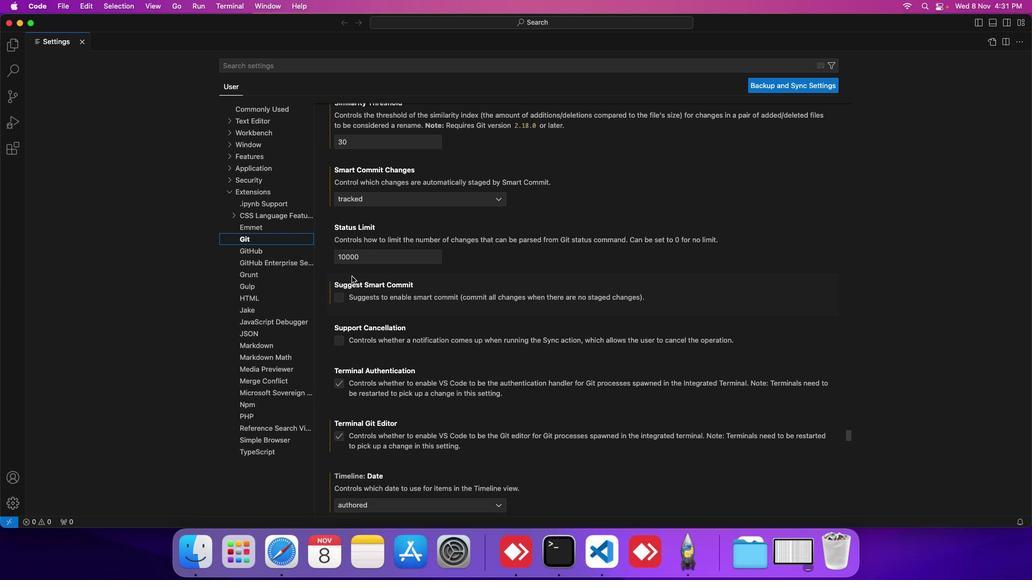 
Action: Mouse scrolled (352, 276) with delta (0, 0)
Screenshot: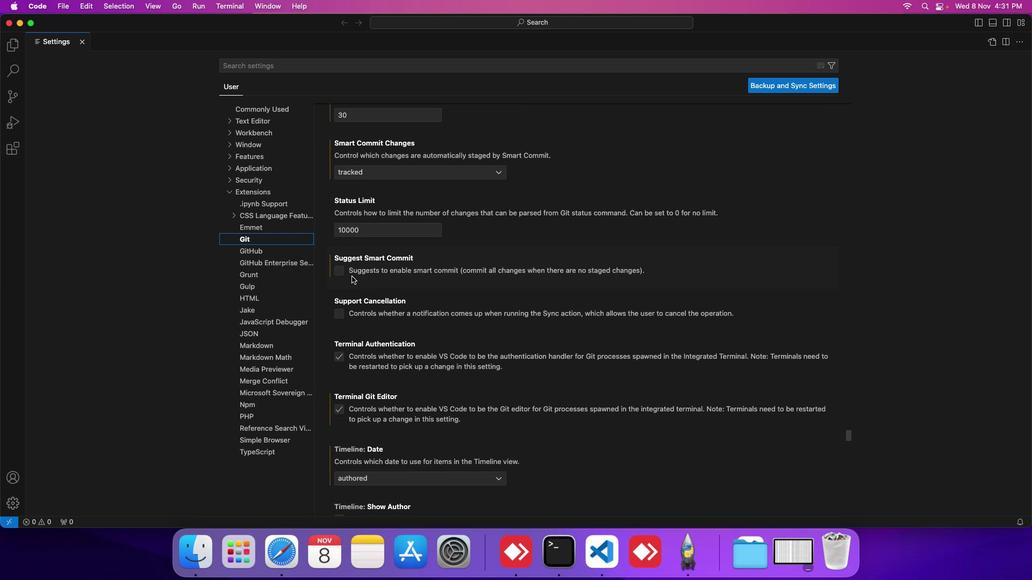 
Action: Mouse scrolled (352, 276) with delta (0, 0)
Screenshot: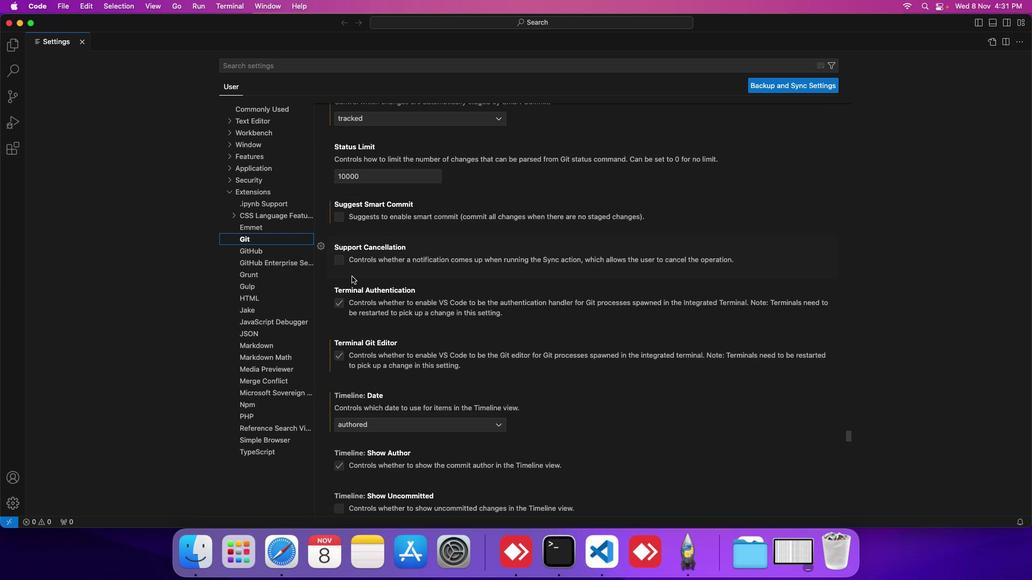 
Action: Mouse scrolled (352, 276) with delta (0, 0)
Screenshot: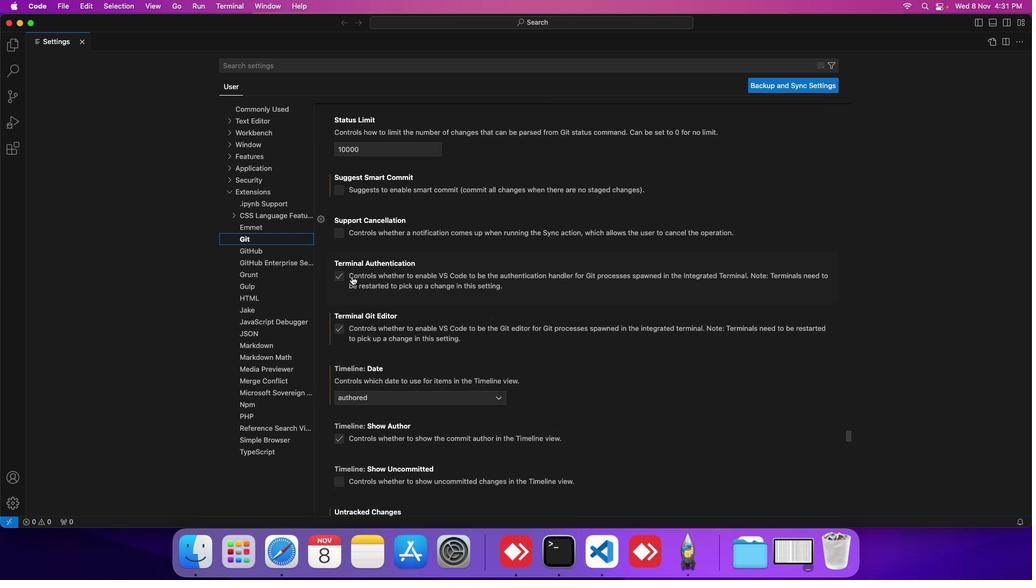 
Action: Mouse scrolled (352, 276) with delta (0, 0)
Screenshot: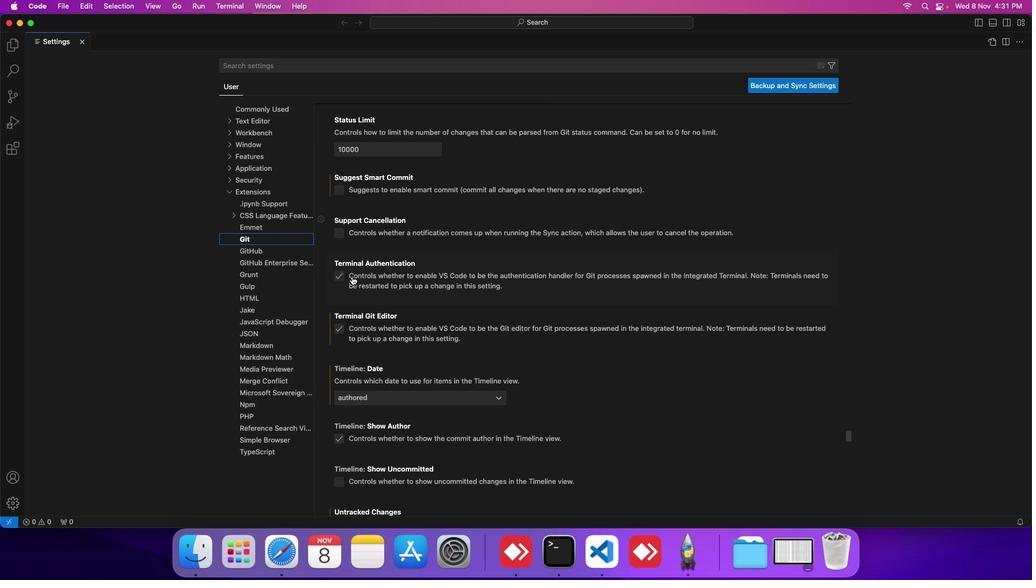
Action: Mouse scrolled (352, 276) with delta (0, 0)
Screenshot: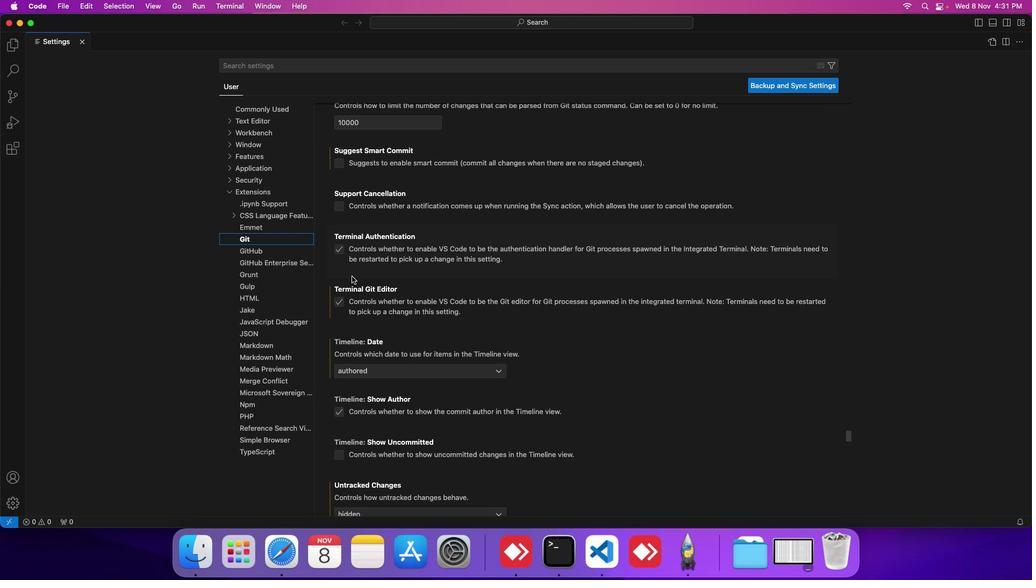 
Action: Mouse scrolled (352, 276) with delta (0, 0)
Screenshot: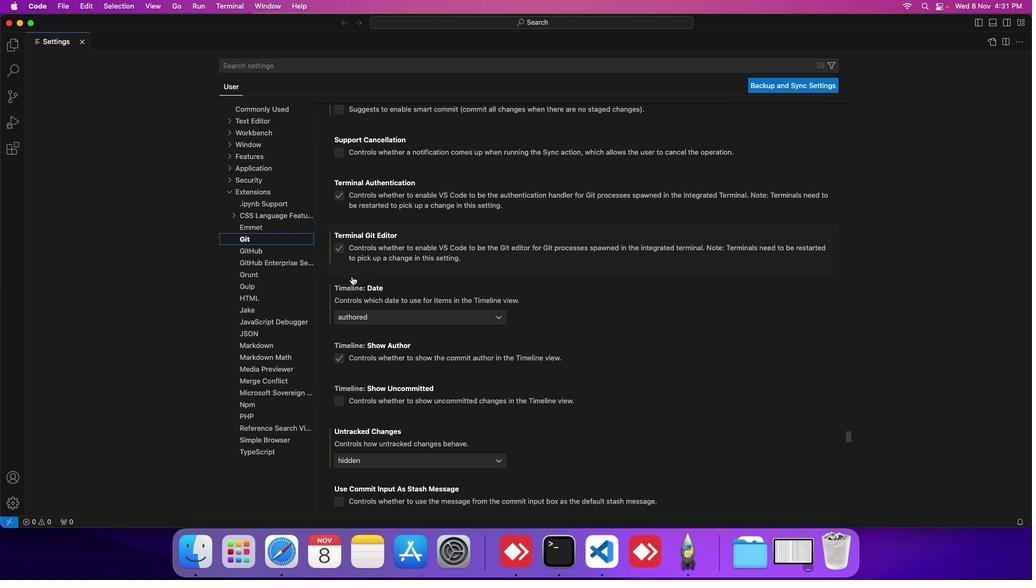
Action: Mouse scrolled (352, 276) with delta (0, 0)
Screenshot: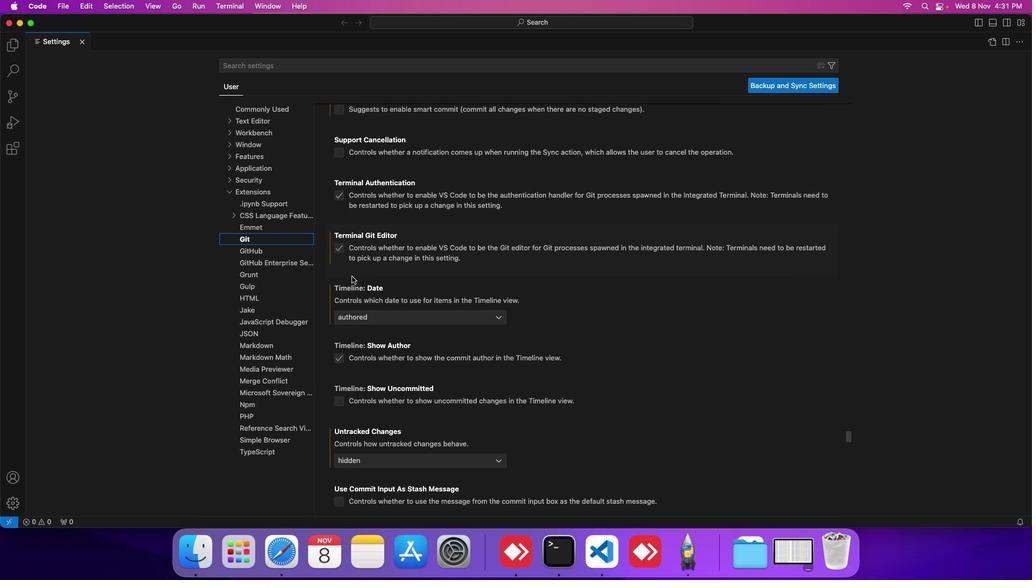 
Action: Mouse scrolled (352, 276) with delta (0, 0)
Screenshot: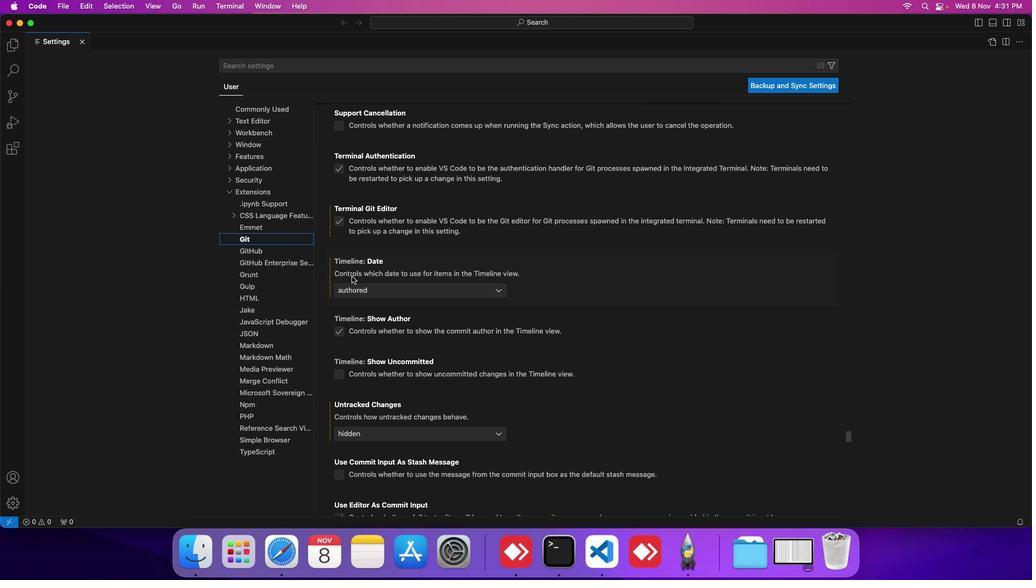
Action: Mouse scrolled (352, 276) with delta (0, 0)
Screenshot: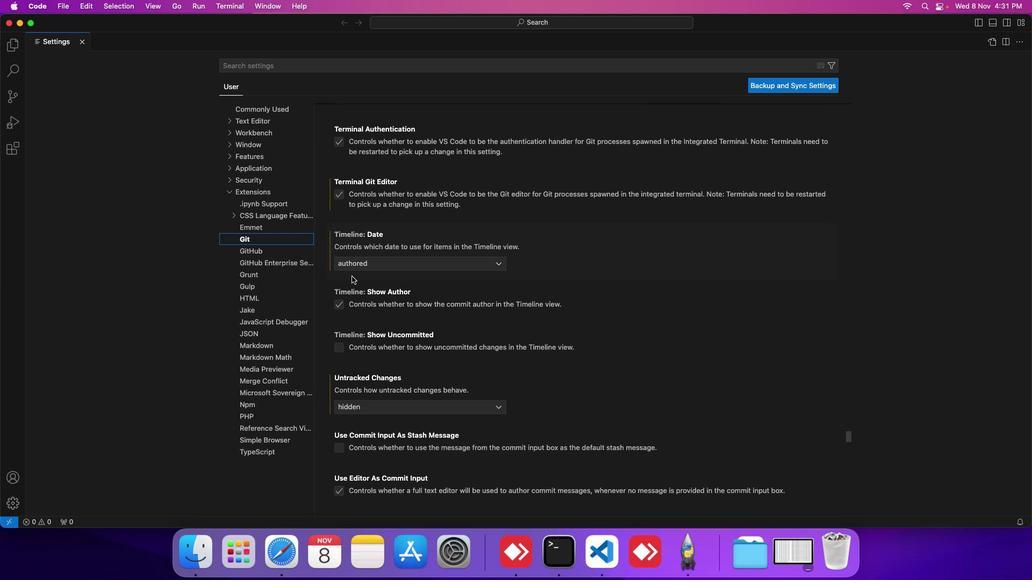 
Action: Mouse scrolled (352, 276) with delta (0, 0)
Screenshot: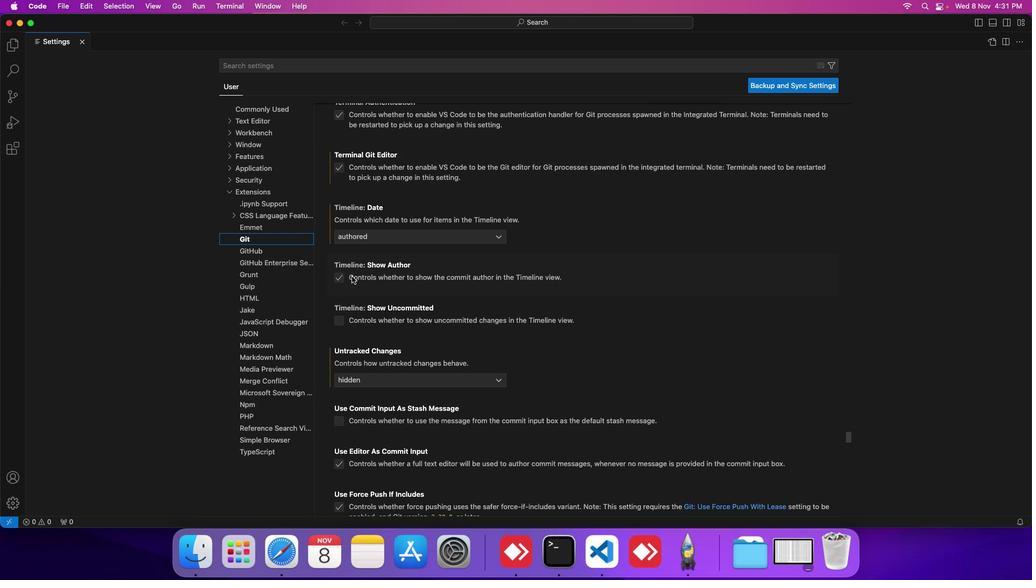 
Action: Mouse scrolled (352, 276) with delta (0, 0)
Screenshot: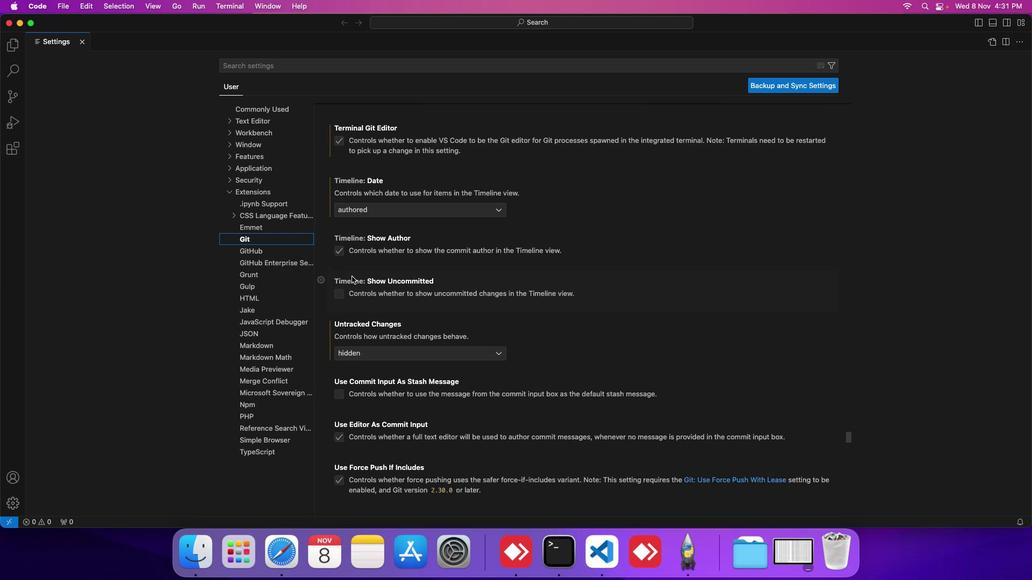 
Action: Mouse scrolled (352, 276) with delta (0, 0)
Screenshot: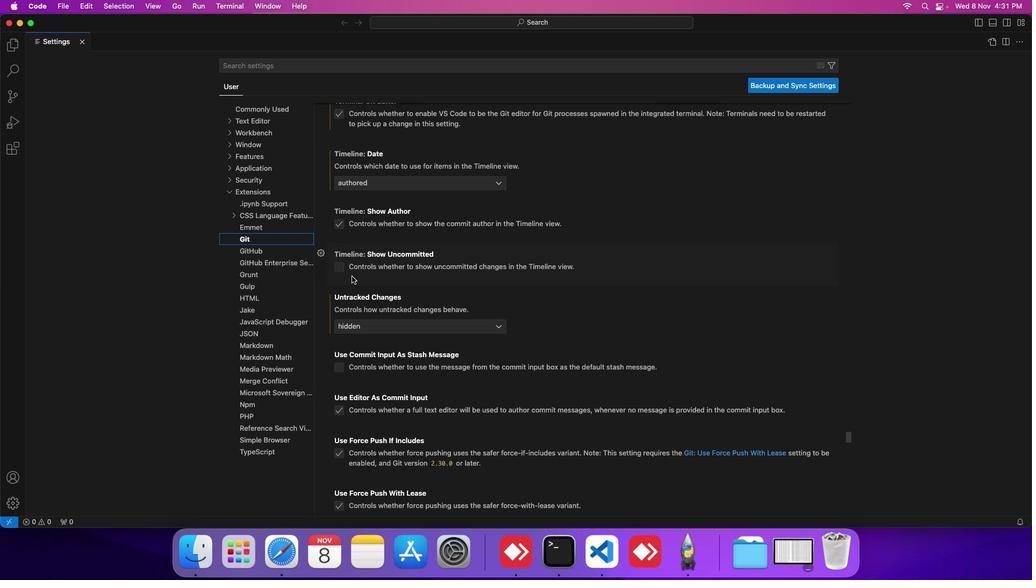 
Action: Mouse scrolled (352, 276) with delta (0, 0)
Screenshot: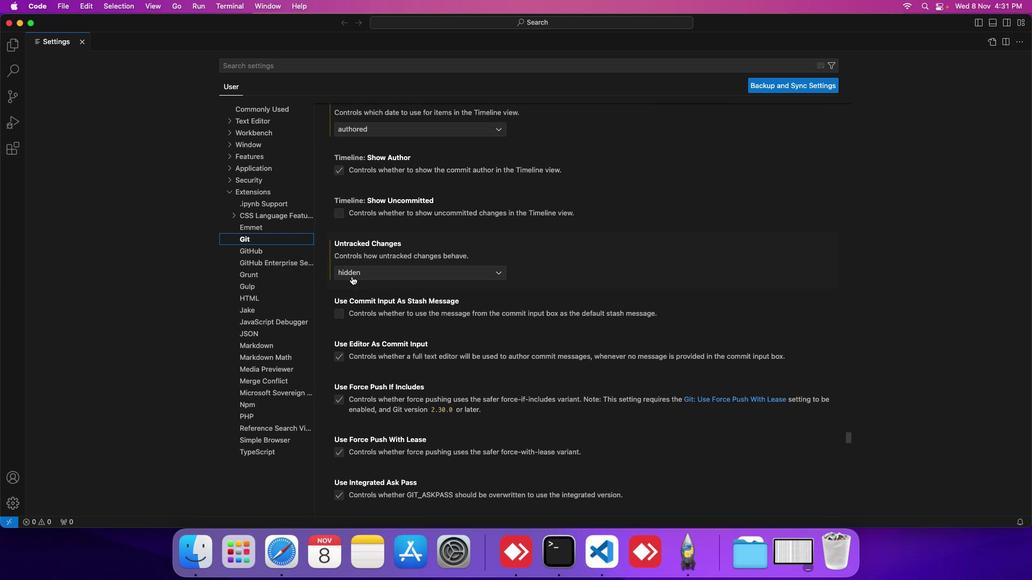 
Action: Mouse scrolled (352, 276) with delta (0, 0)
Screenshot: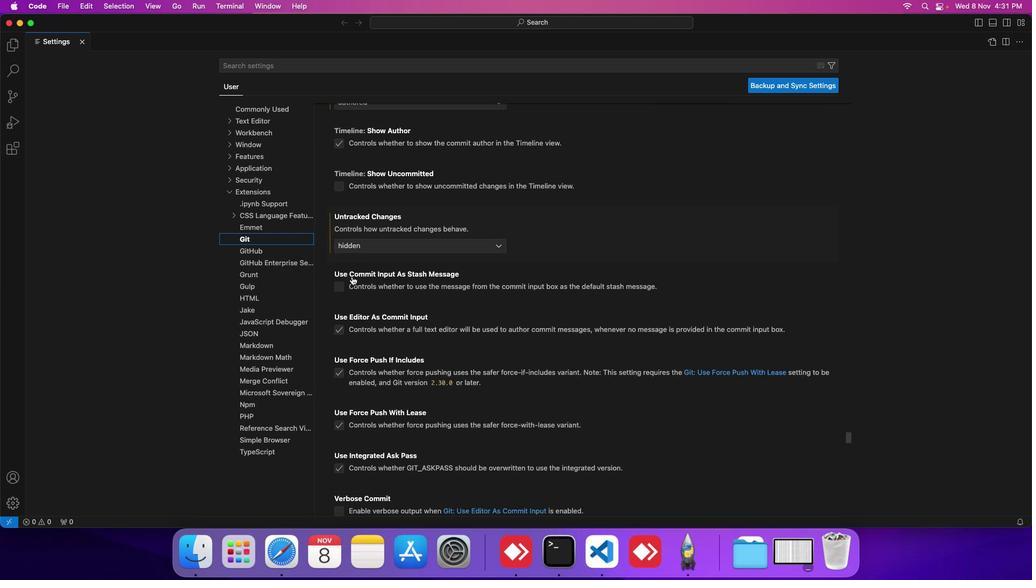 
Action: Mouse scrolled (352, 276) with delta (0, 0)
Screenshot: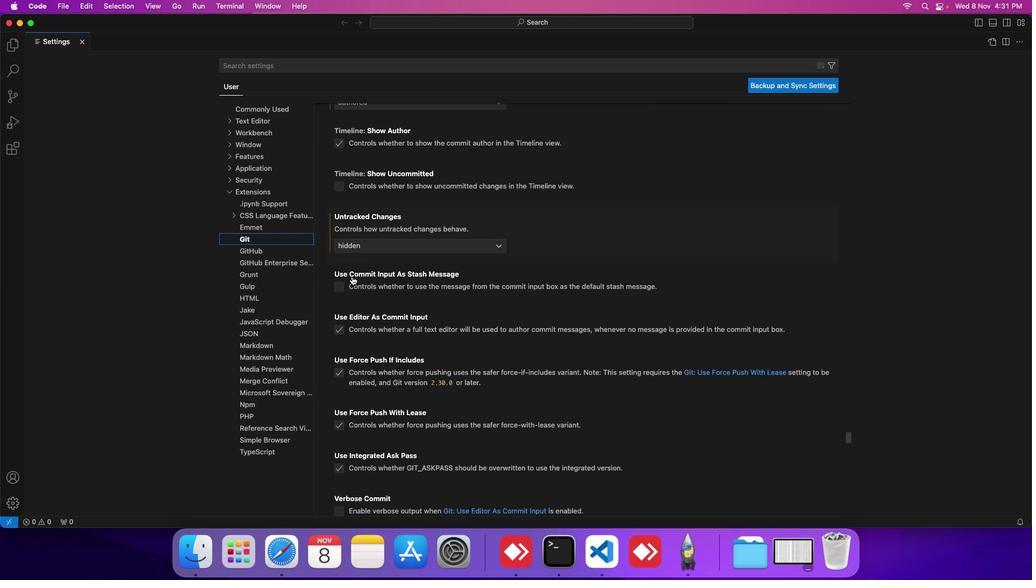 
Action: Mouse moved to (343, 286)
Screenshot: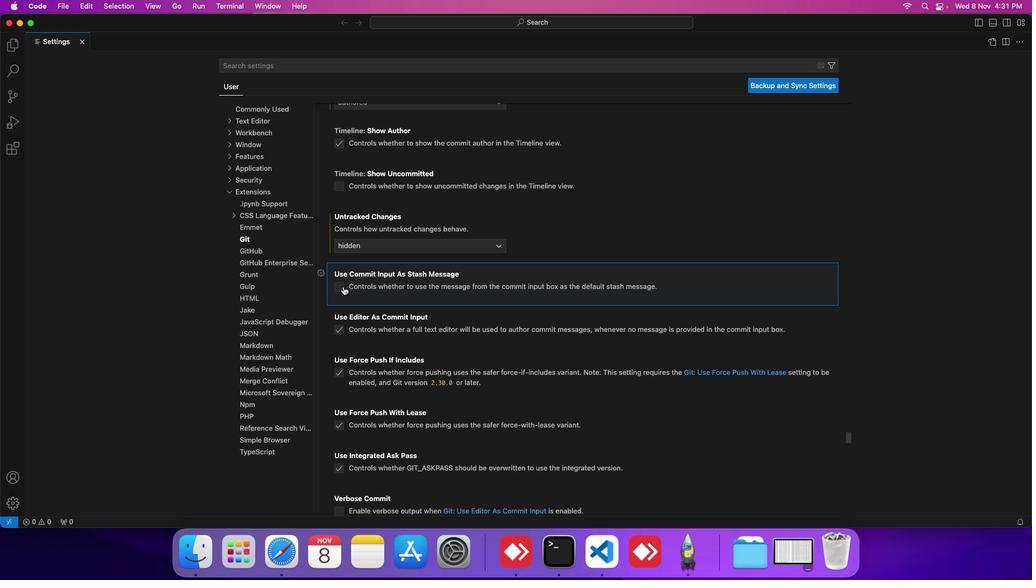 
Action: Mouse pressed left at (343, 286)
Screenshot: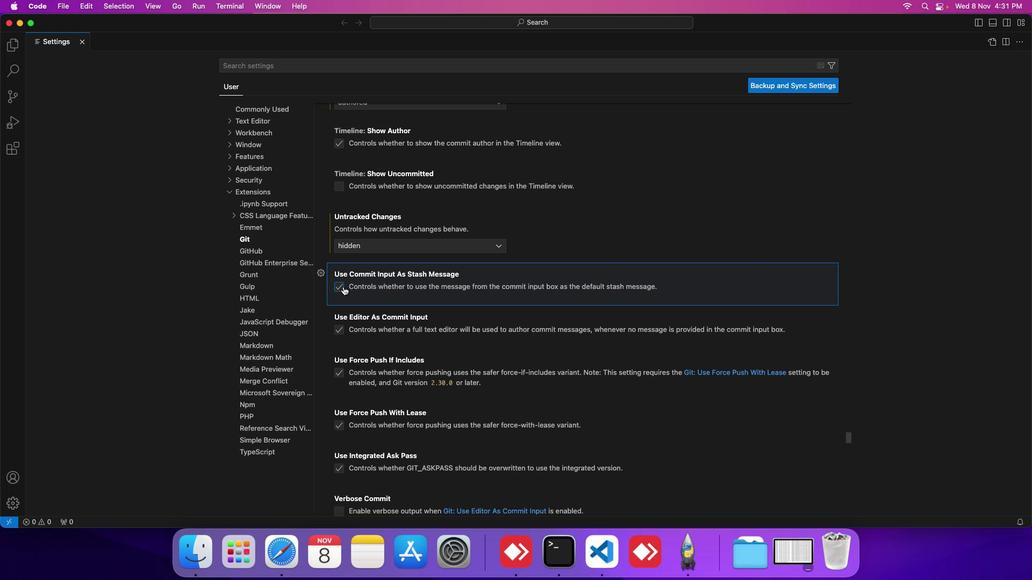 
Action: Mouse moved to (366, 289)
Screenshot: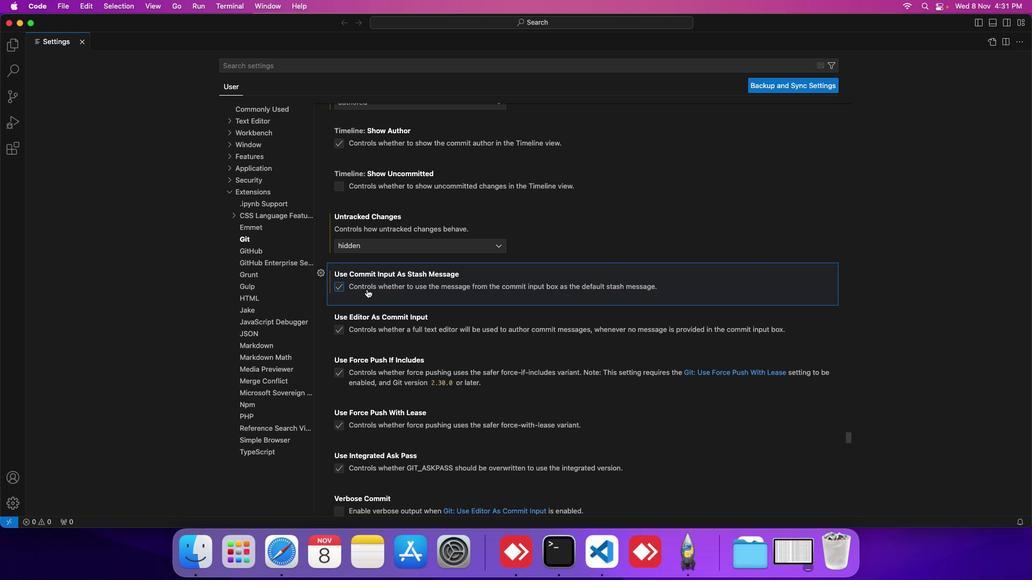 
